 Task: Look for space in São João dos Patos, Brazil from 1st August, 2023 to 5th August, 2023 for 1 adult in price range Rs.6000 to Rs.15000. Place can be entire place with 1  bedroom having 1 bed and 1 bathroom. Property type can be house, flat, guest house. Amenities needed are: wifi. Booking option can be shelf check-in. Required host language is Spanish.
Action: Mouse moved to (698, 93)
Screenshot: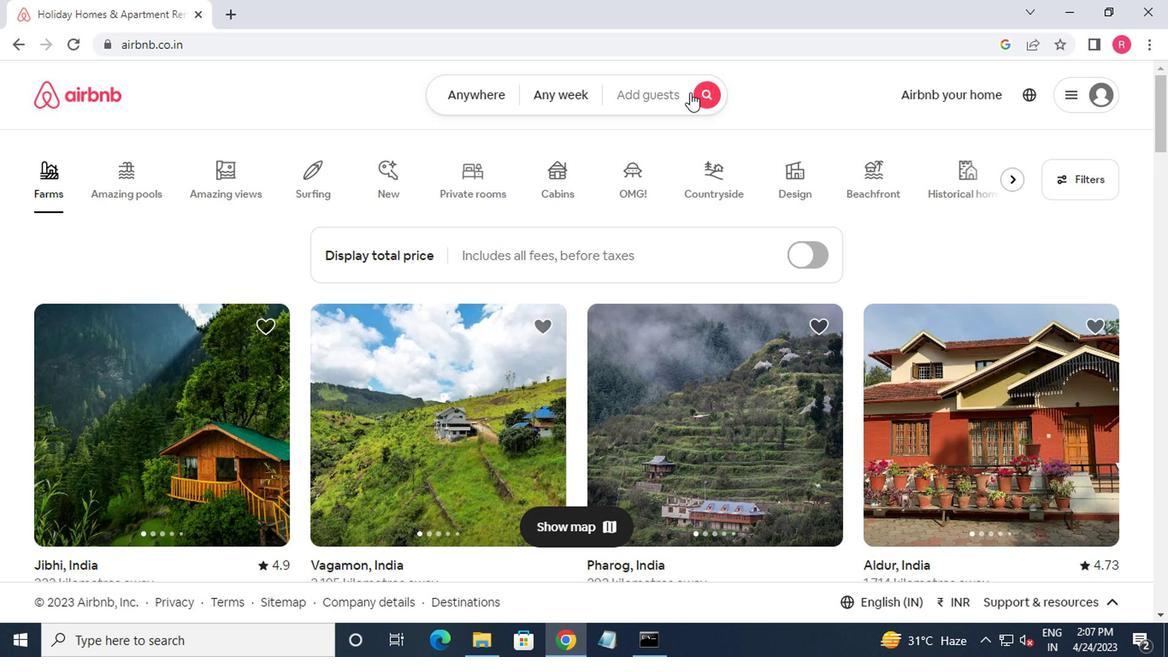 
Action: Mouse pressed left at (698, 93)
Screenshot: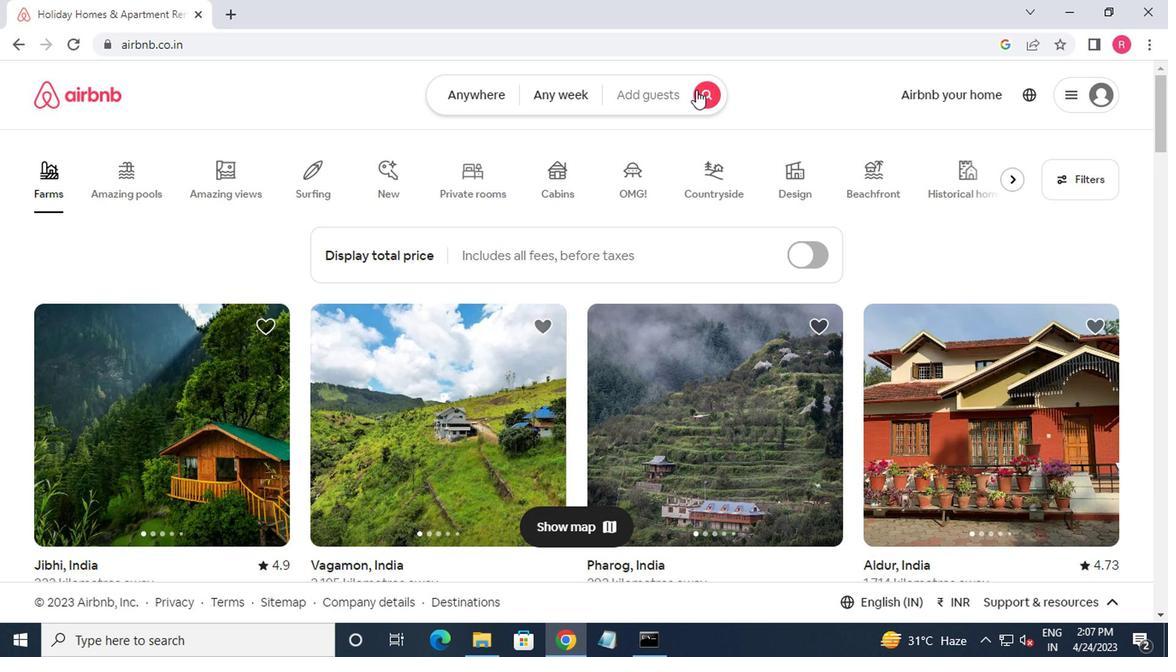 
Action: Mouse moved to (356, 167)
Screenshot: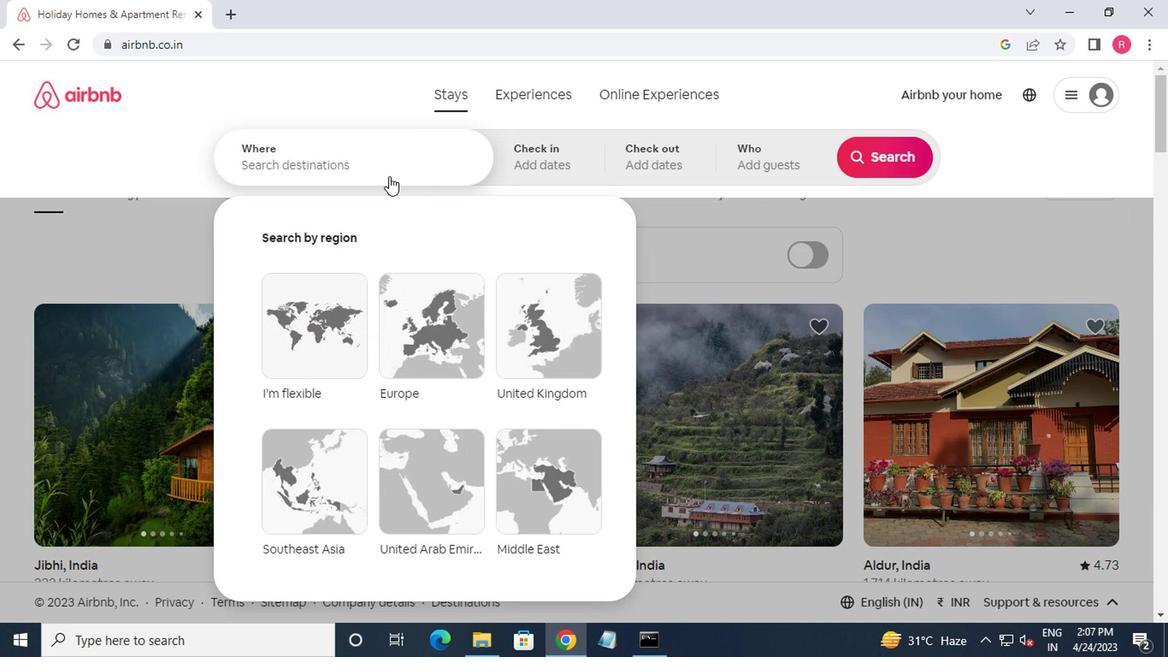 
Action: Mouse pressed left at (356, 167)
Screenshot: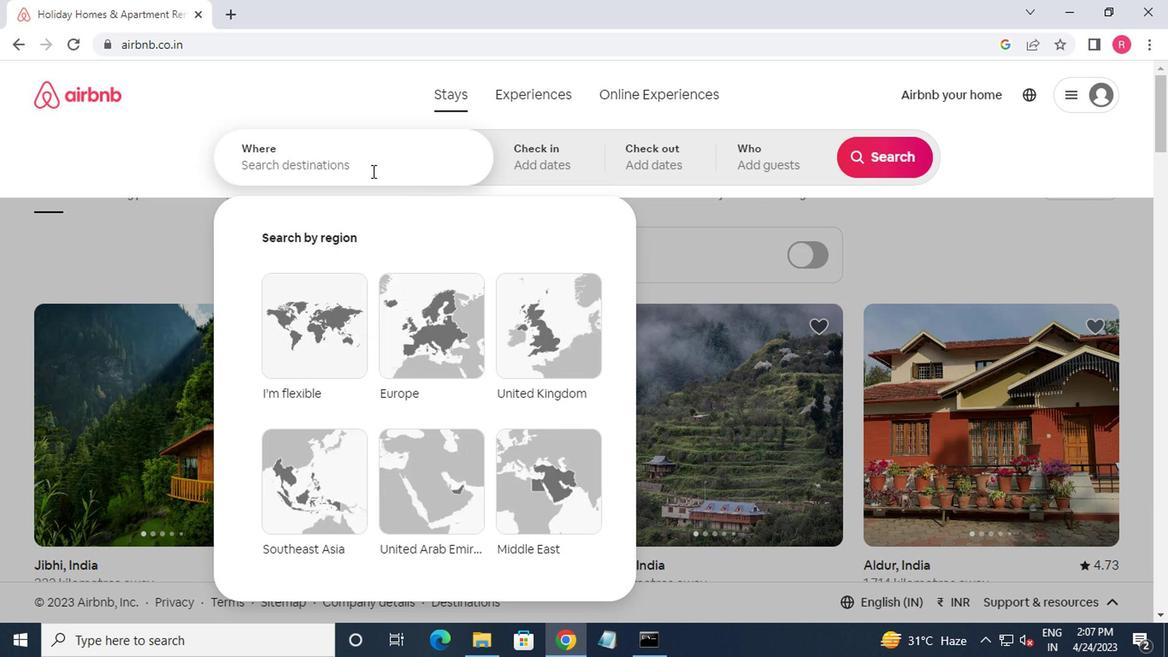 
Action: Key pressed sao<Key.space>joao<Key.space>dos<Key.space>oati<Key.backspace>os<Key.backspace><Key.backspace><Key.backspace><Key.backspace><Key.backspace>o<Key.backspace>patos,brazil<Key.enter>
Screenshot: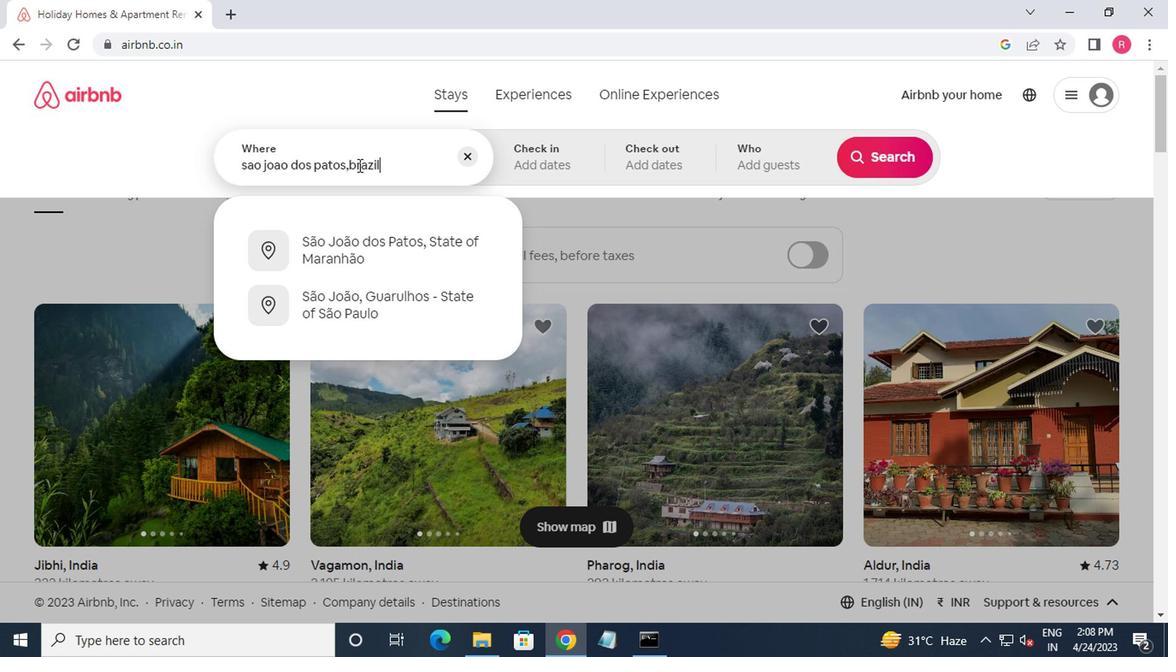 
Action: Mouse moved to (869, 292)
Screenshot: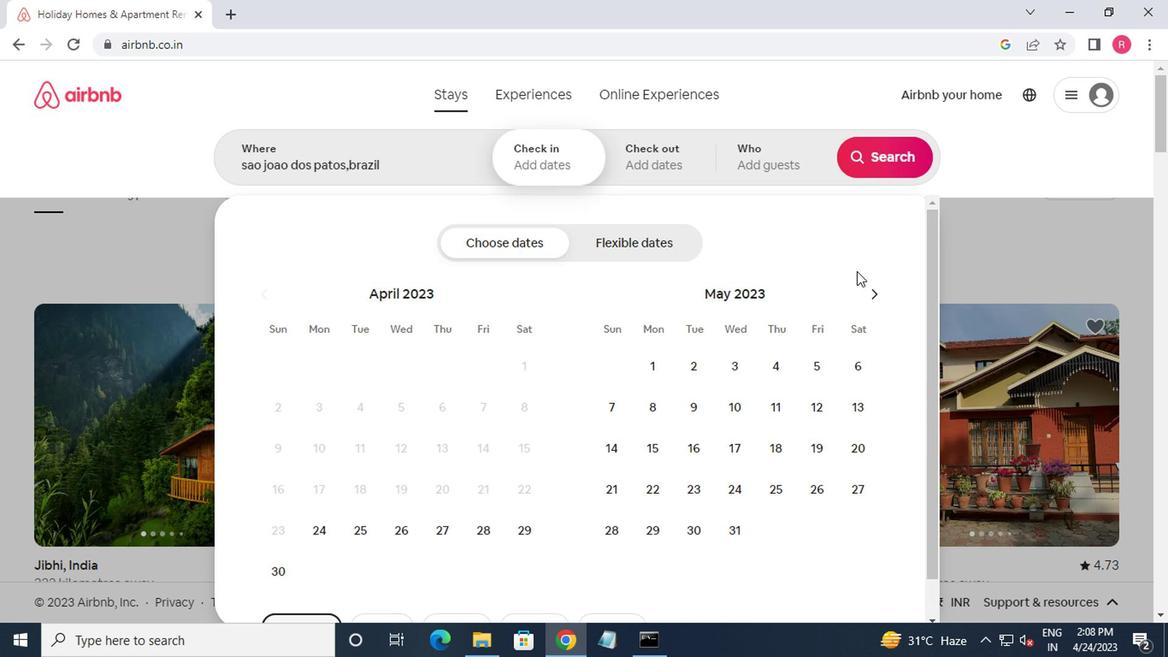 
Action: Mouse pressed left at (869, 292)
Screenshot: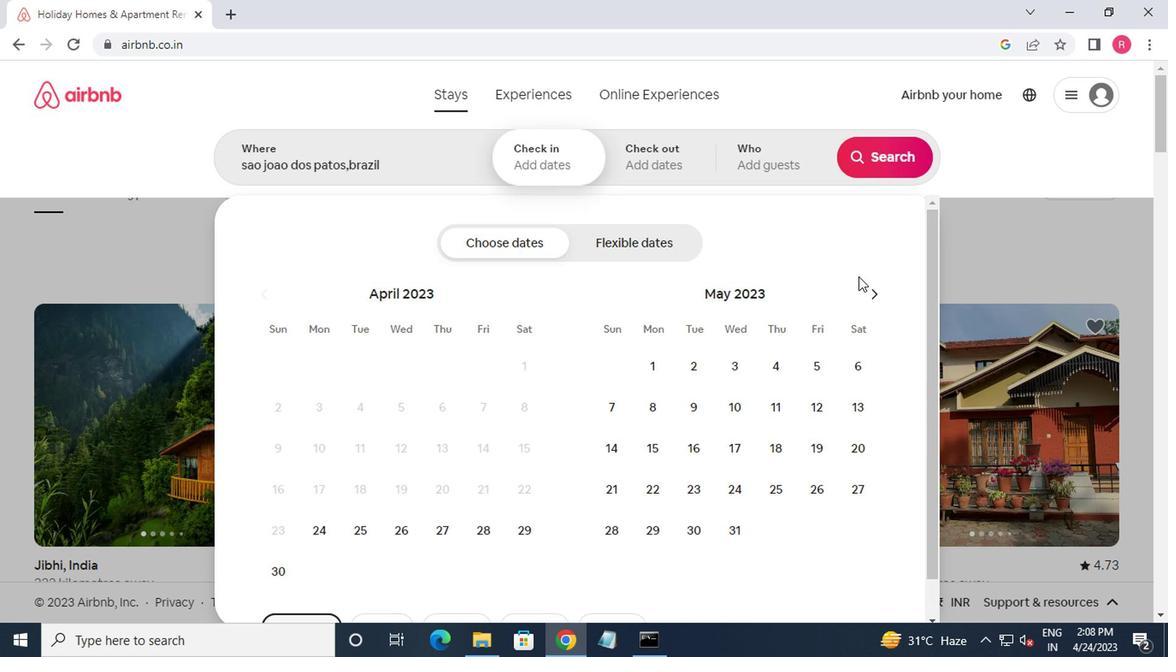 
Action: Mouse moved to (870, 292)
Screenshot: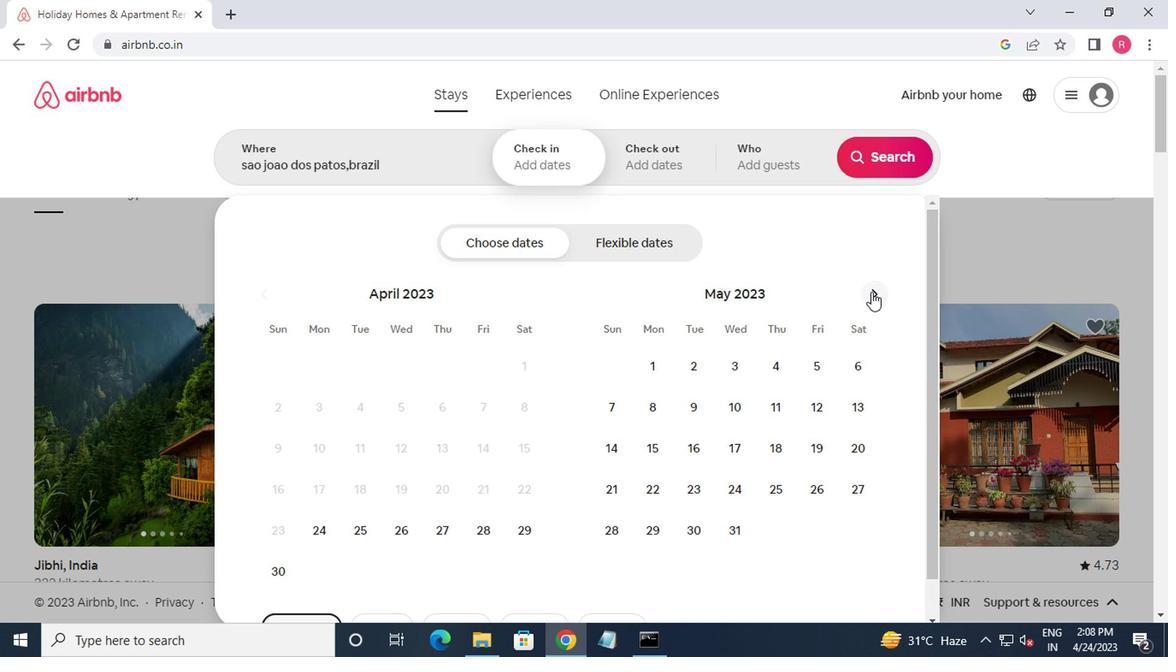 
Action: Mouse pressed left at (870, 292)
Screenshot: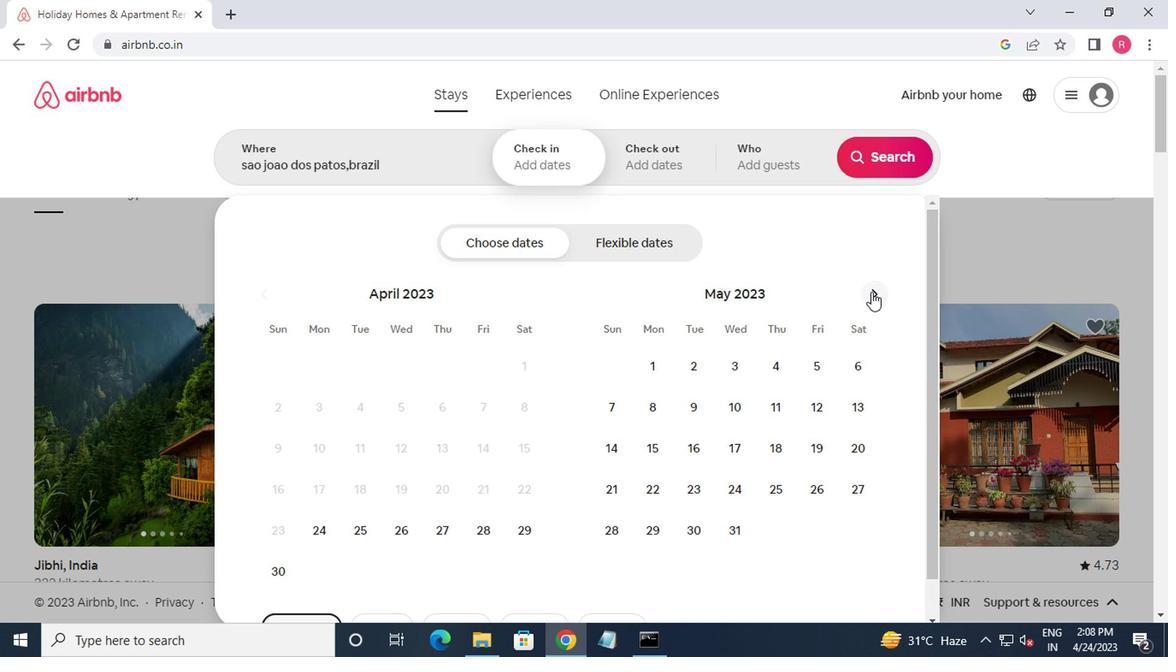 
Action: Mouse moved to (869, 293)
Screenshot: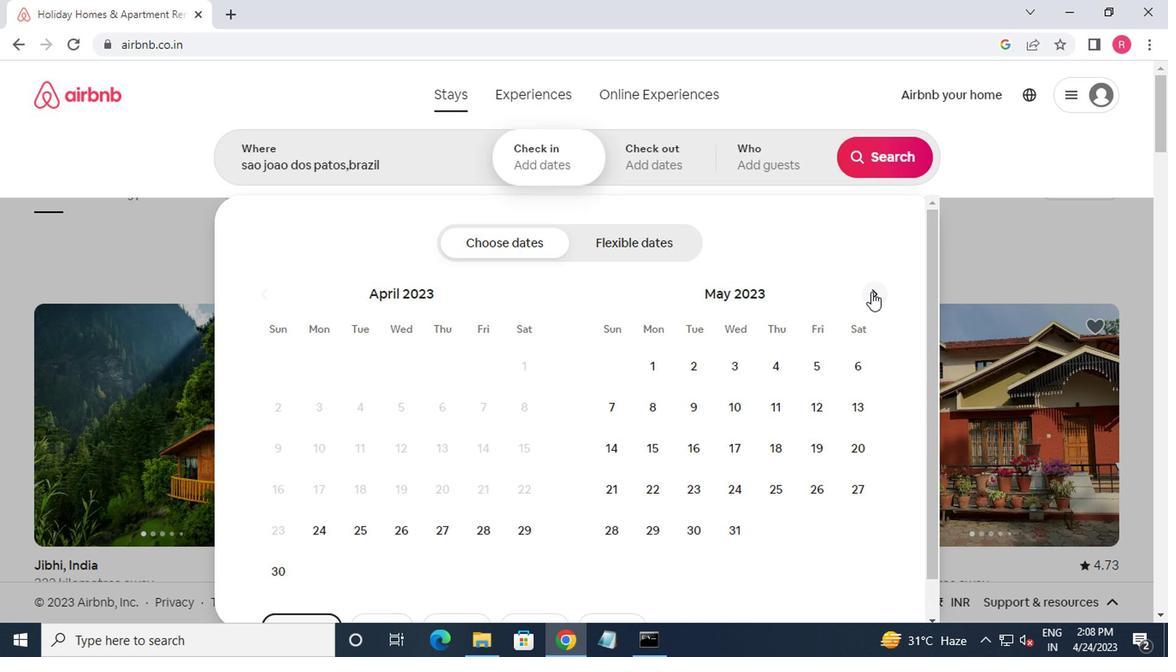 
Action: Mouse pressed left at (869, 293)
Screenshot: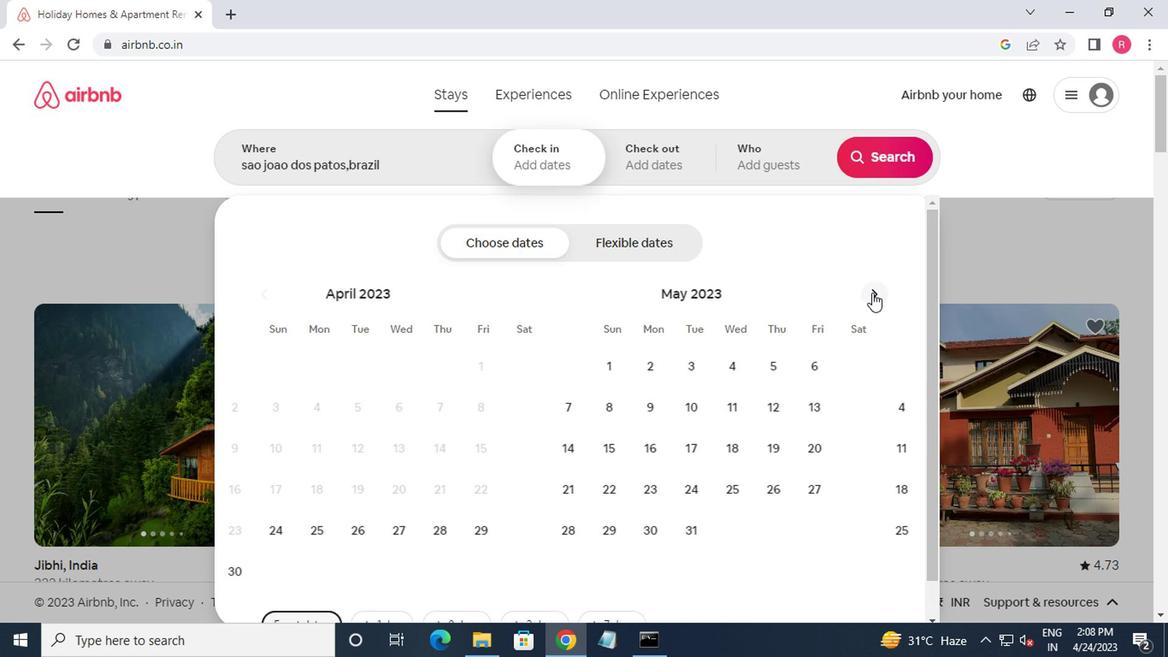 
Action: Mouse pressed left at (869, 293)
Screenshot: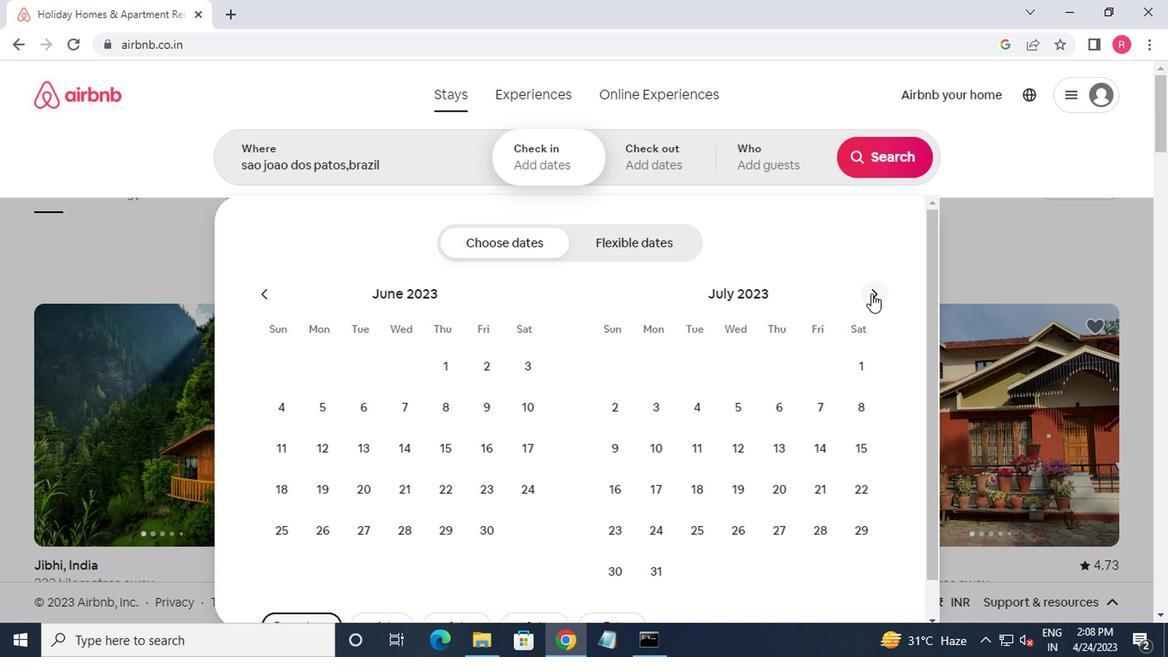 
Action: Mouse moved to (686, 375)
Screenshot: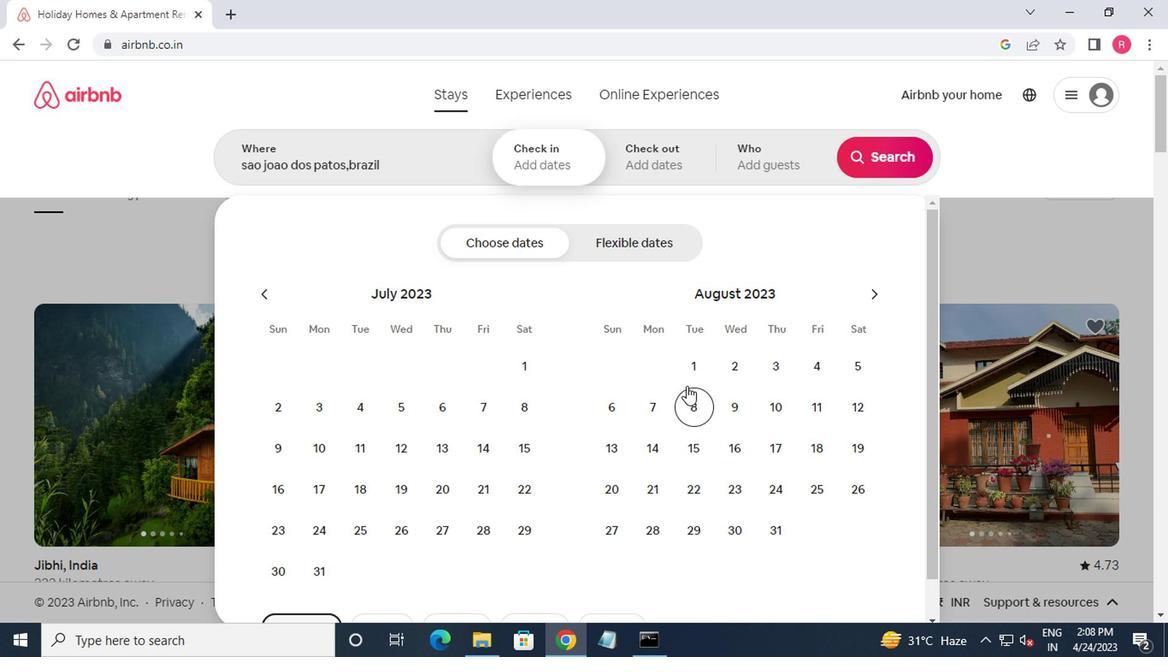 
Action: Mouse pressed left at (686, 375)
Screenshot: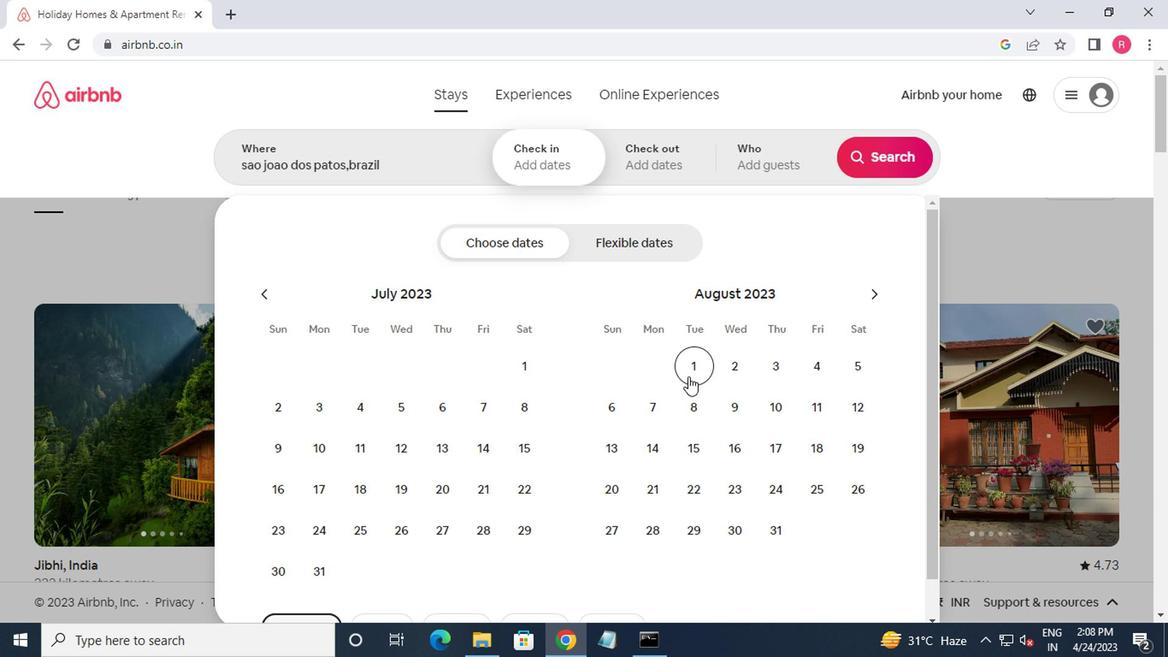 
Action: Mouse moved to (850, 360)
Screenshot: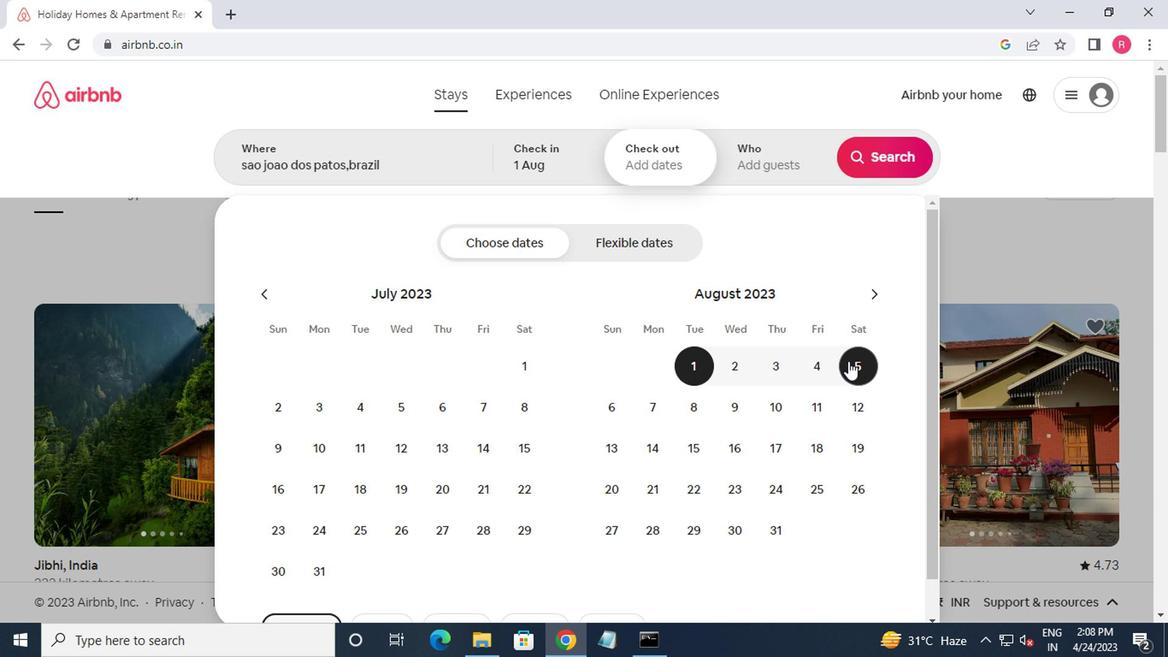 
Action: Mouse pressed left at (850, 360)
Screenshot: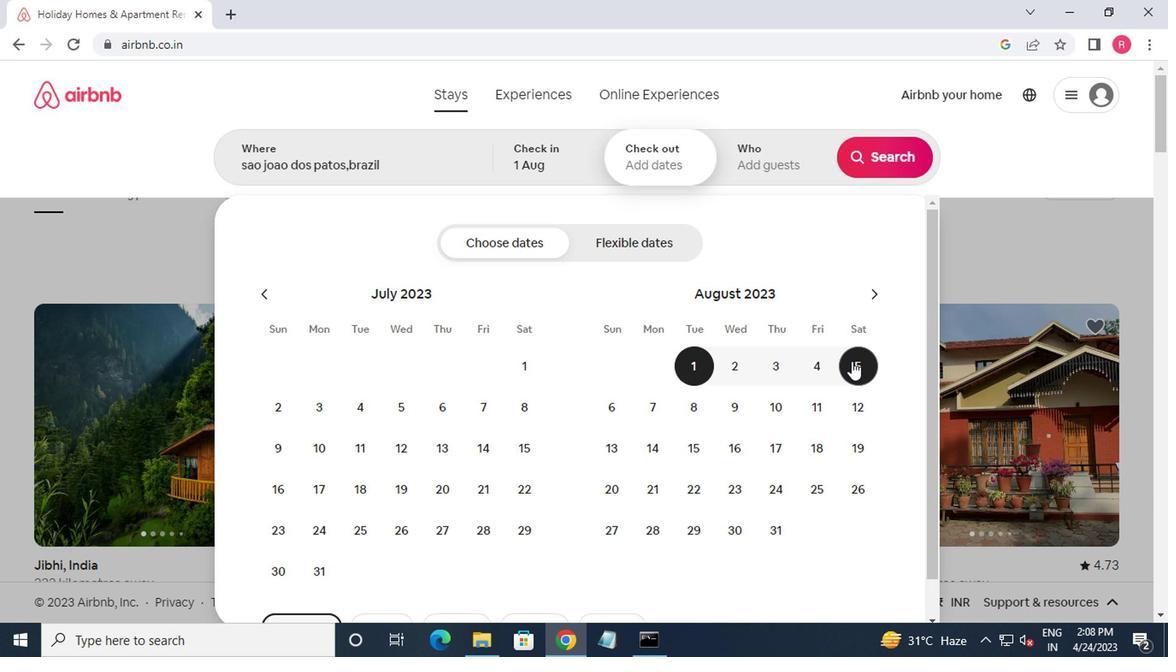 
Action: Mouse moved to (767, 177)
Screenshot: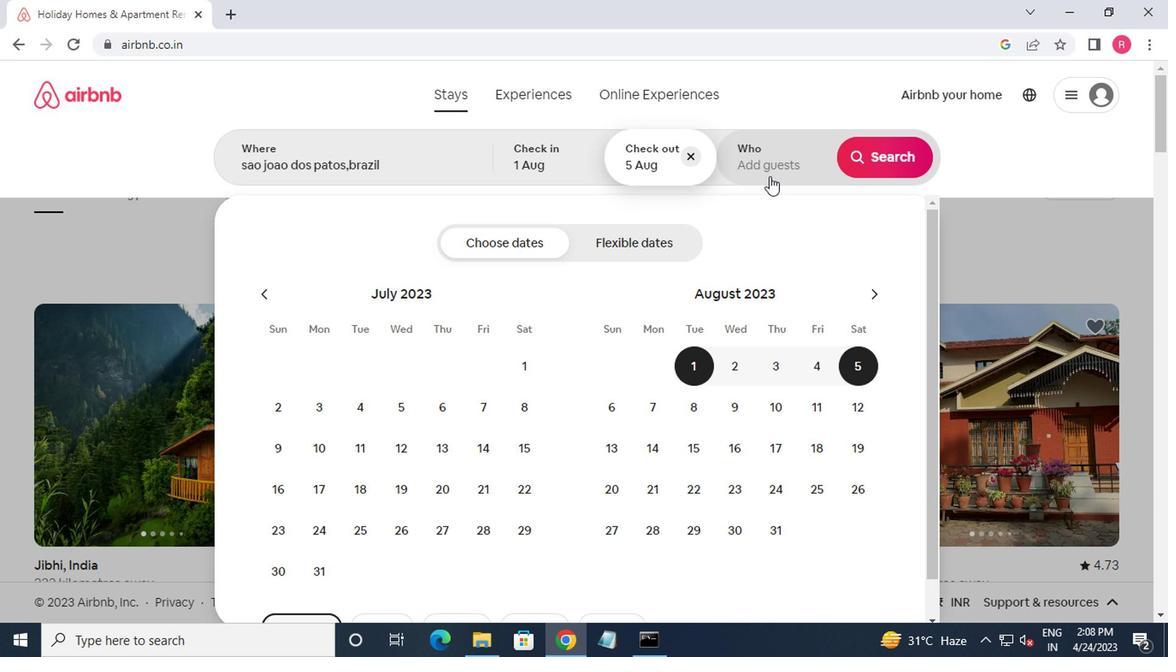
Action: Mouse pressed left at (767, 177)
Screenshot: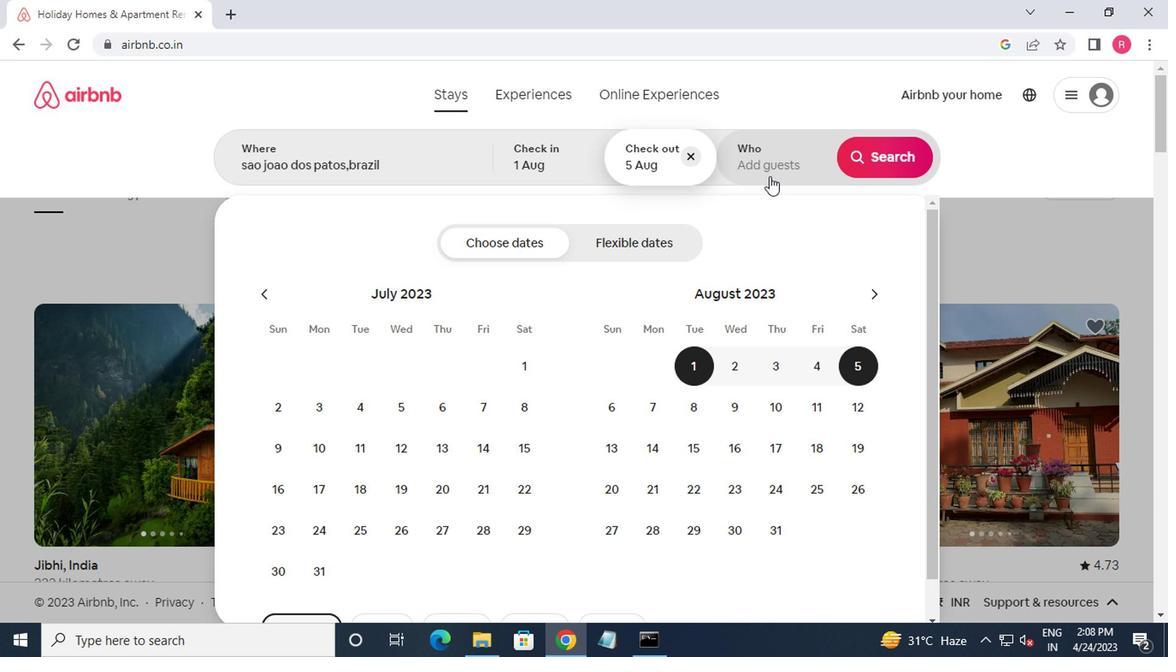 
Action: Mouse moved to (885, 253)
Screenshot: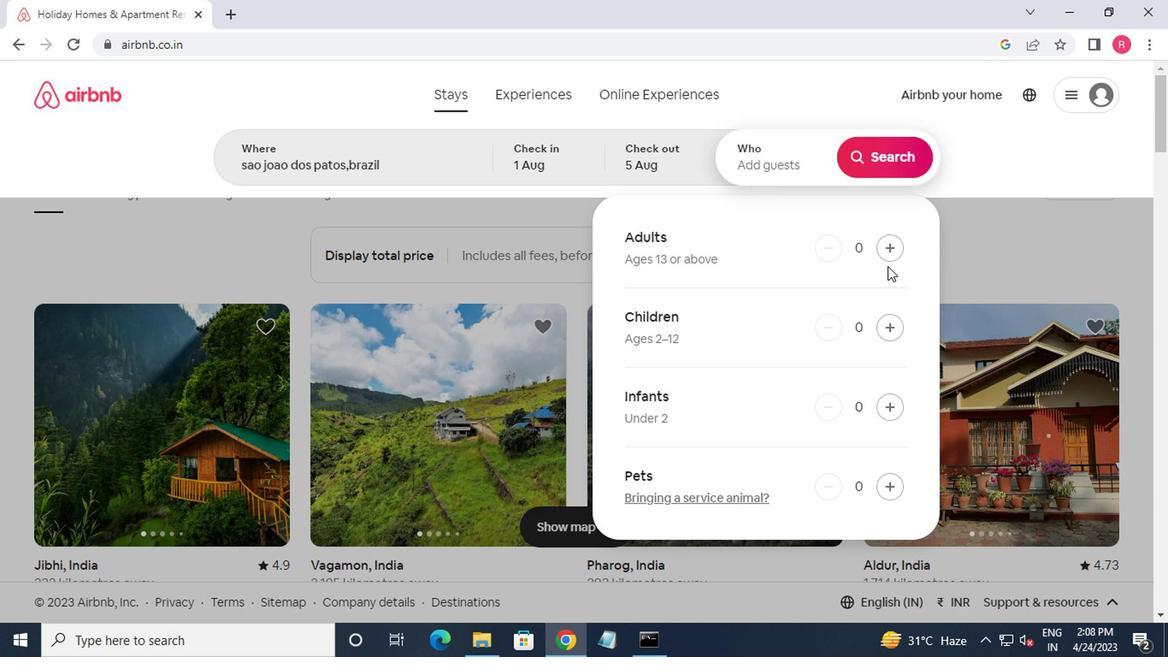 
Action: Mouse pressed left at (885, 253)
Screenshot: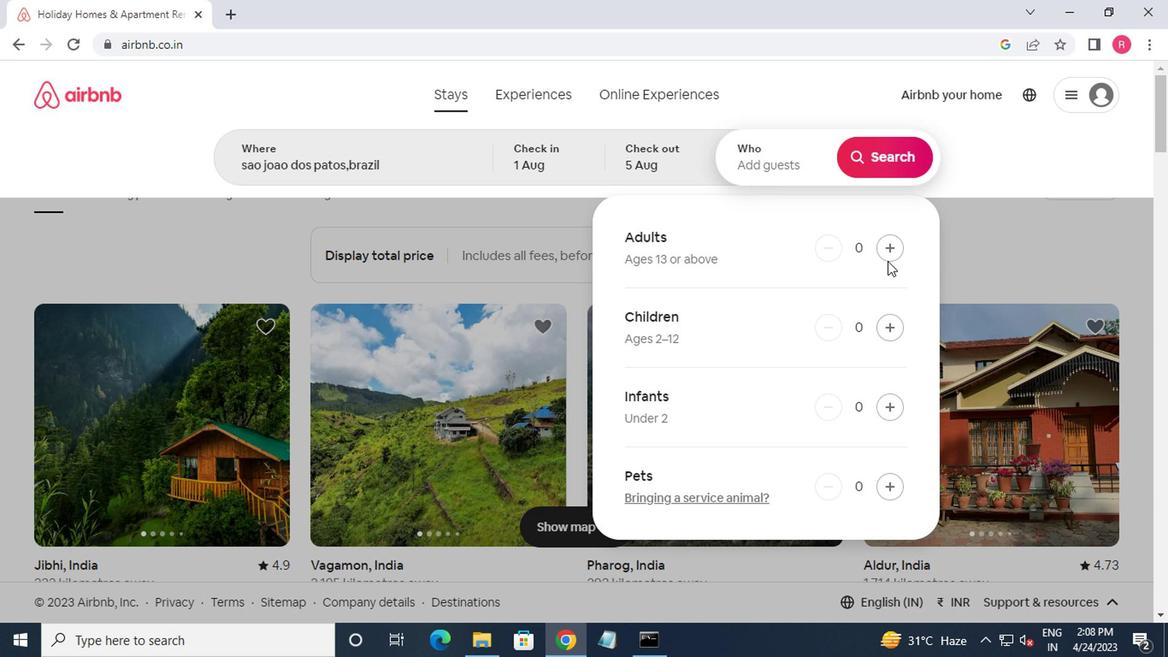 
Action: Mouse moved to (878, 156)
Screenshot: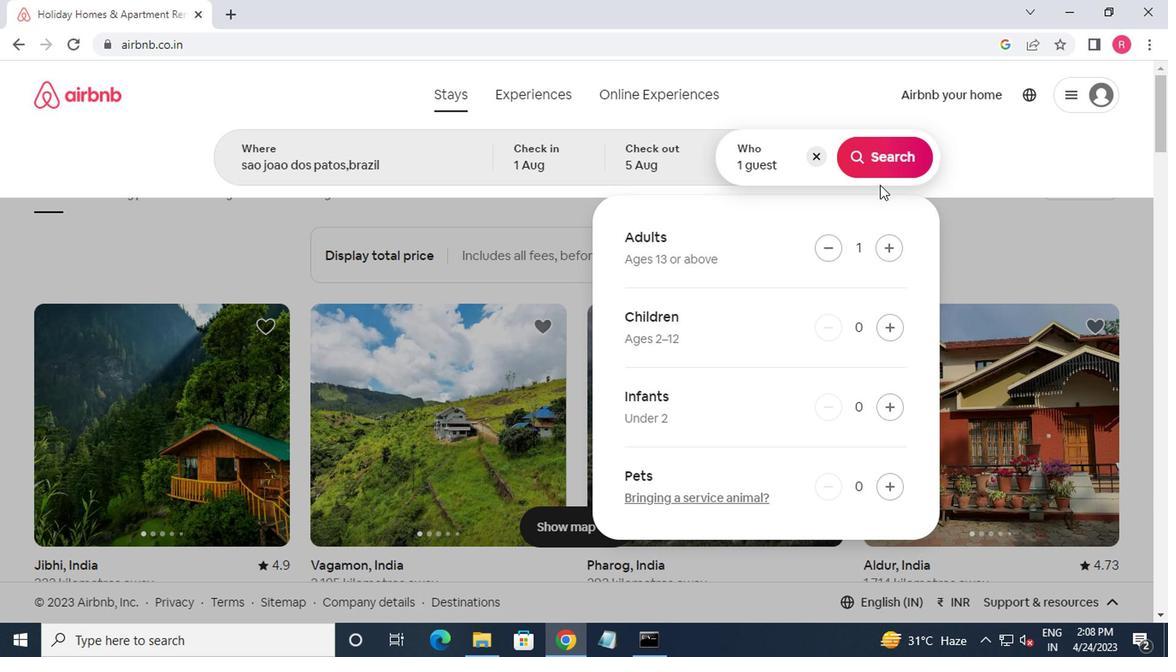 
Action: Mouse pressed left at (878, 156)
Screenshot: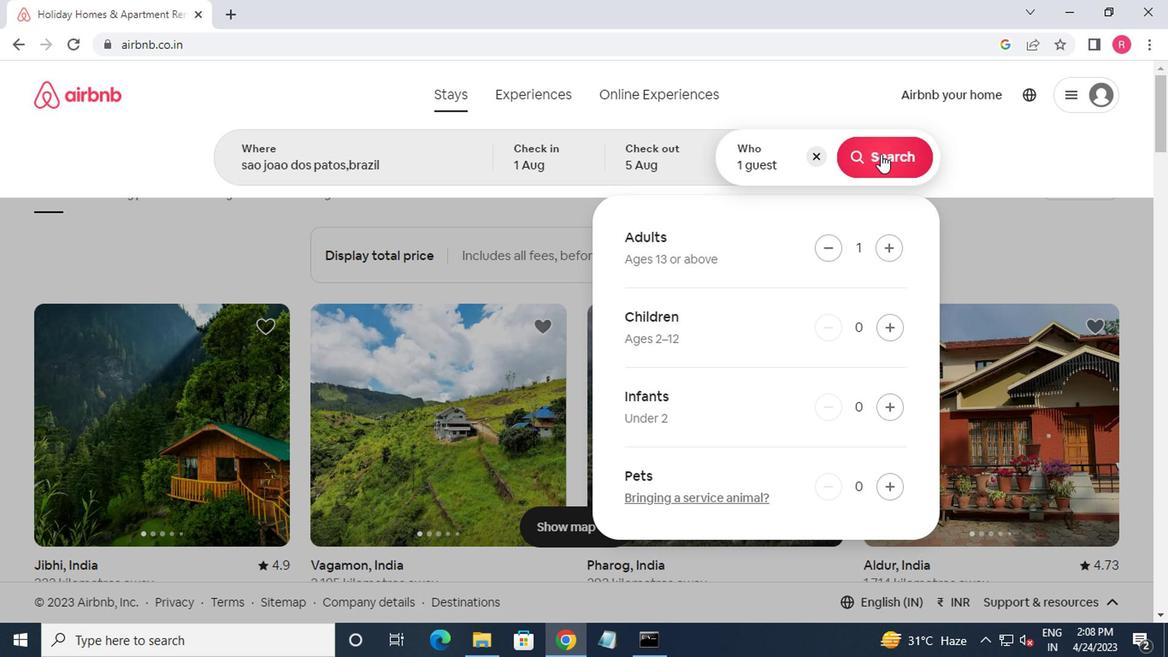 
Action: Mouse moved to (1065, 166)
Screenshot: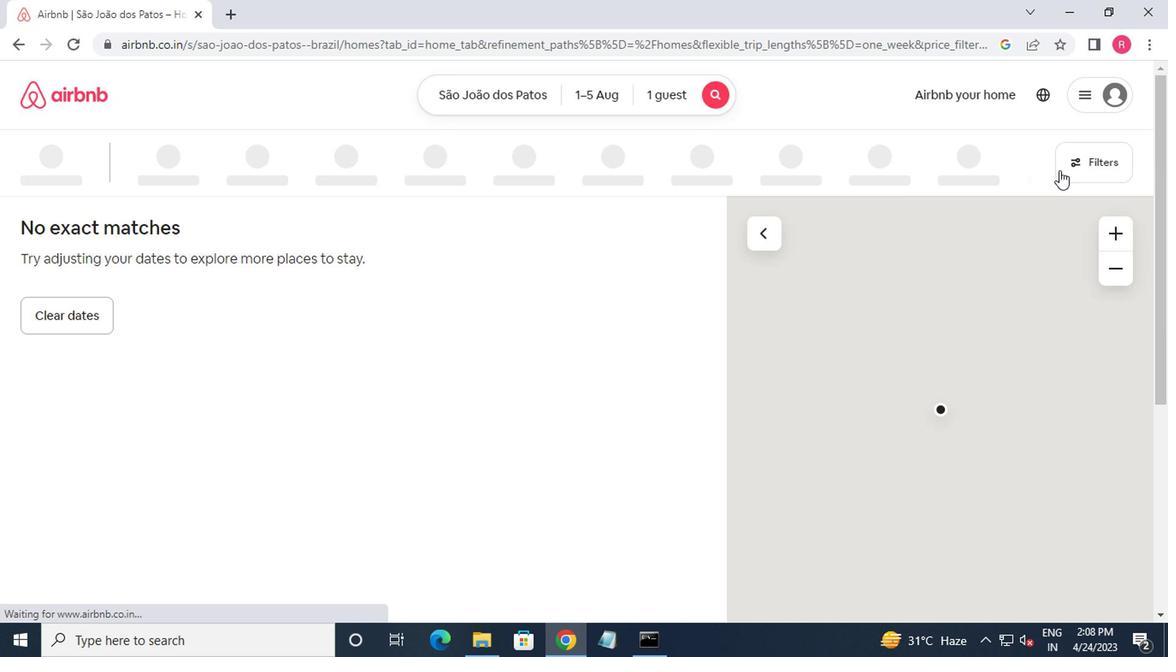 
Action: Mouse pressed left at (1065, 166)
Screenshot: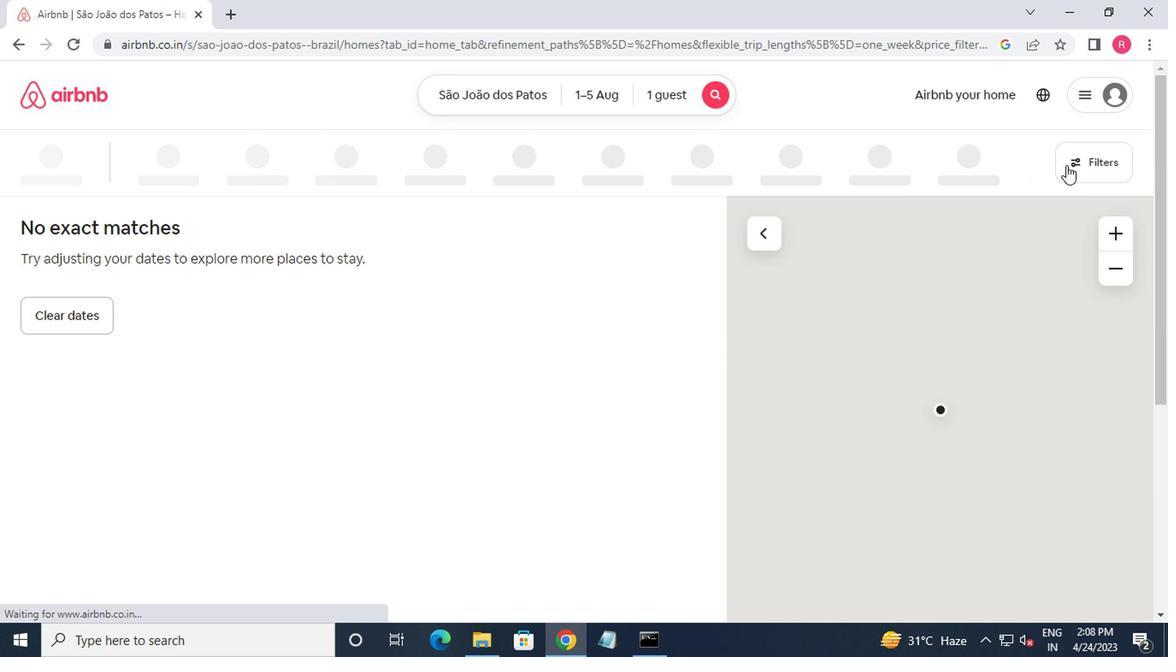 
Action: Mouse moved to (452, 271)
Screenshot: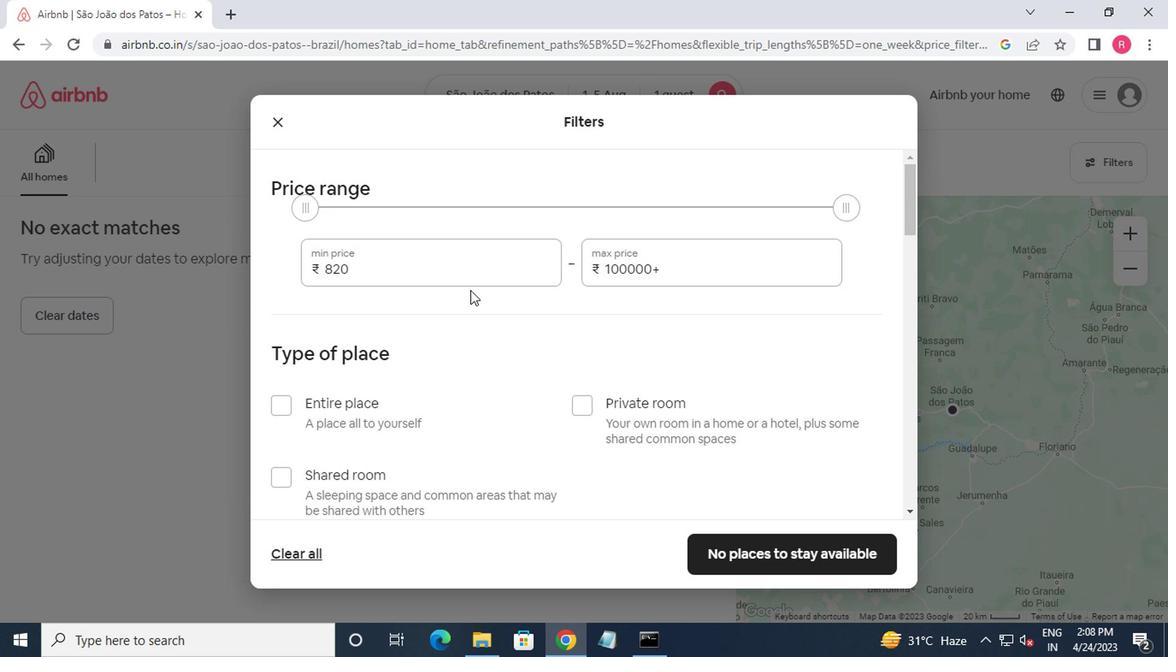 
Action: Mouse pressed left at (452, 271)
Screenshot: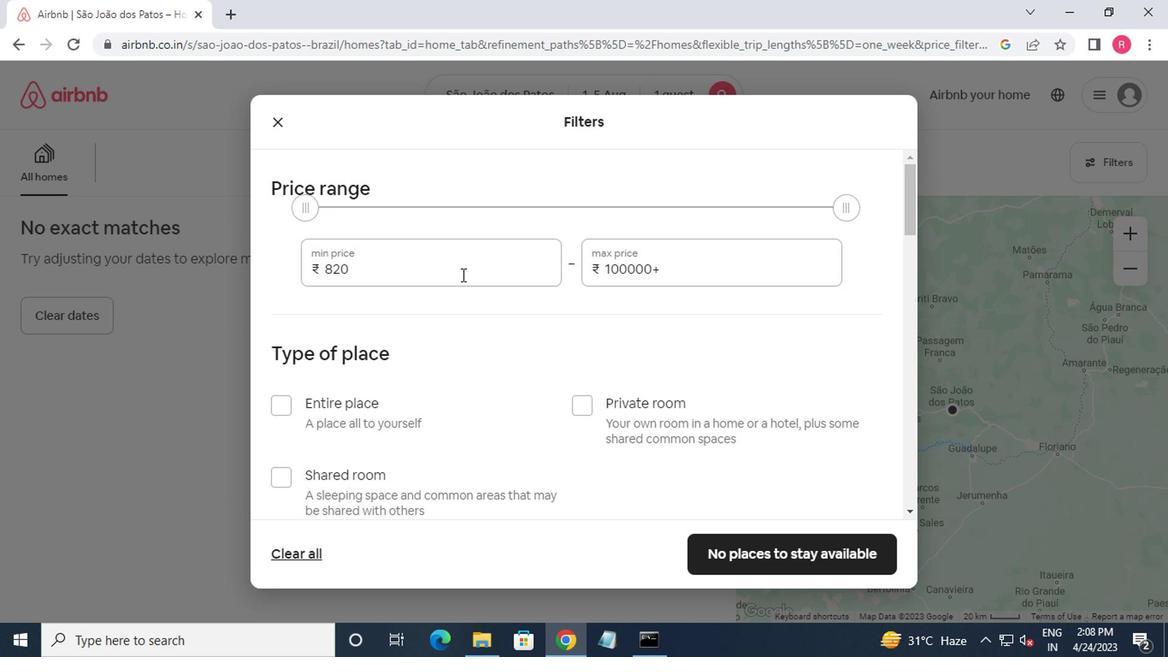 
Action: Mouse moved to (451, 270)
Screenshot: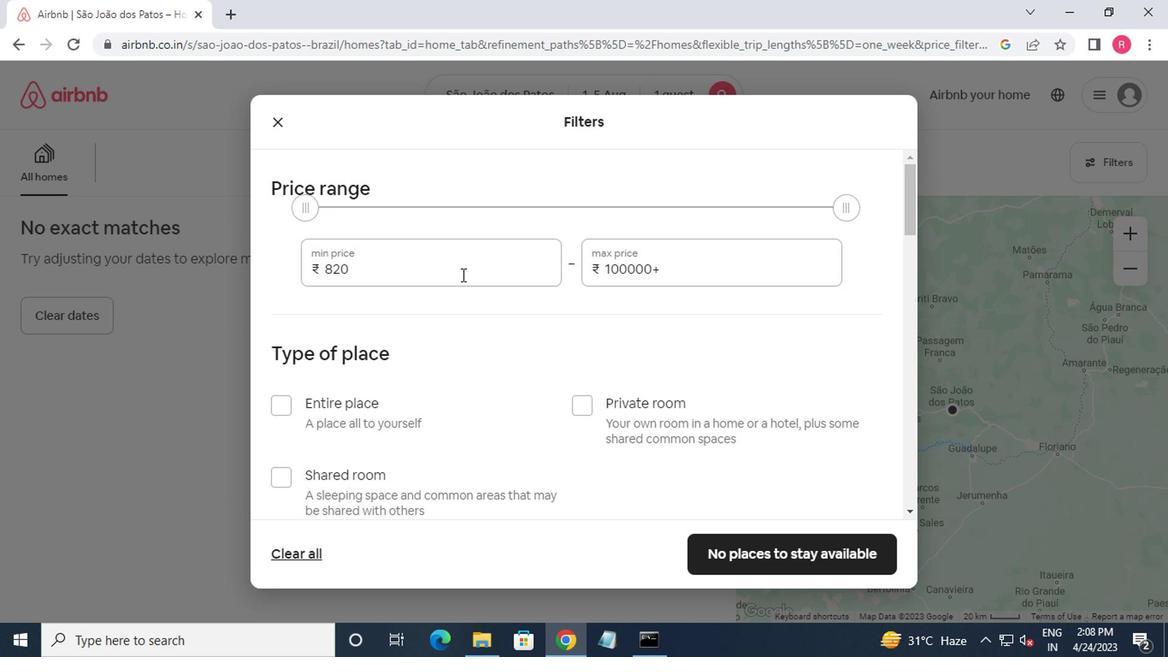 
Action: Key pressed <Key.backspace><Key.backspace><Key.backspace><Key.backspace><Key.backspace><Key.backspace>6000
Screenshot: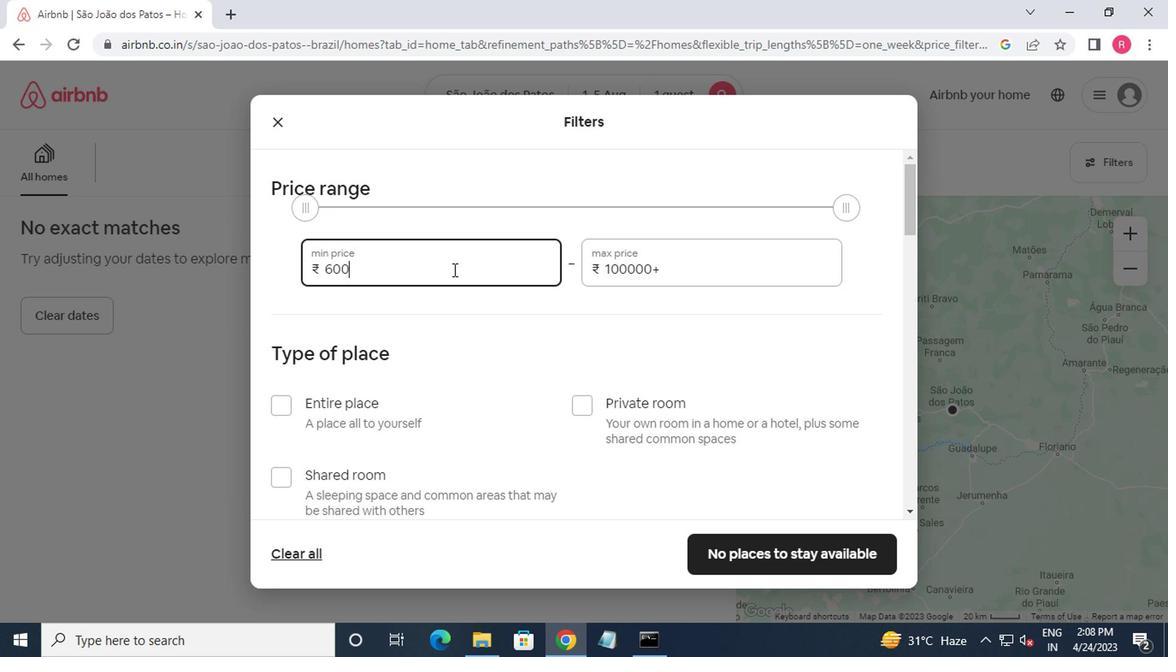 
Action: Mouse scrolled (451, 271) with delta (0, 1)
Screenshot: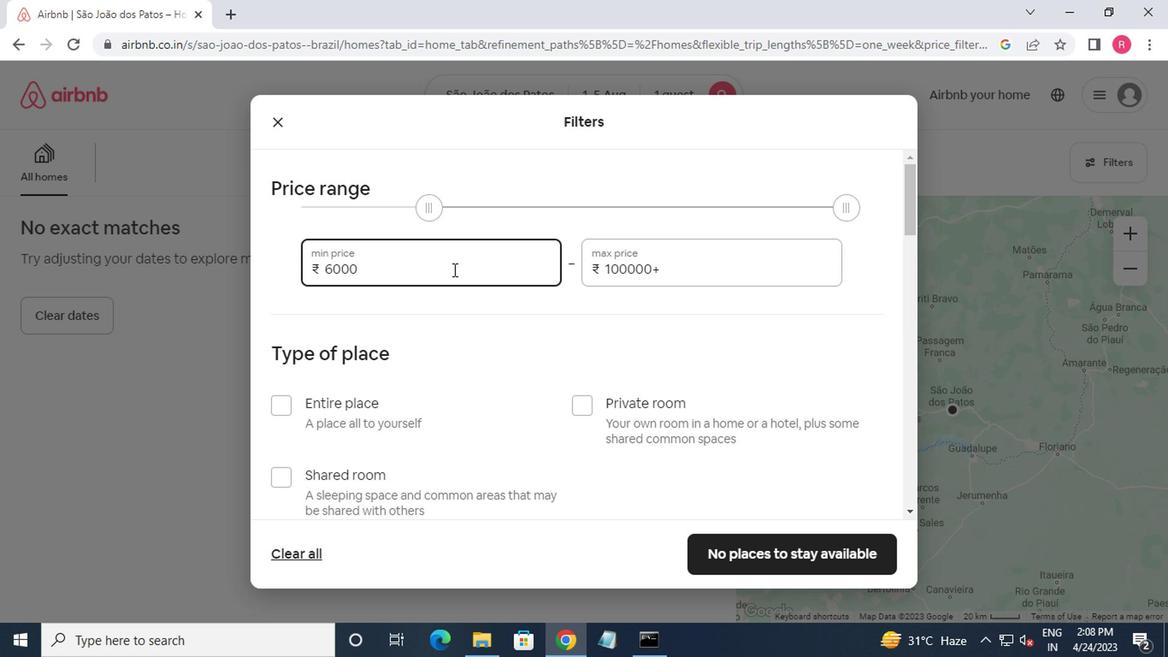 
Action: Mouse moved to (669, 275)
Screenshot: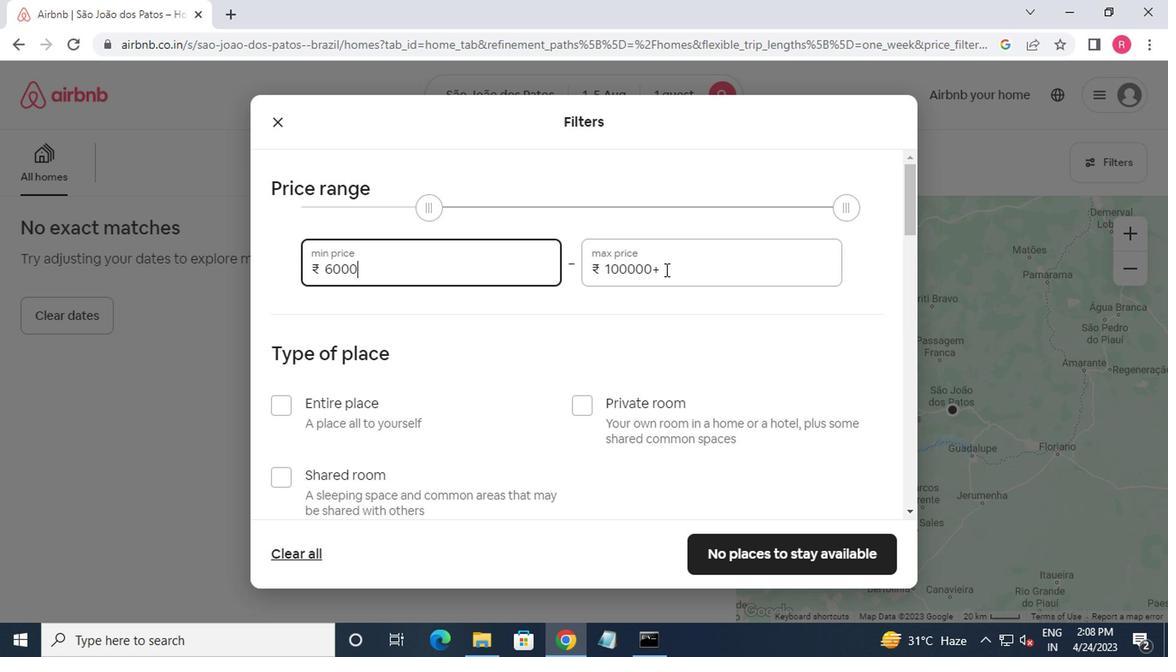 
Action: Mouse pressed left at (669, 275)
Screenshot: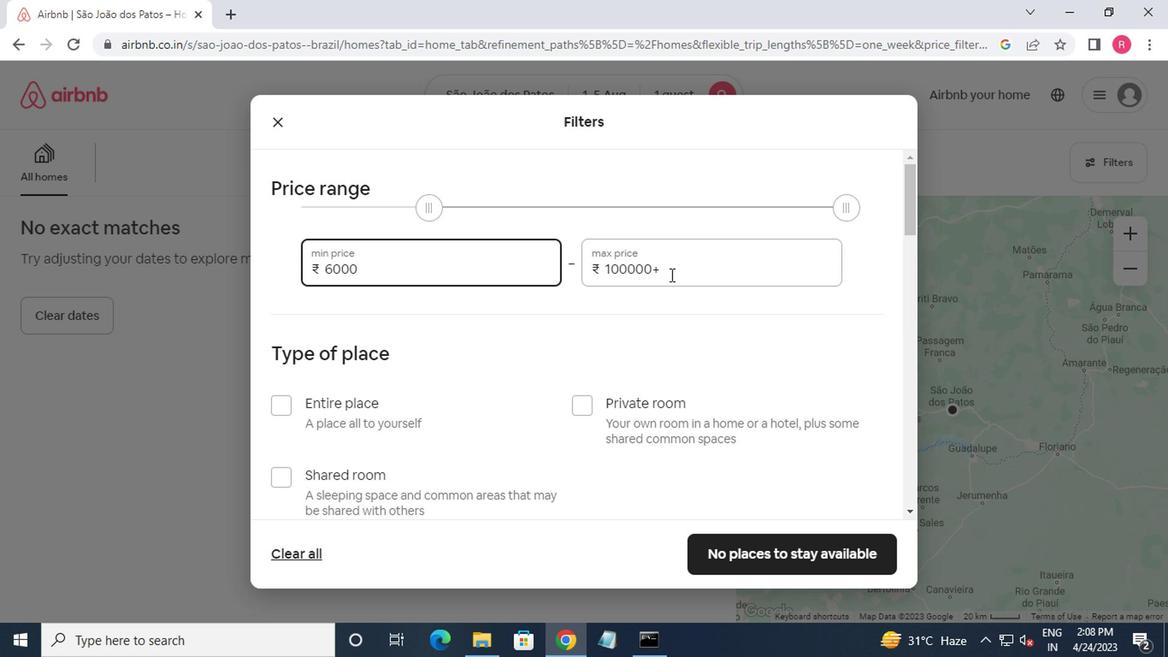 
Action: Key pressed <Key.backspace><Key.backspace><Key.backspace><Key.backspace><Key.backspace><Key.backspace><Key.backspace><Key.backspace><Key.backspace><Key.backspace><Key.backspace><Key.backspace><Key.backspace>15000
Screenshot: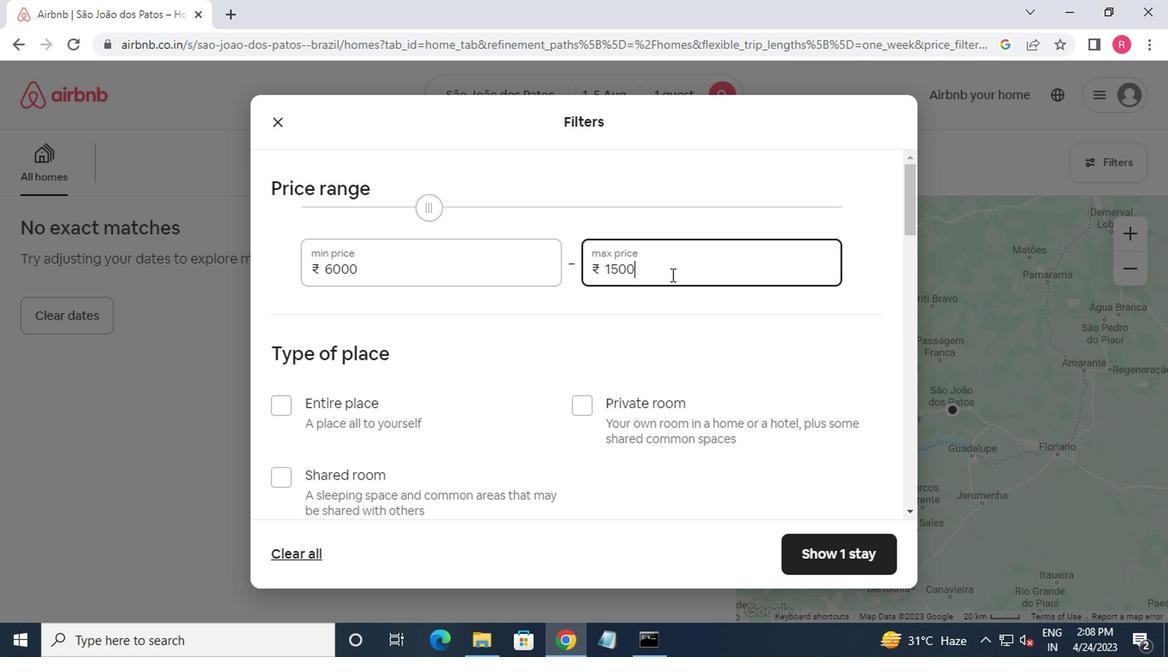 
Action: Mouse moved to (660, 287)
Screenshot: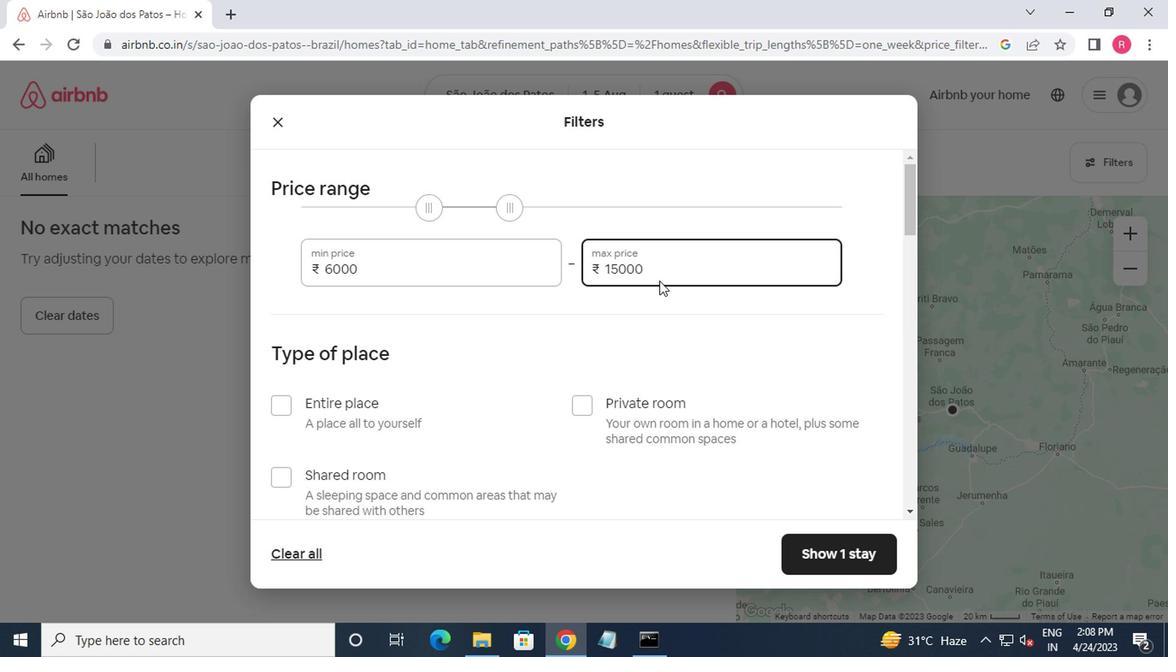 
Action: Mouse scrolled (660, 285) with delta (0, -1)
Screenshot: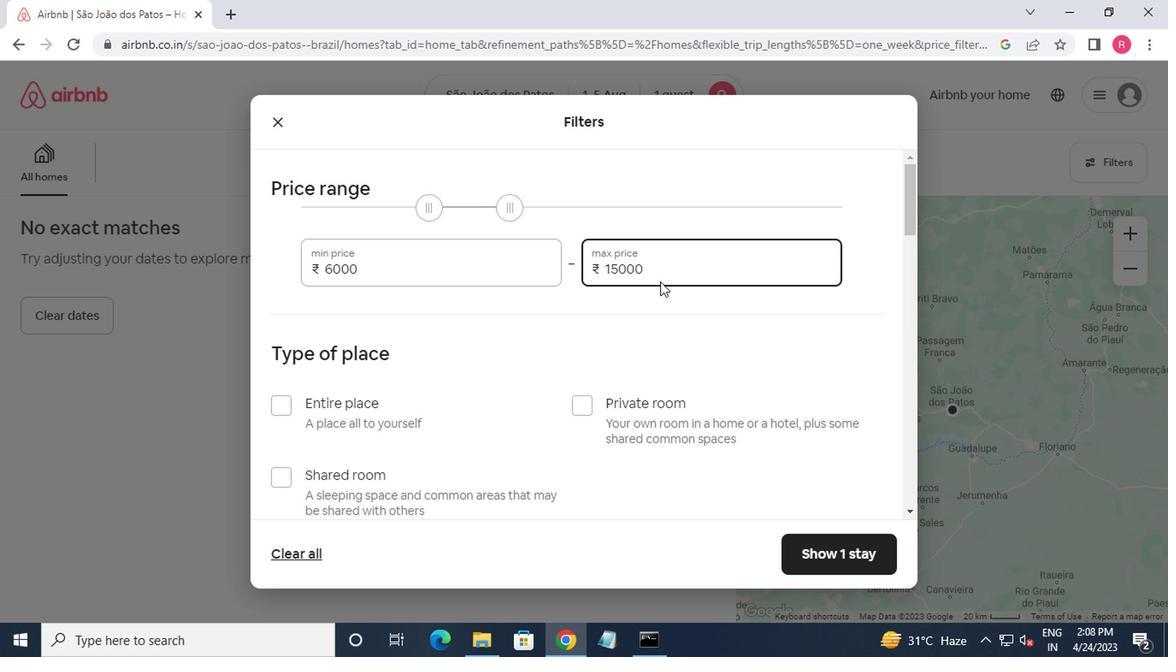 
Action: Mouse moved to (660, 293)
Screenshot: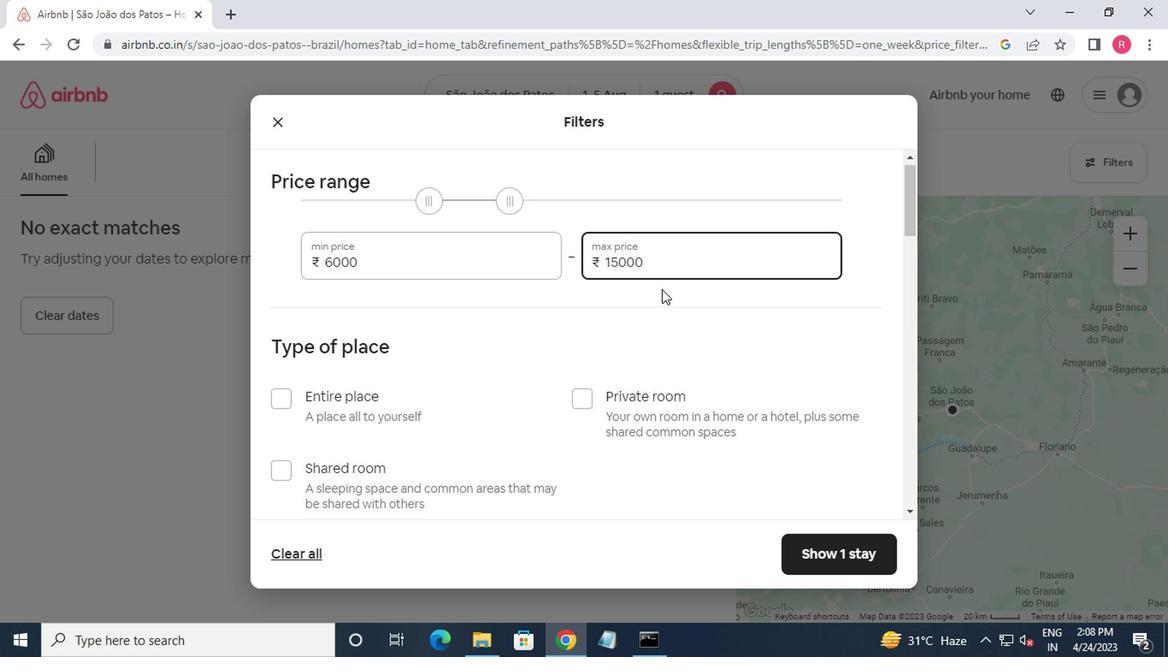 
Action: Mouse scrolled (660, 292) with delta (0, -1)
Screenshot: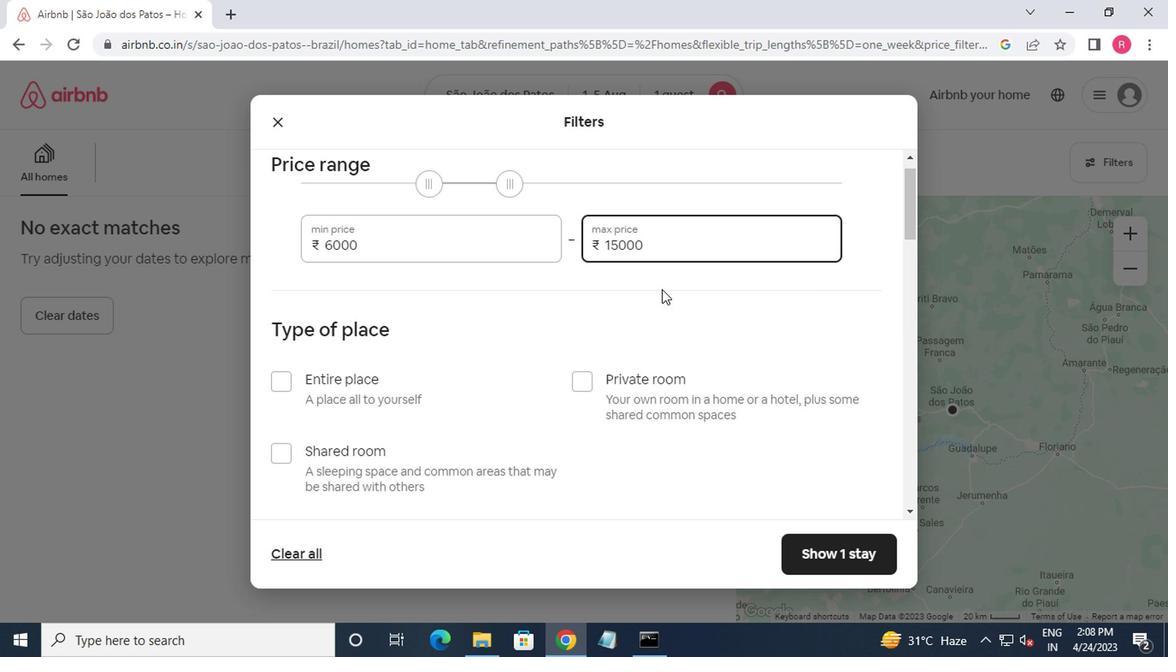 
Action: Mouse moved to (271, 236)
Screenshot: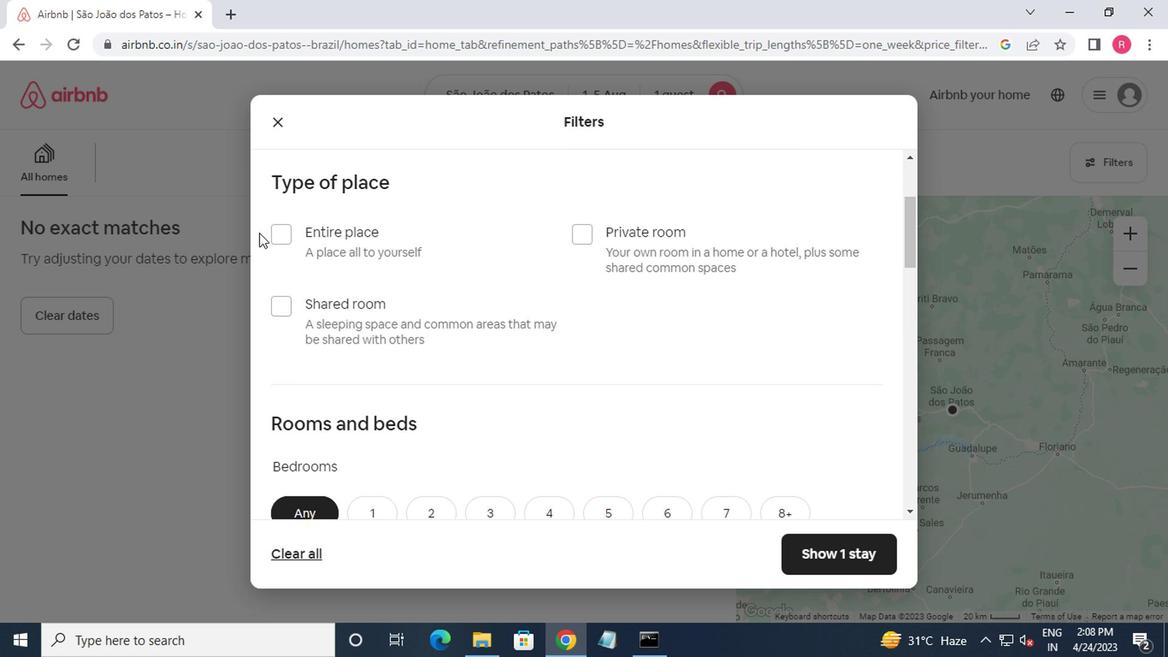 
Action: Mouse pressed left at (271, 236)
Screenshot: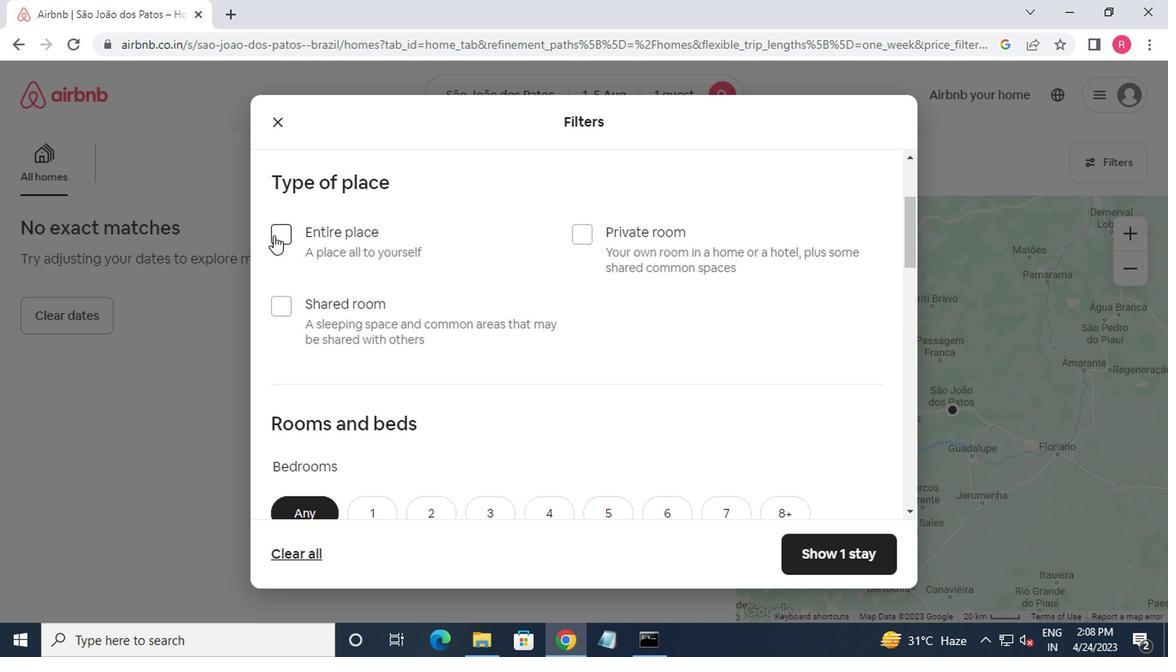
Action: Mouse moved to (286, 244)
Screenshot: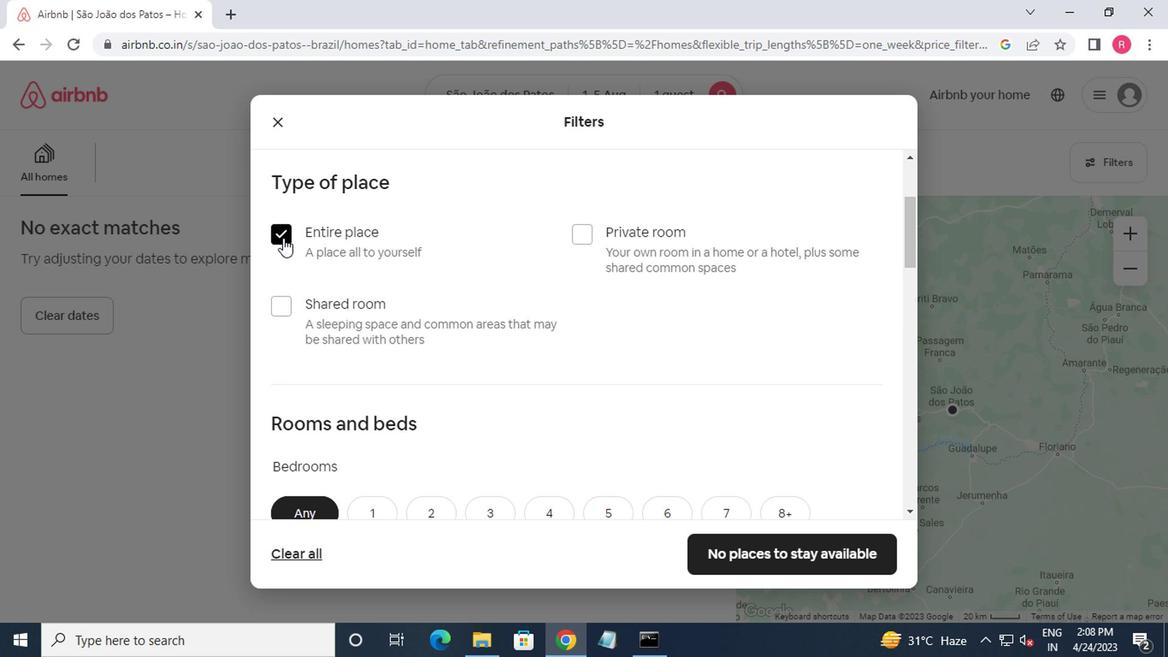 
Action: Mouse scrolled (286, 243) with delta (0, 0)
Screenshot: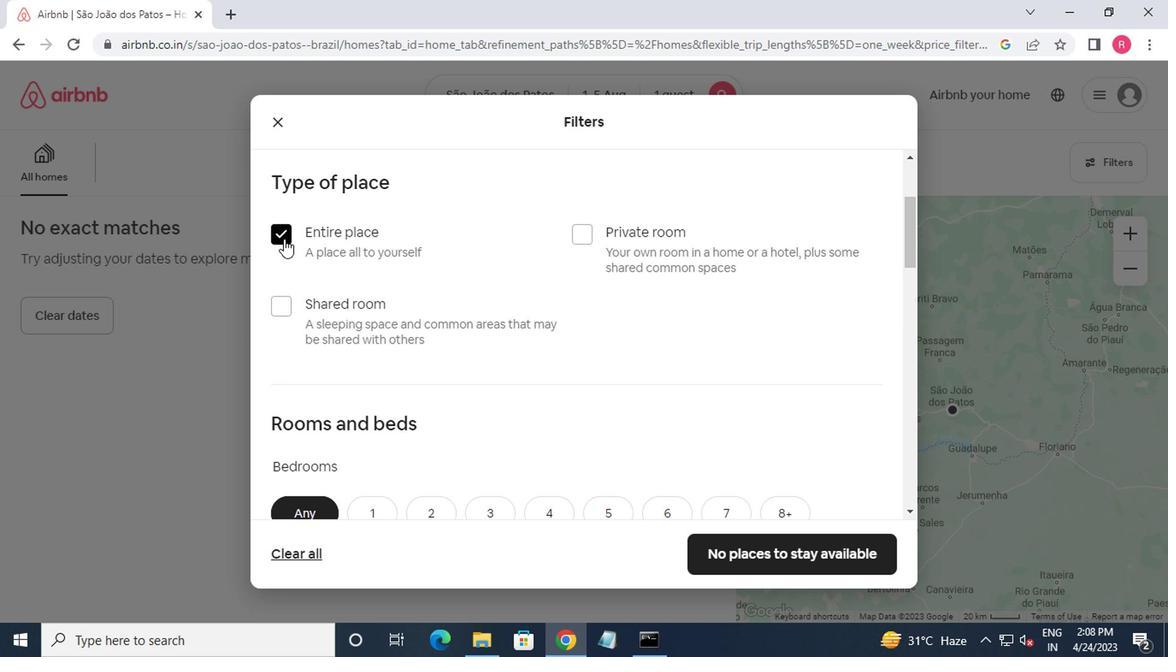 
Action: Mouse moved to (293, 253)
Screenshot: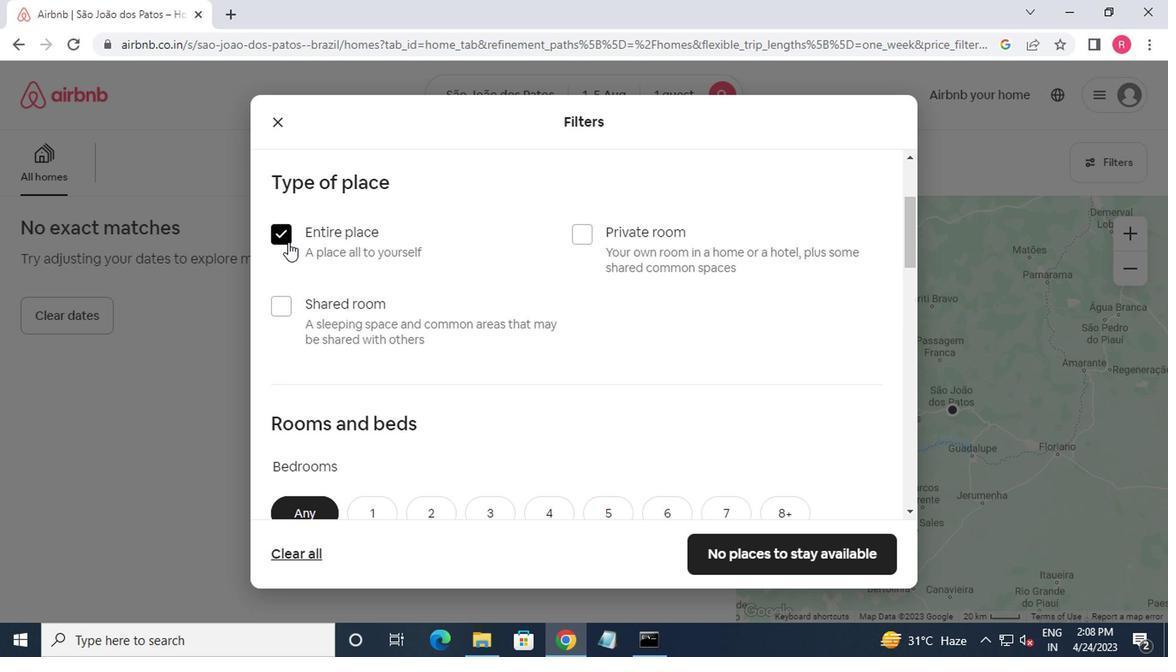 
Action: Mouse scrolled (293, 252) with delta (0, -1)
Screenshot: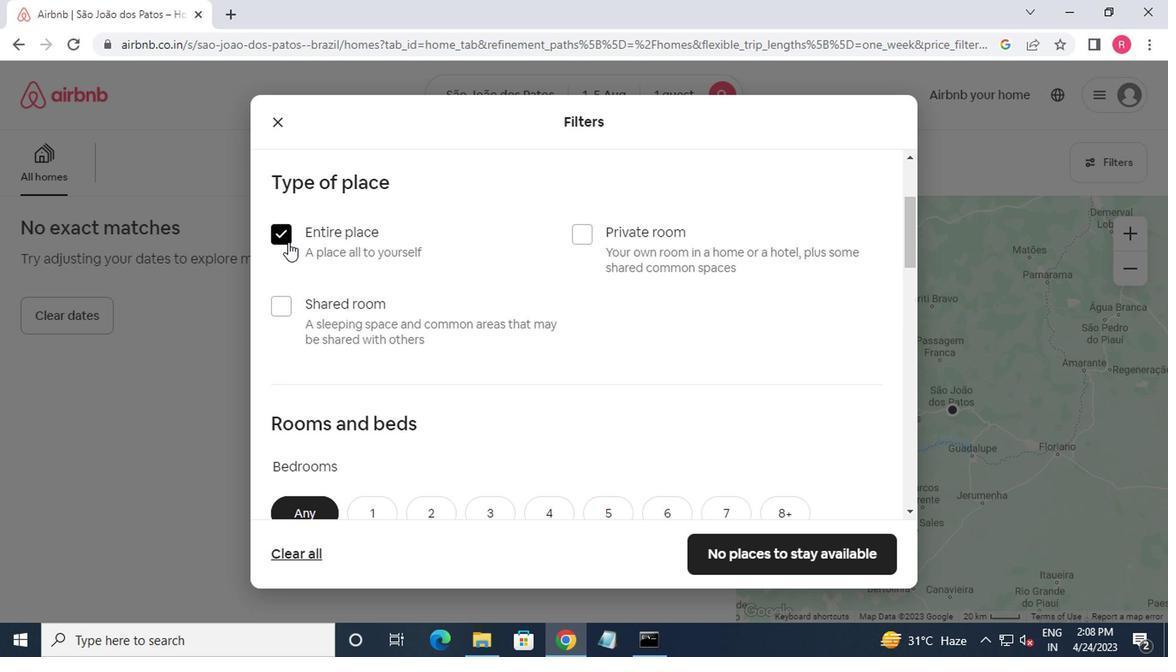 
Action: Mouse moved to (303, 264)
Screenshot: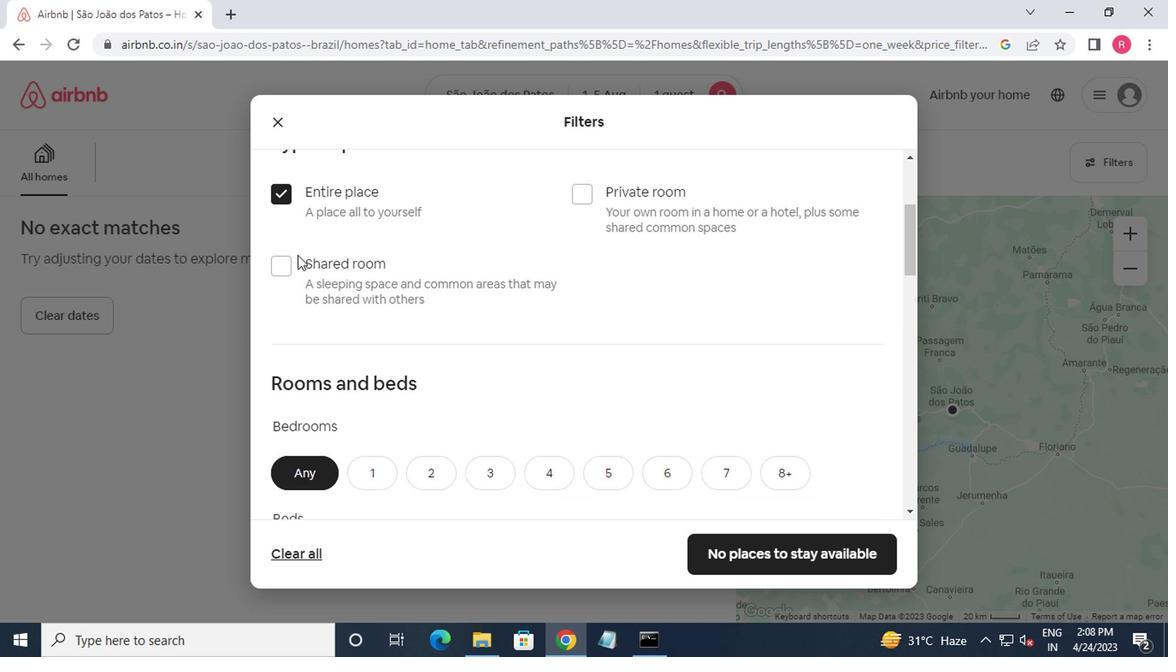 
Action: Mouse scrolled (303, 263) with delta (0, -1)
Screenshot: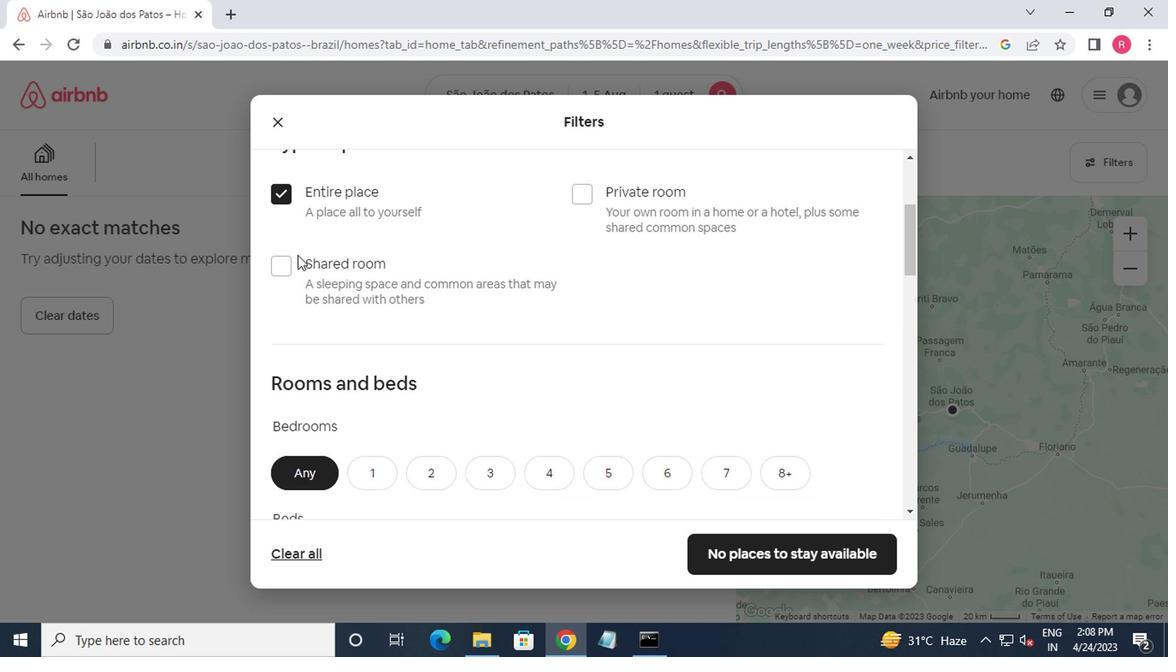 
Action: Mouse moved to (357, 252)
Screenshot: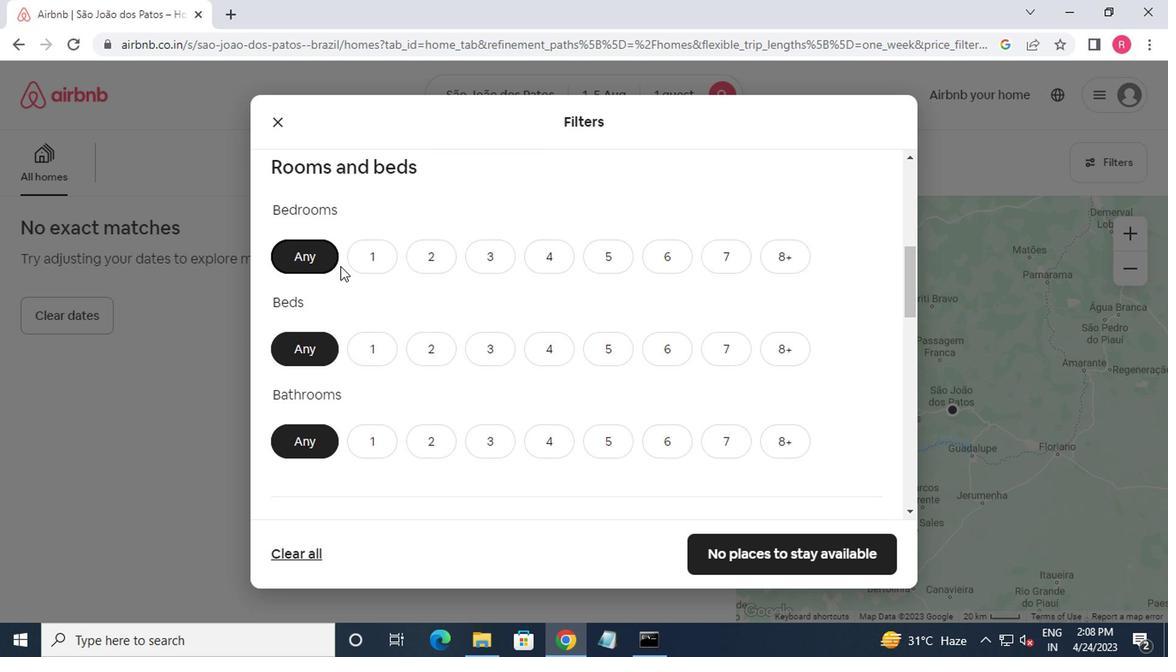 
Action: Mouse pressed left at (357, 252)
Screenshot: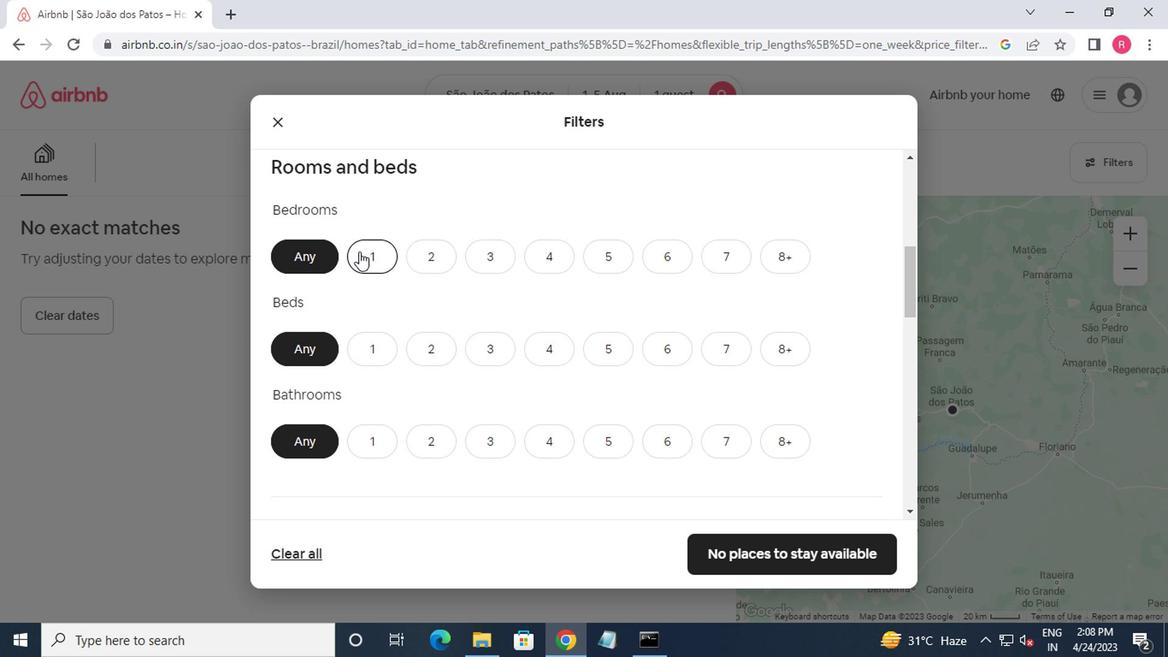 
Action: Mouse moved to (386, 351)
Screenshot: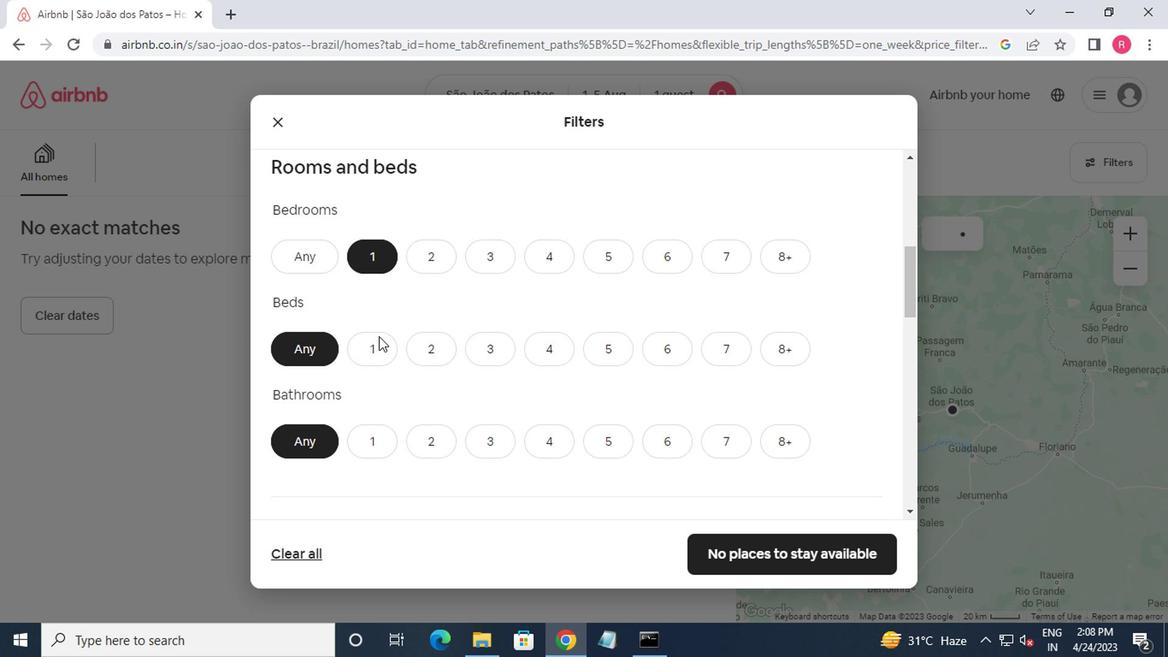 
Action: Mouse pressed left at (386, 351)
Screenshot: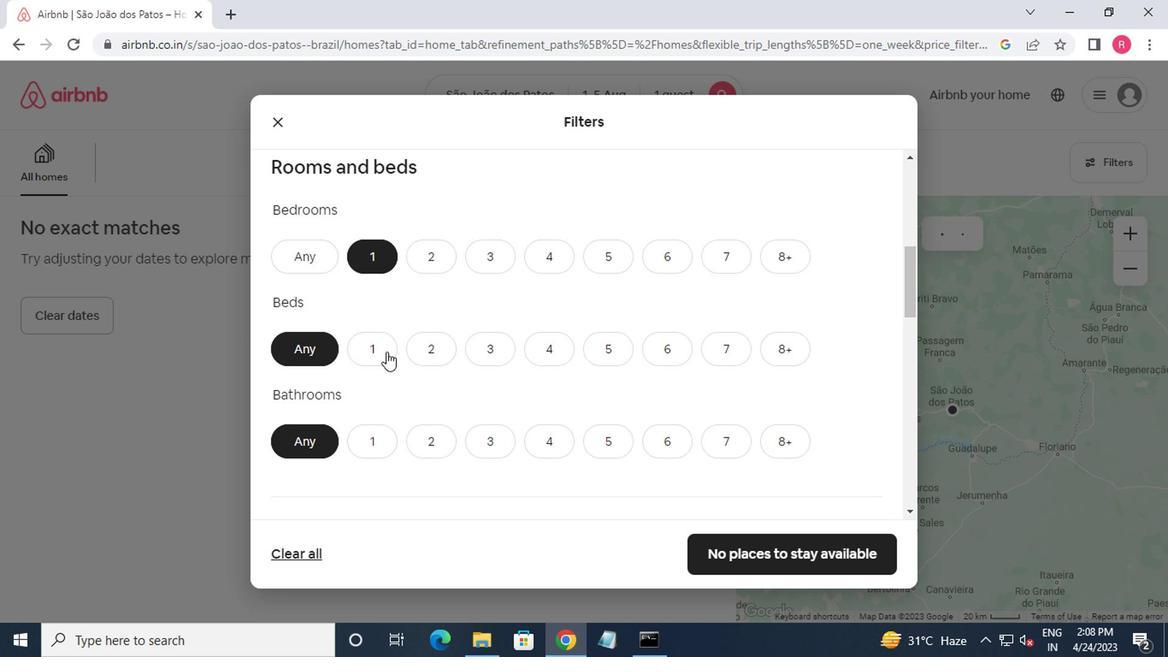 
Action: Mouse moved to (368, 444)
Screenshot: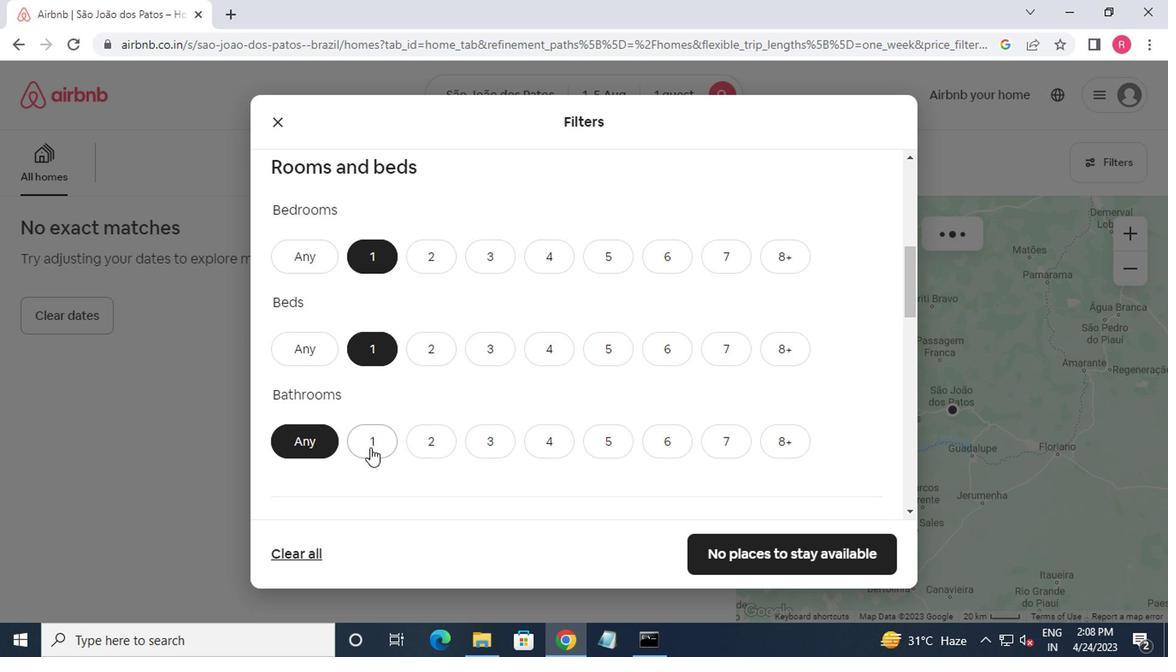 
Action: Mouse pressed left at (368, 444)
Screenshot: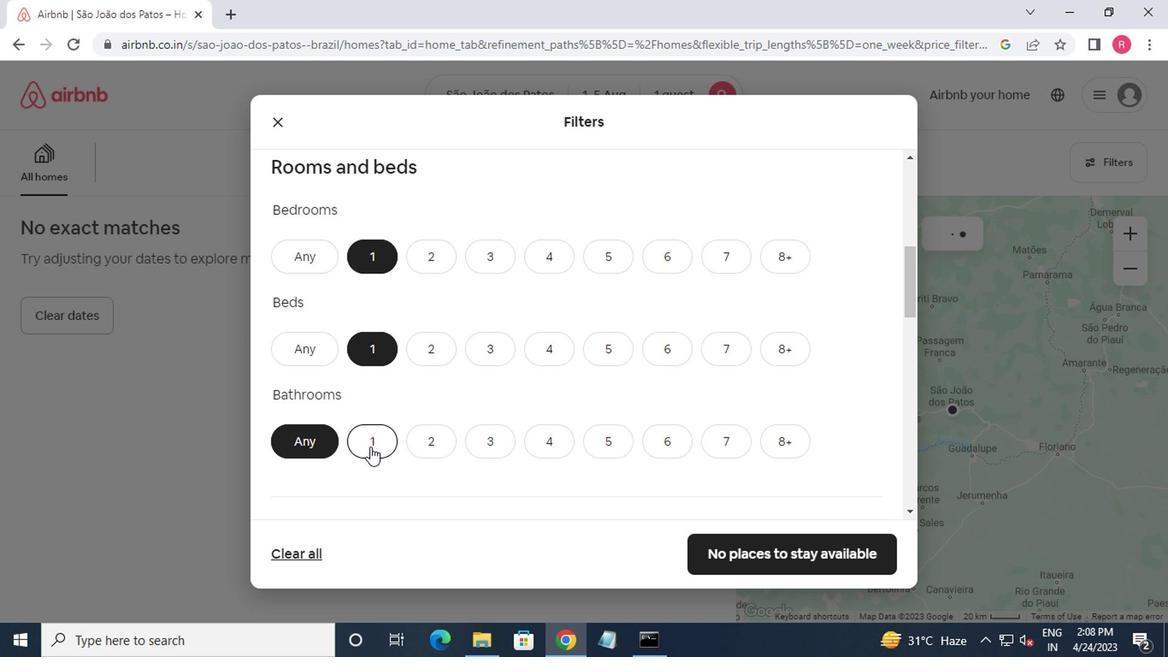 
Action: Mouse moved to (400, 455)
Screenshot: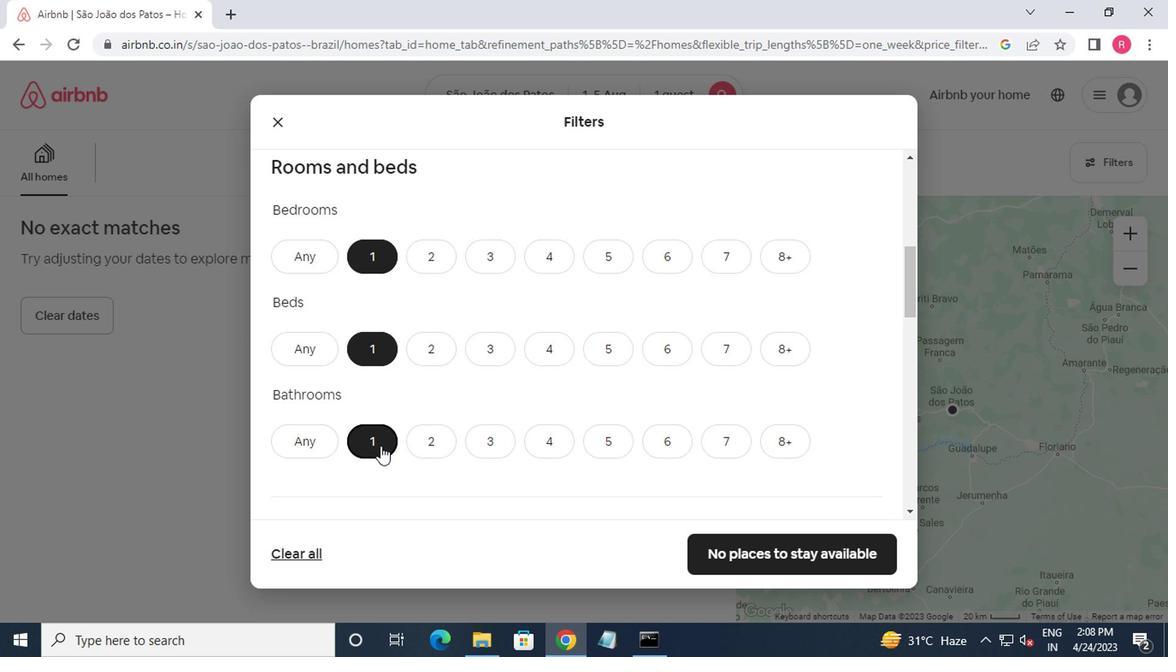 
Action: Mouse scrolled (400, 454) with delta (0, 0)
Screenshot: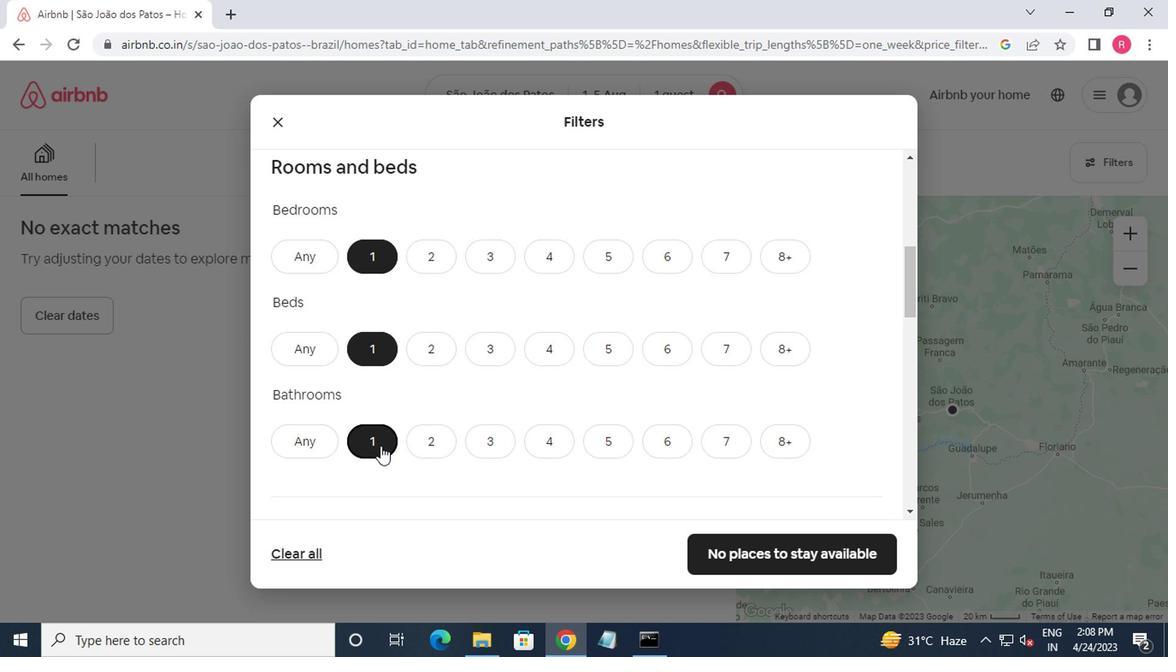 
Action: Mouse moved to (428, 468)
Screenshot: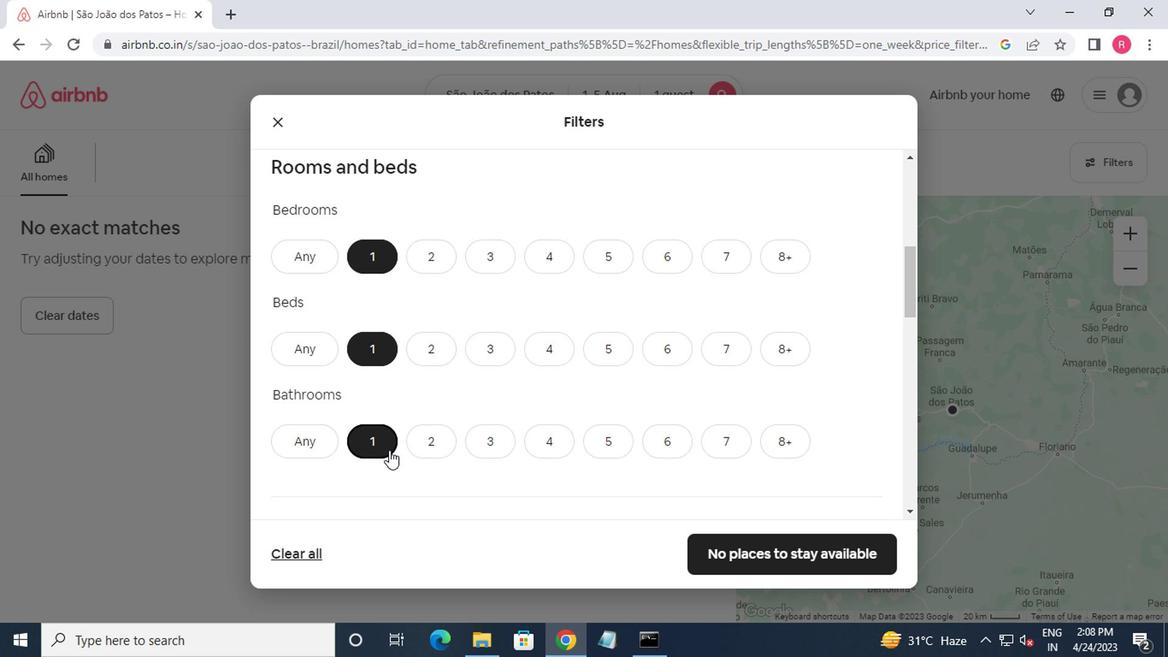 
Action: Mouse scrolled (428, 467) with delta (0, 0)
Screenshot: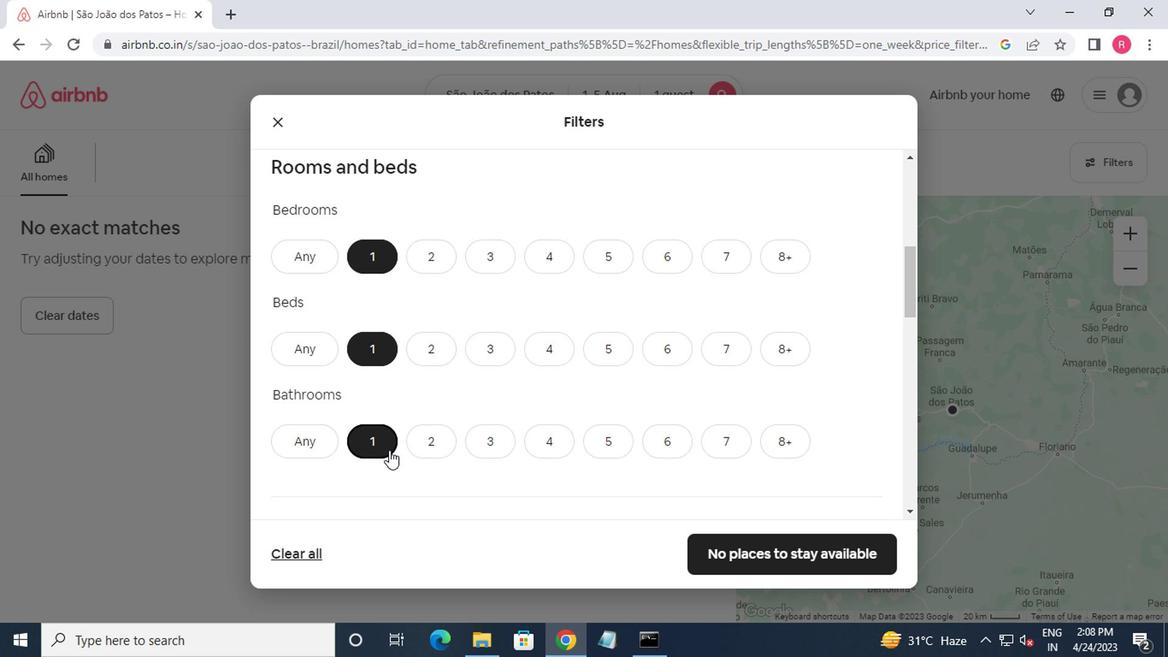 
Action: Mouse moved to (440, 474)
Screenshot: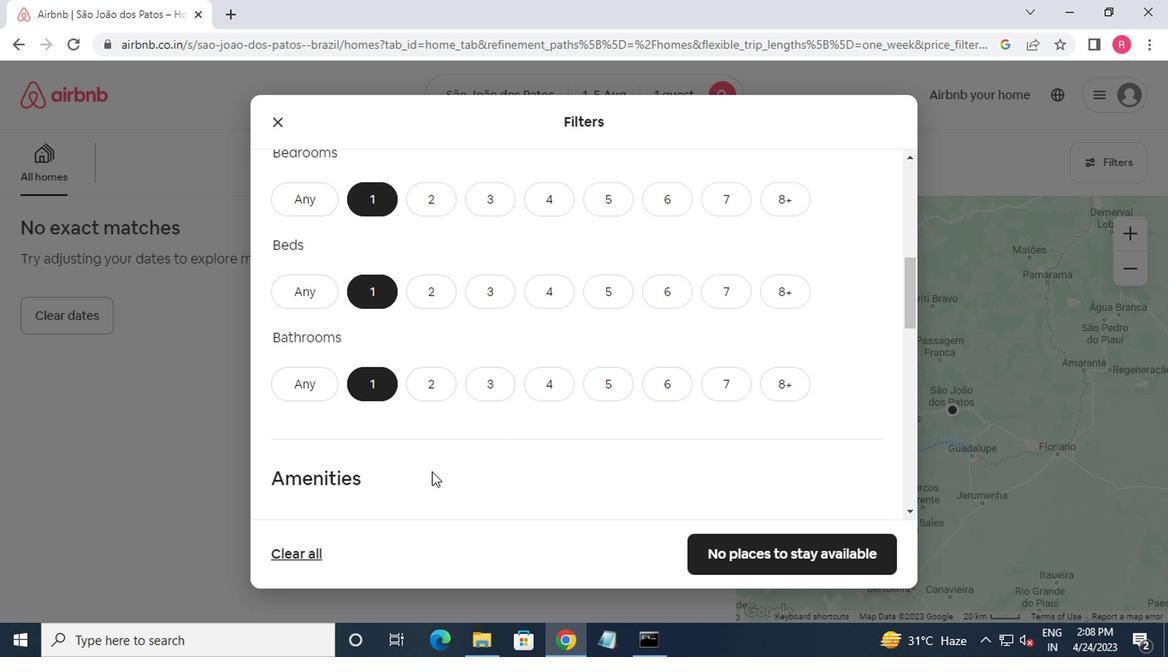
Action: Mouse scrolled (440, 473) with delta (0, -1)
Screenshot: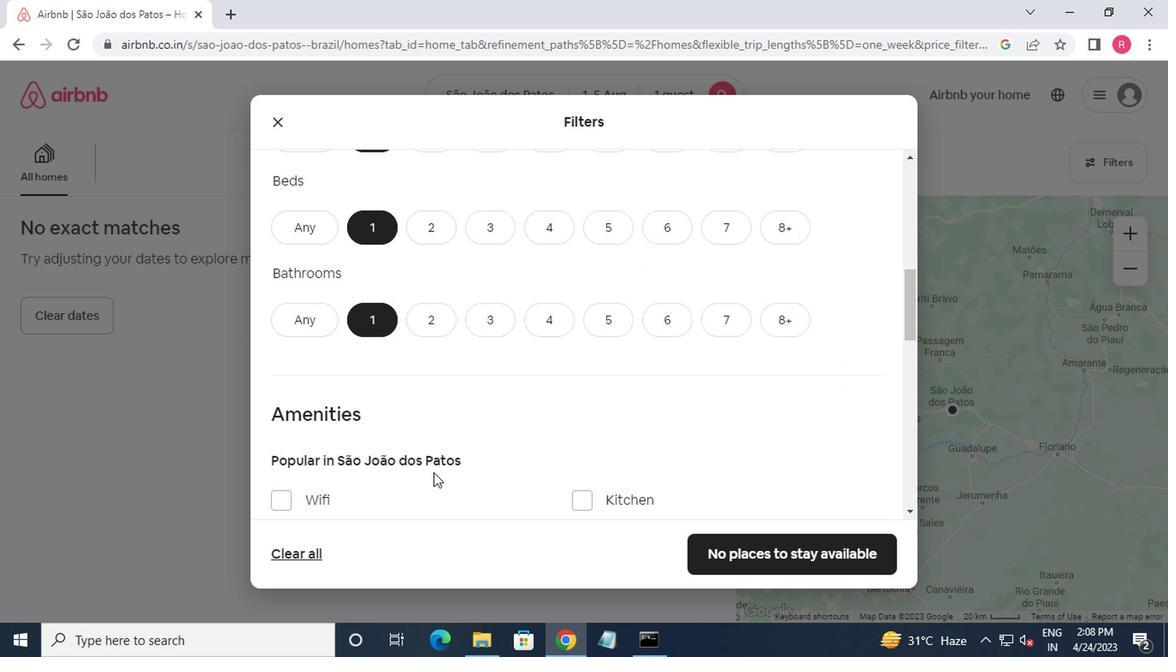 
Action: Mouse moved to (451, 439)
Screenshot: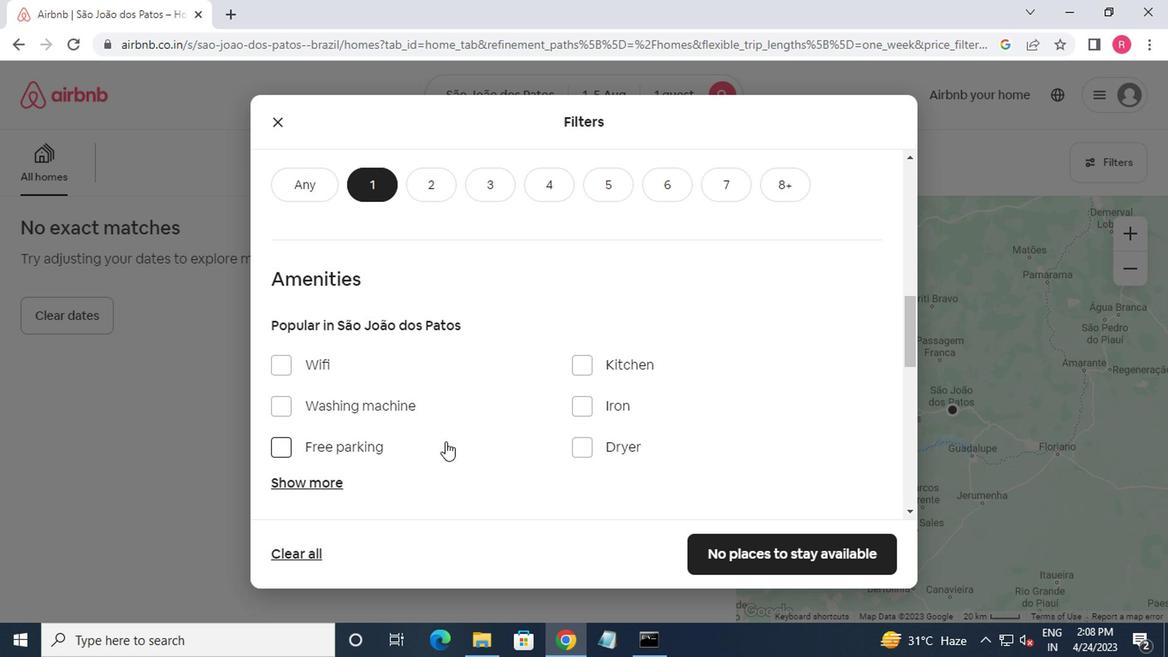 
Action: Mouse scrolled (451, 438) with delta (0, -1)
Screenshot: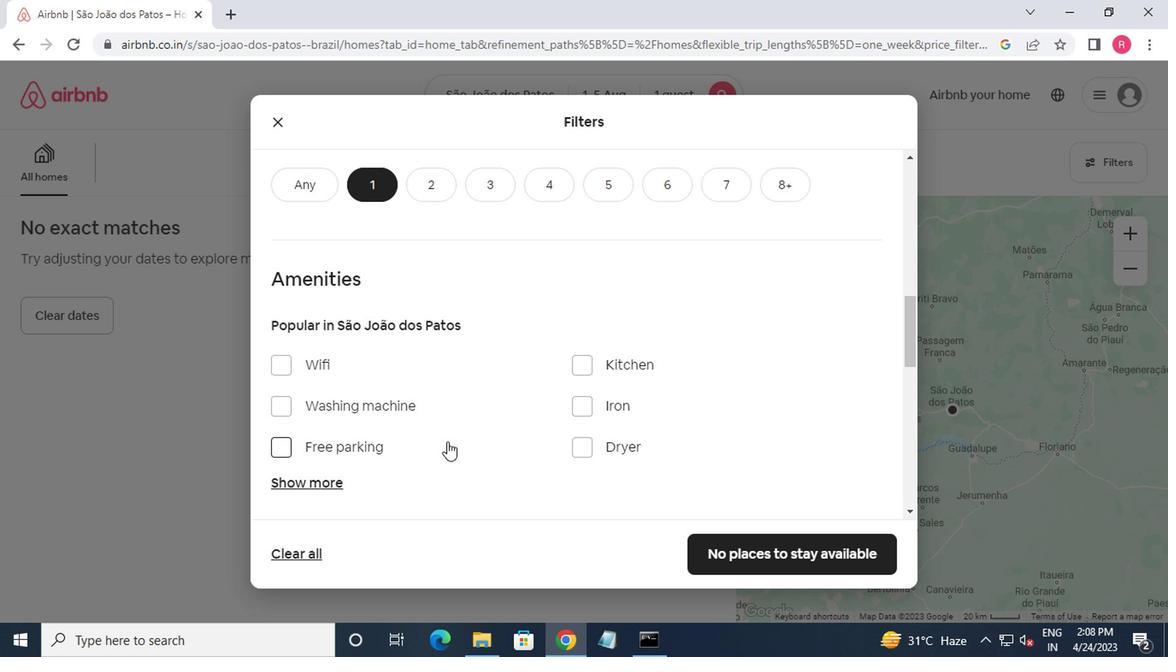
Action: Mouse moved to (451, 439)
Screenshot: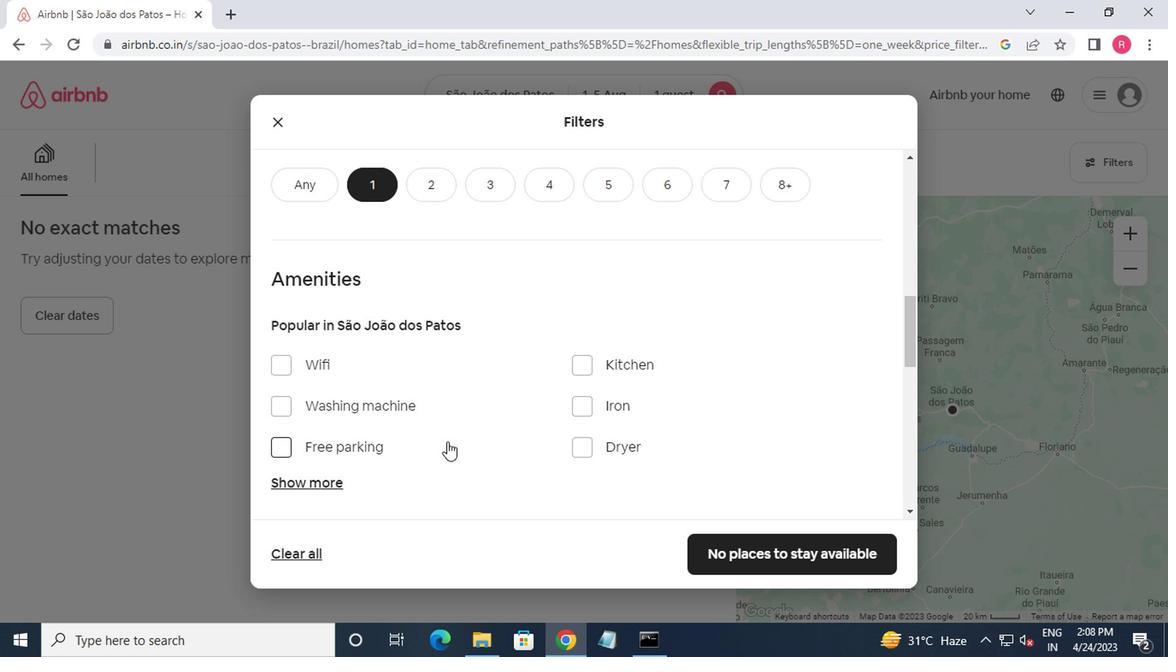 
Action: Mouse scrolled (451, 439) with delta (0, 0)
Screenshot: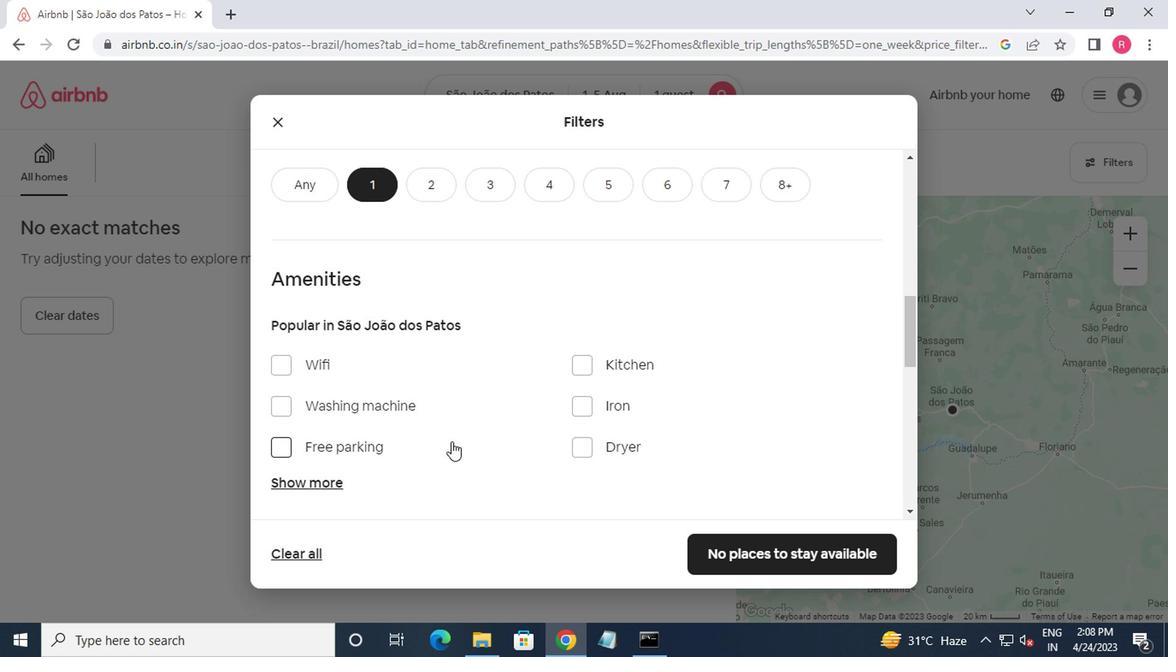 
Action: Mouse moved to (424, 437)
Screenshot: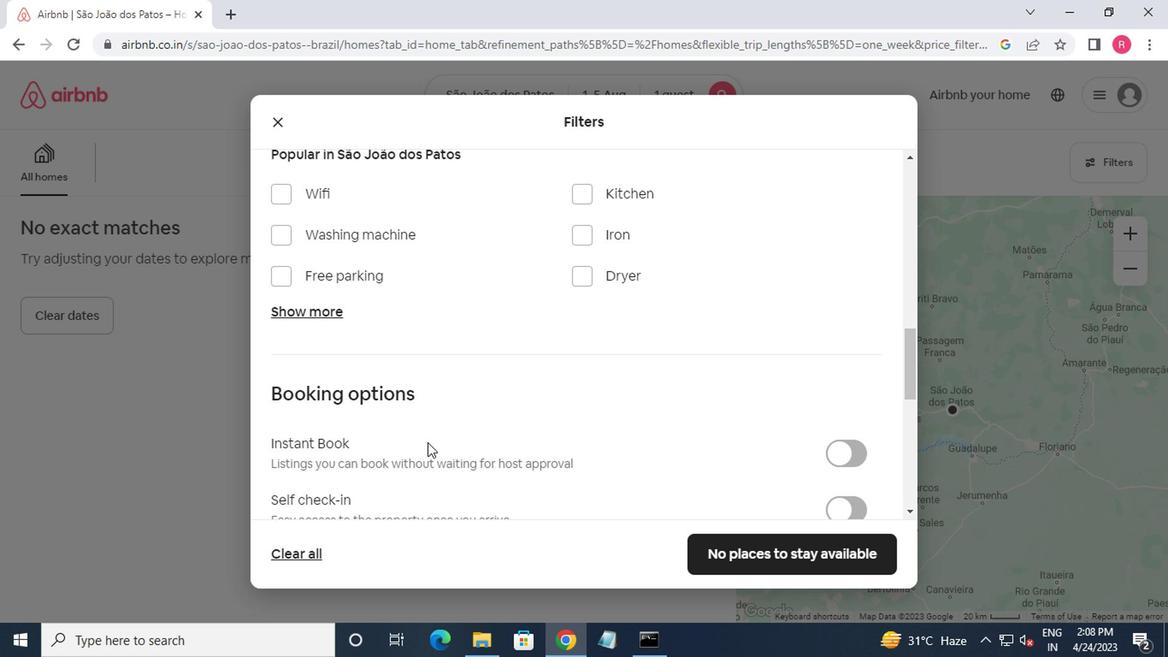 
Action: Mouse scrolled (424, 438) with delta (0, 0)
Screenshot: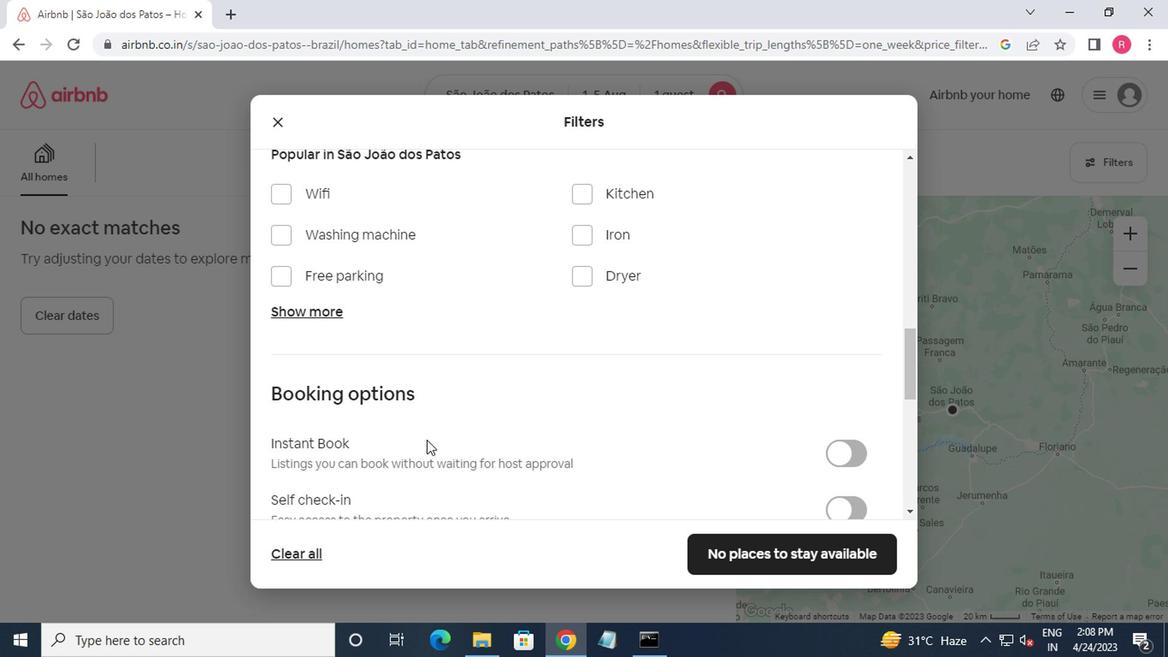 
Action: Mouse moved to (424, 435)
Screenshot: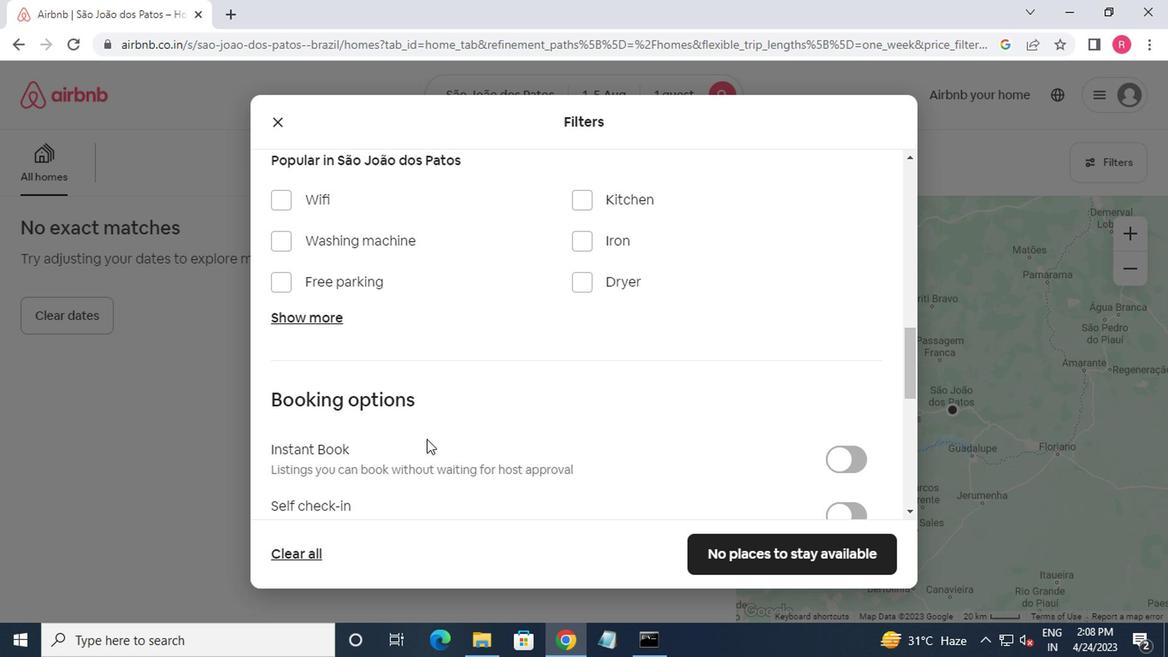 
Action: Mouse scrolled (424, 436) with delta (0, 1)
Screenshot: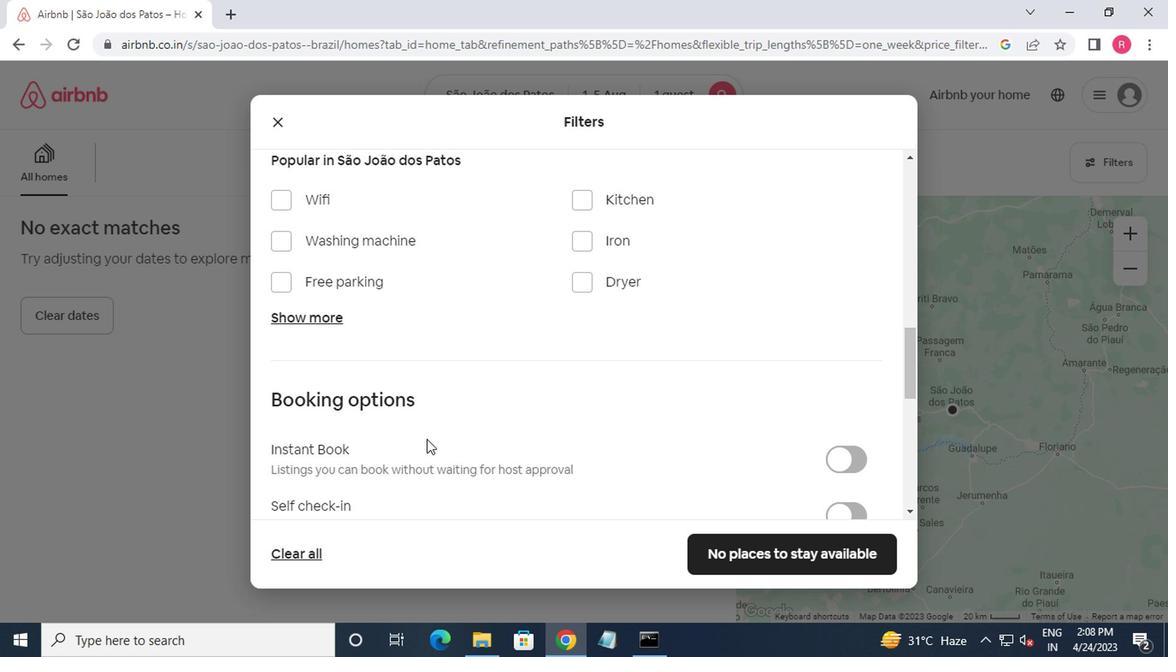
Action: Mouse moved to (424, 431)
Screenshot: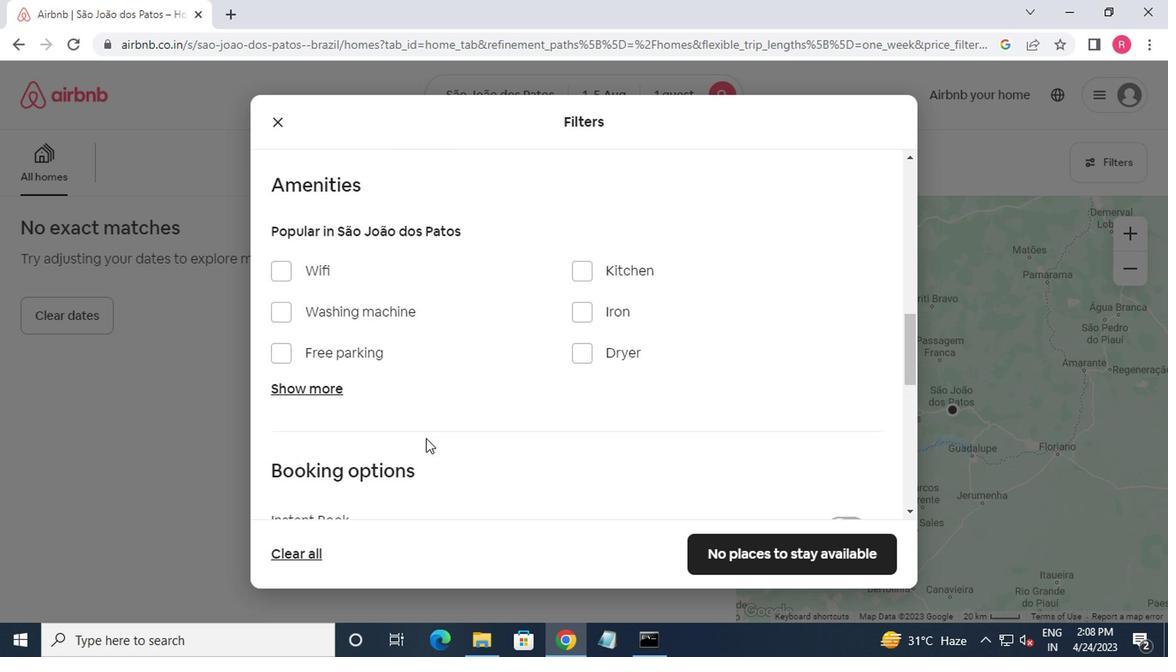 
Action: Mouse scrolled (424, 432) with delta (0, 1)
Screenshot: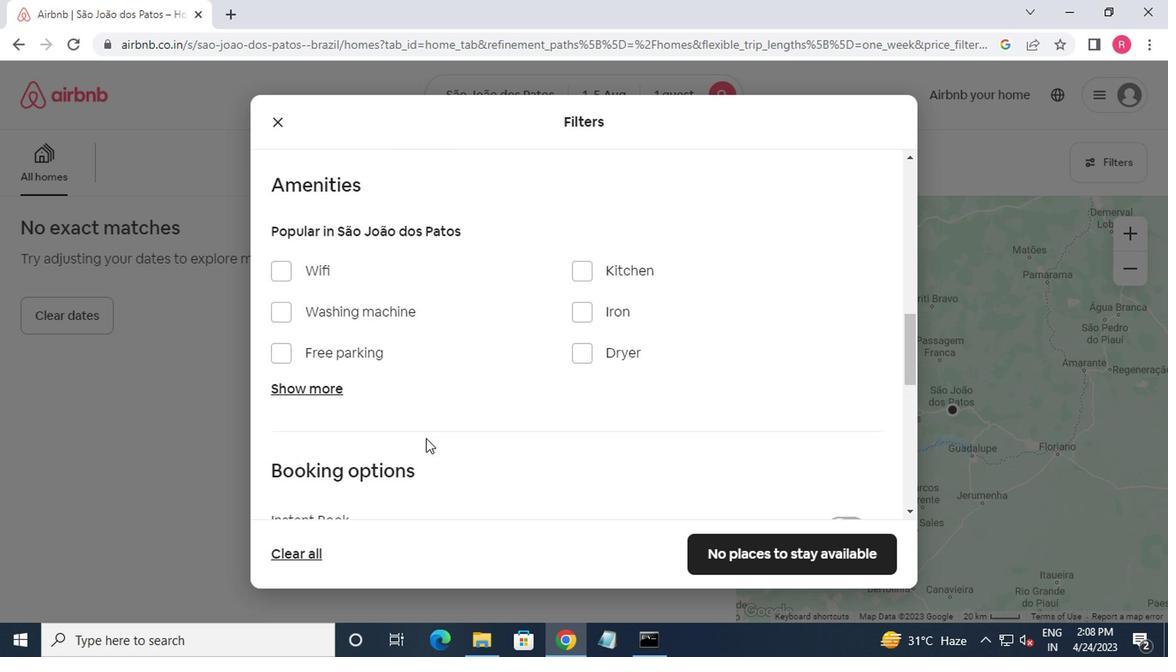 
Action: Mouse moved to (424, 430)
Screenshot: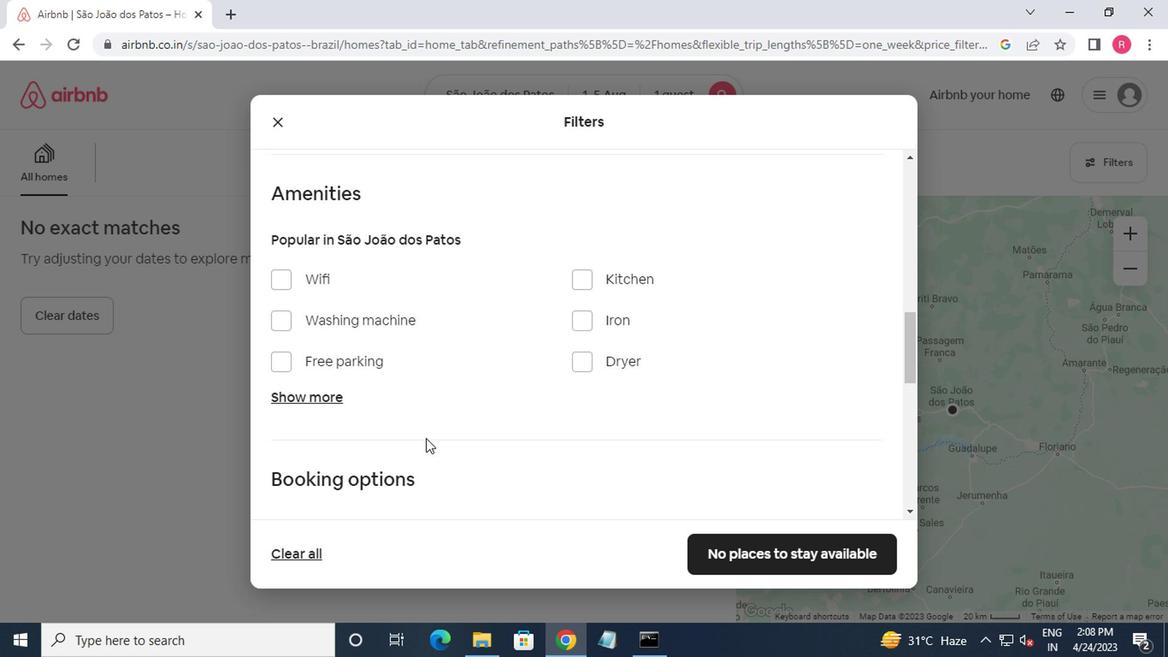 
Action: Mouse scrolled (424, 430) with delta (0, 0)
Screenshot: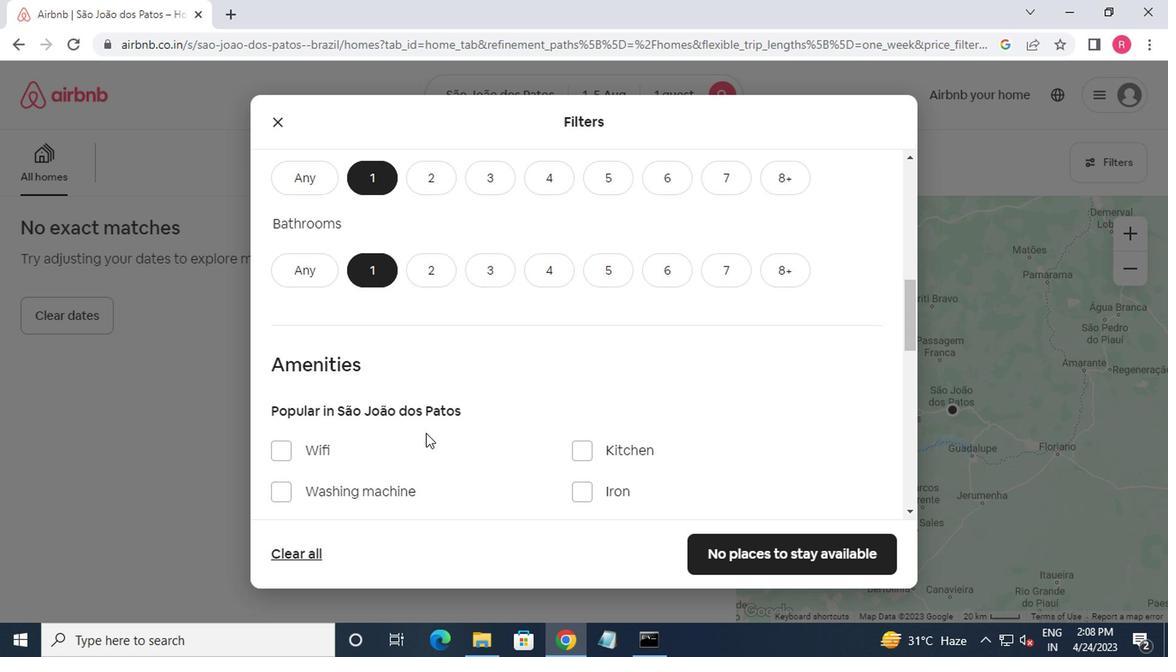 
Action: Mouse moved to (424, 432)
Screenshot: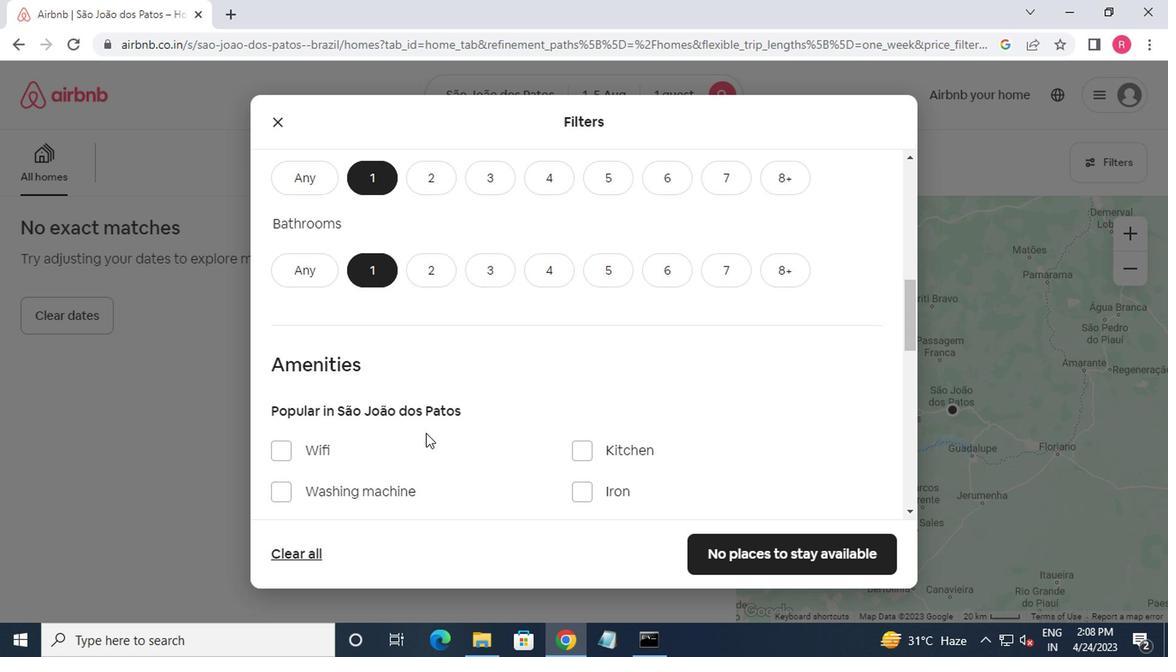 
Action: Mouse scrolled (424, 431) with delta (0, -1)
Screenshot: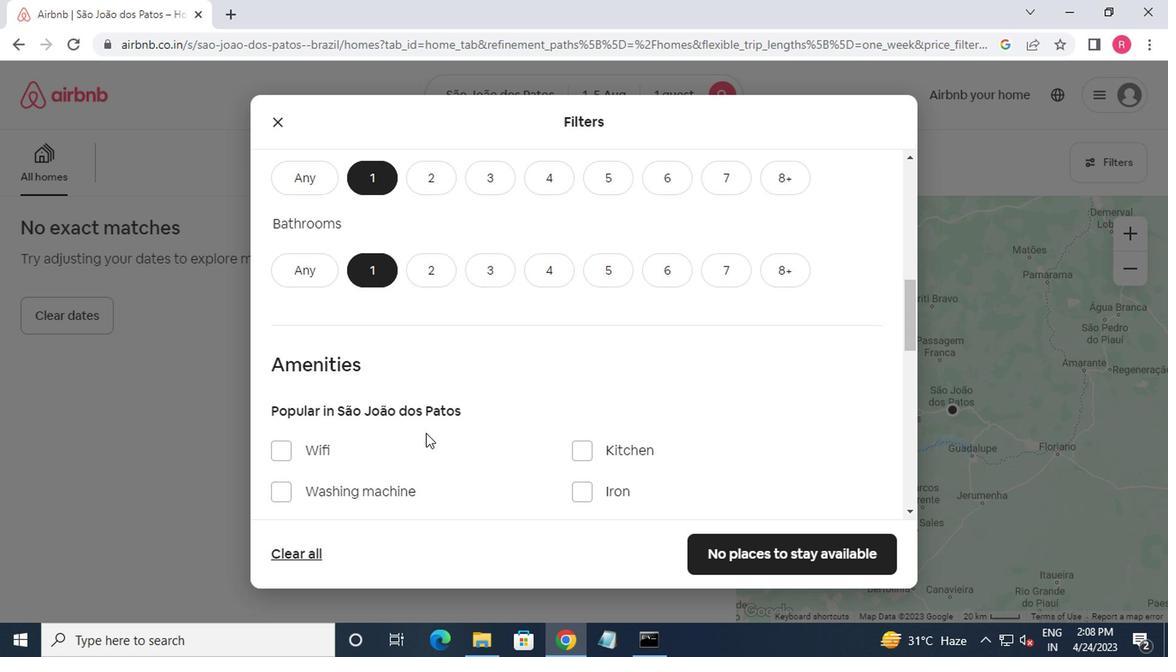 
Action: Mouse moved to (424, 433)
Screenshot: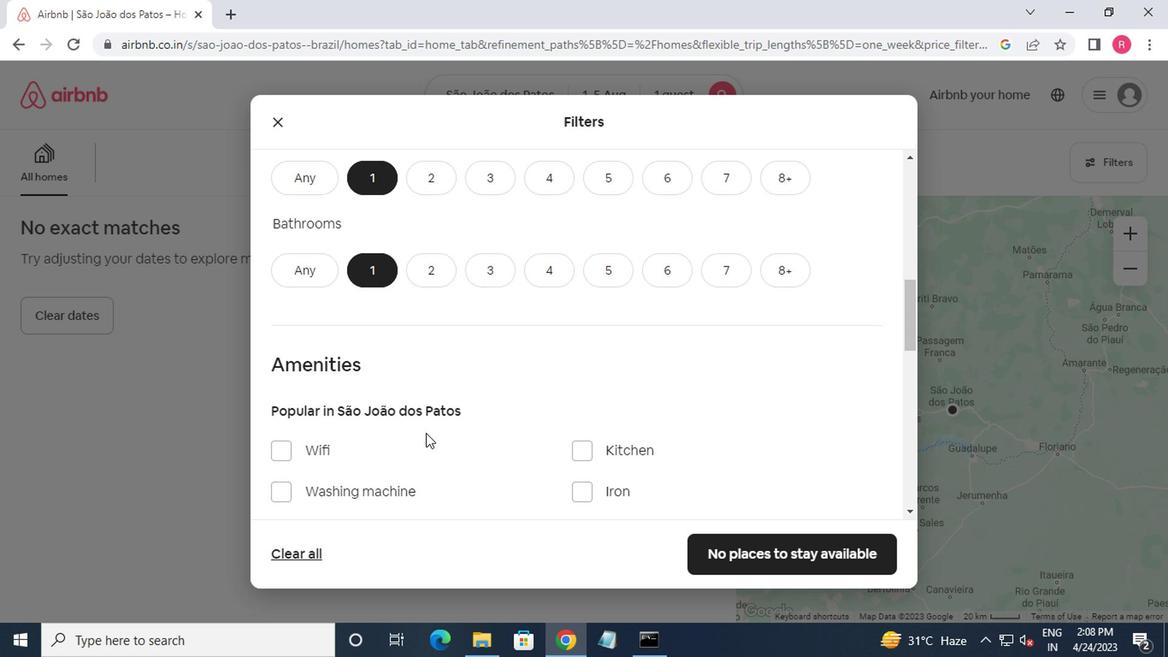 
Action: Mouse scrolled (424, 433) with delta (0, 0)
Screenshot: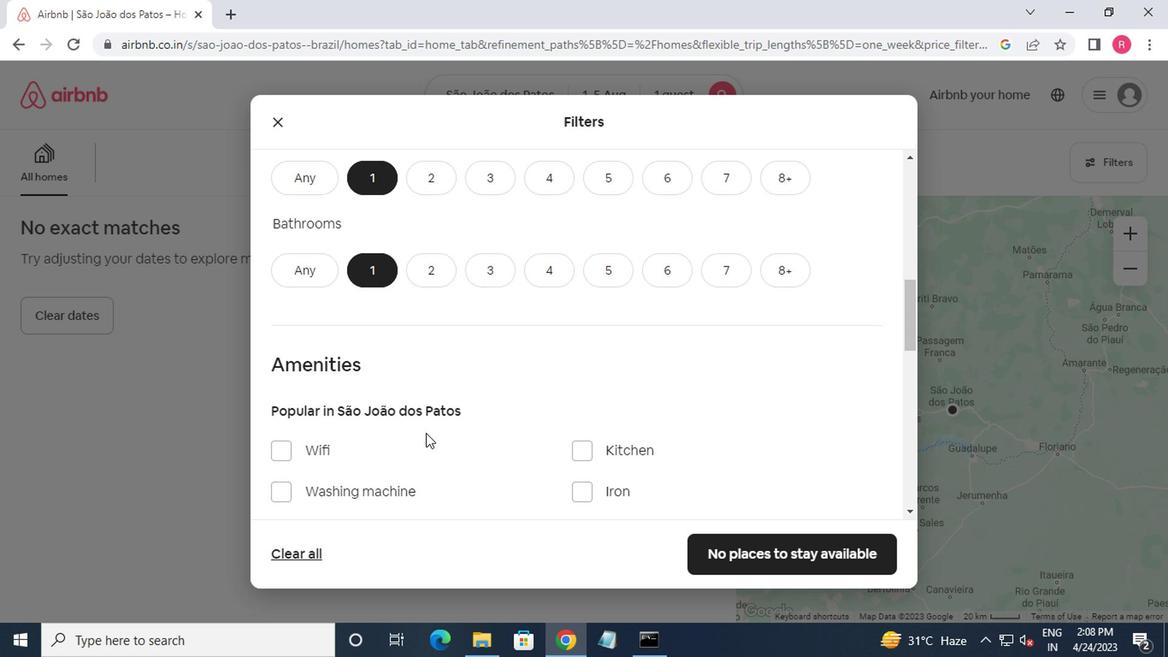 
Action: Mouse scrolled (424, 433) with delta (0, 0)
Screenshot: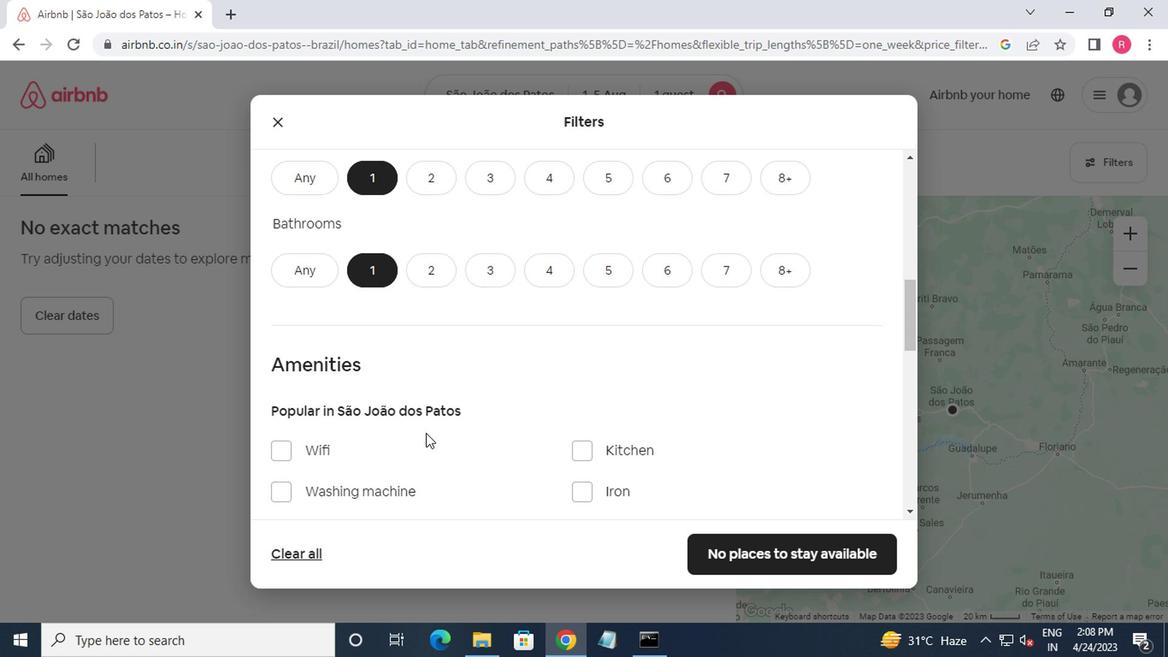 
Action: Mouse moved to (417, 414)
Screenshot: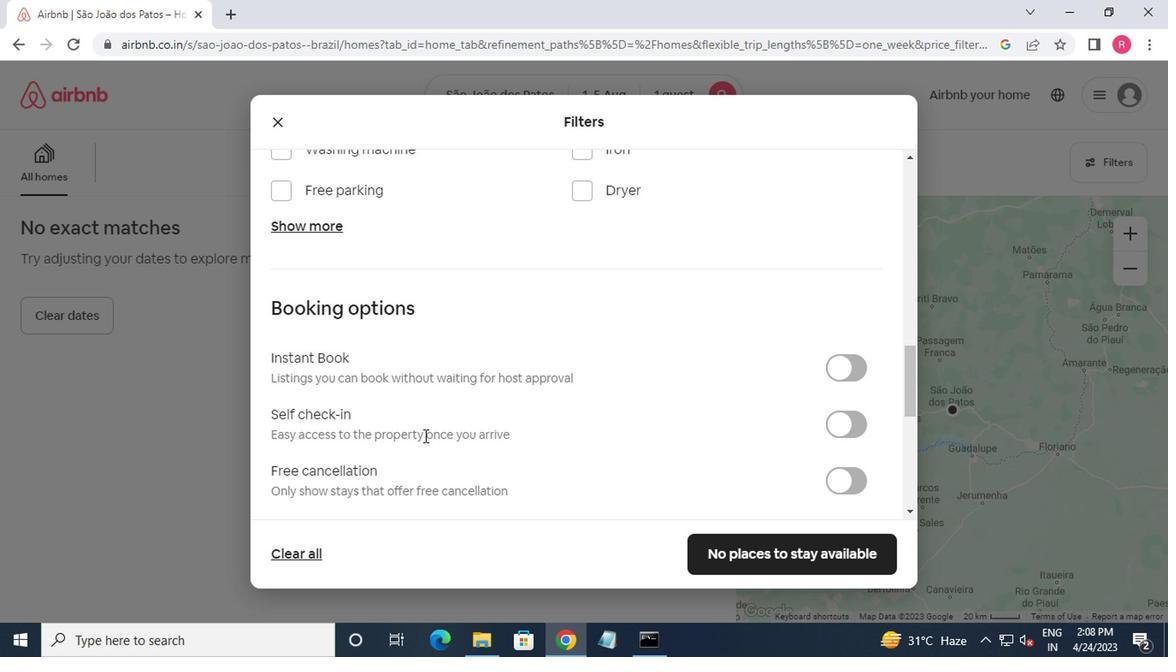 
Action: Mouse scrolled (417, 415) with delta (0, 0)
Screenshot: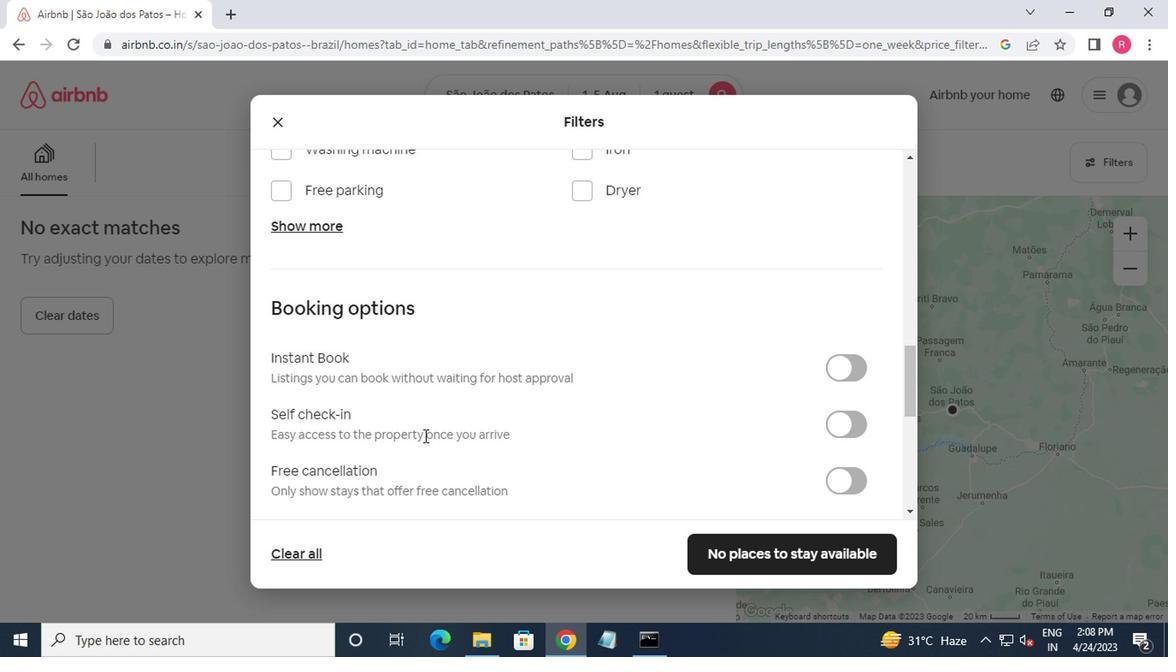 
Action: Mouse moved to (417, 380)
Screenshot: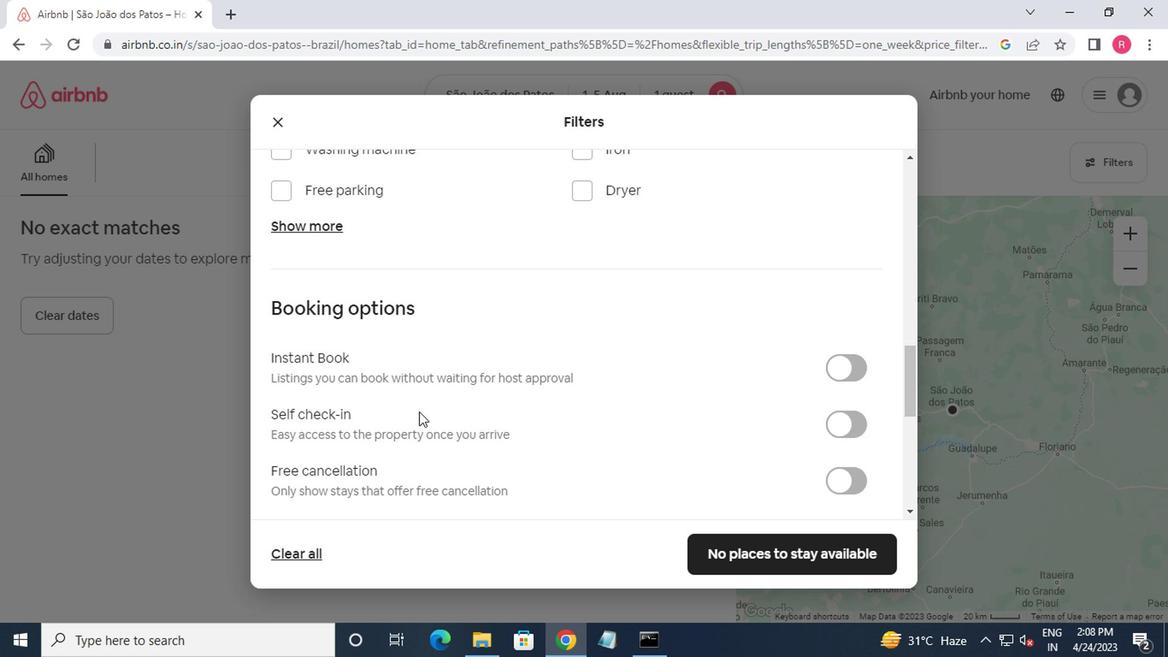 
Action: Mouse scrolled (417, 380) with delta (0, 0)
Screenshot: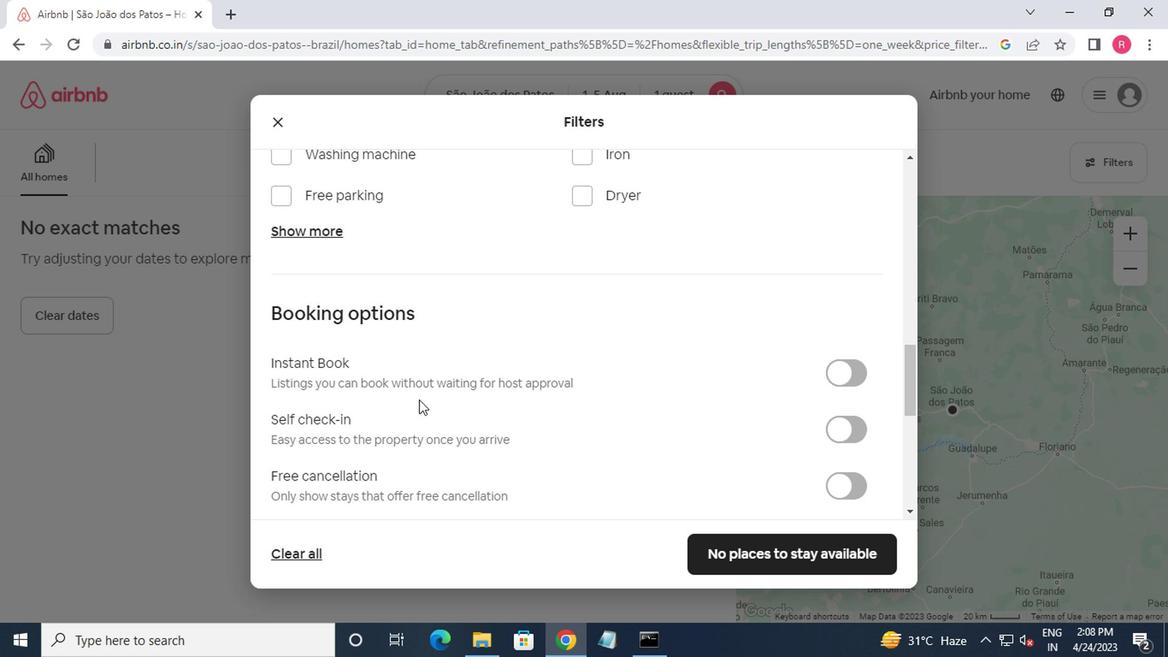
Action: Mouse moved to (285, 282)
Screenshot: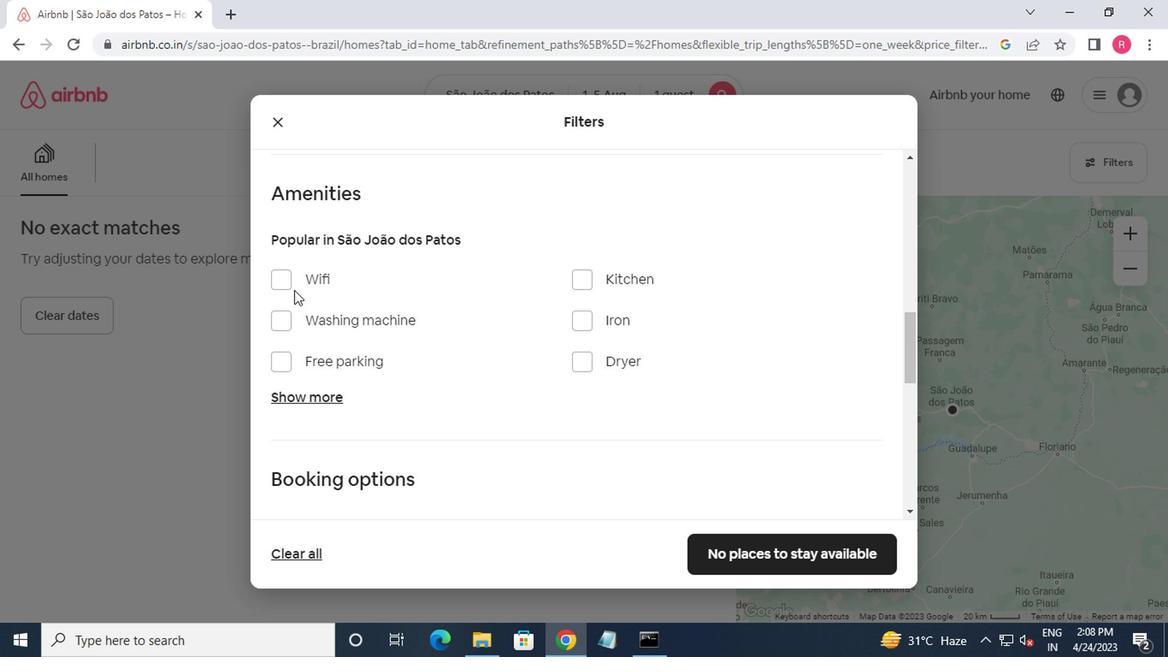 
Action: Mouse pressed left at (285, 282)
Screenshot: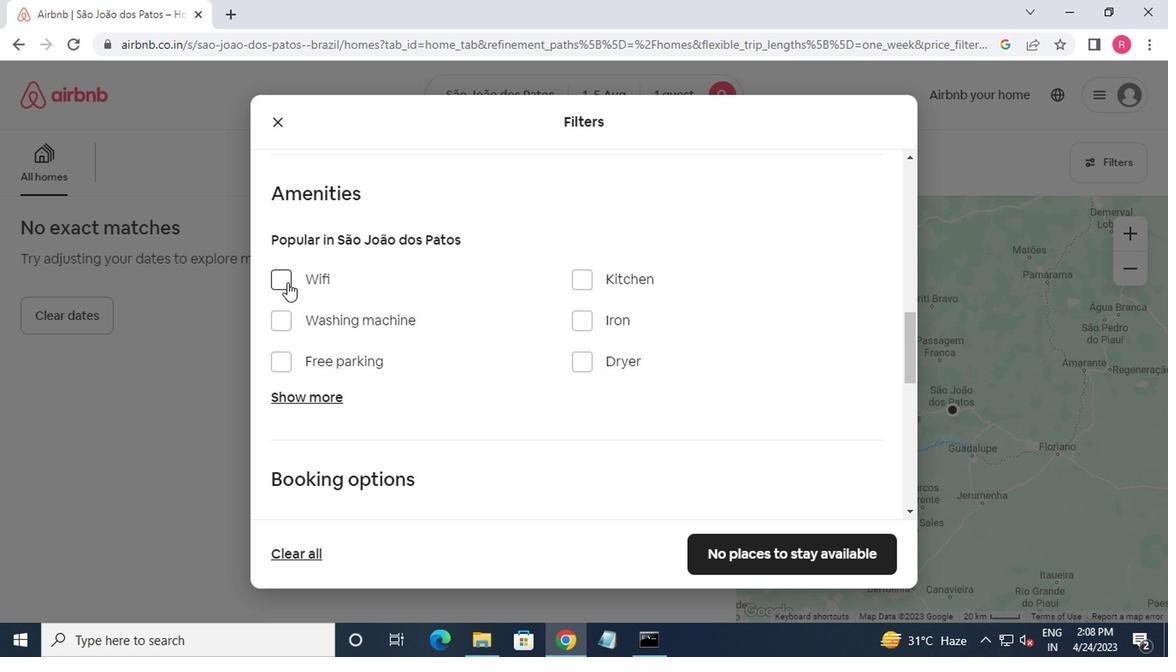 
Action: Mouse moved to (352, 333)
Screenshot: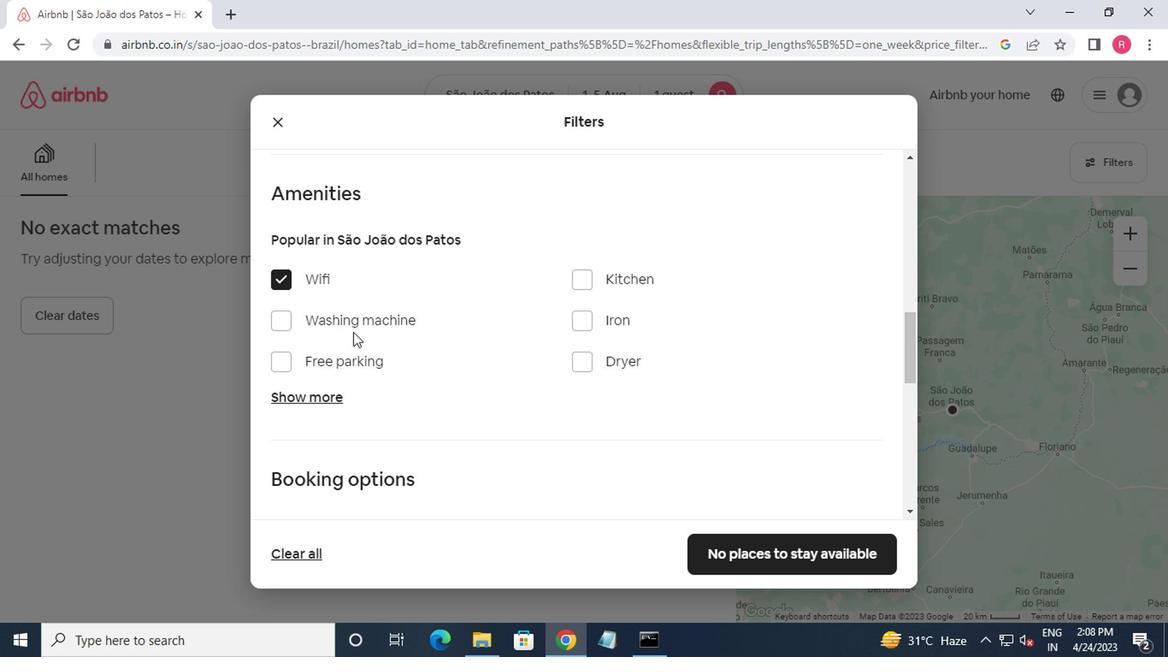 
Action: Mouse scrolled (352, 332) with delta (0, -1)
Screenshot: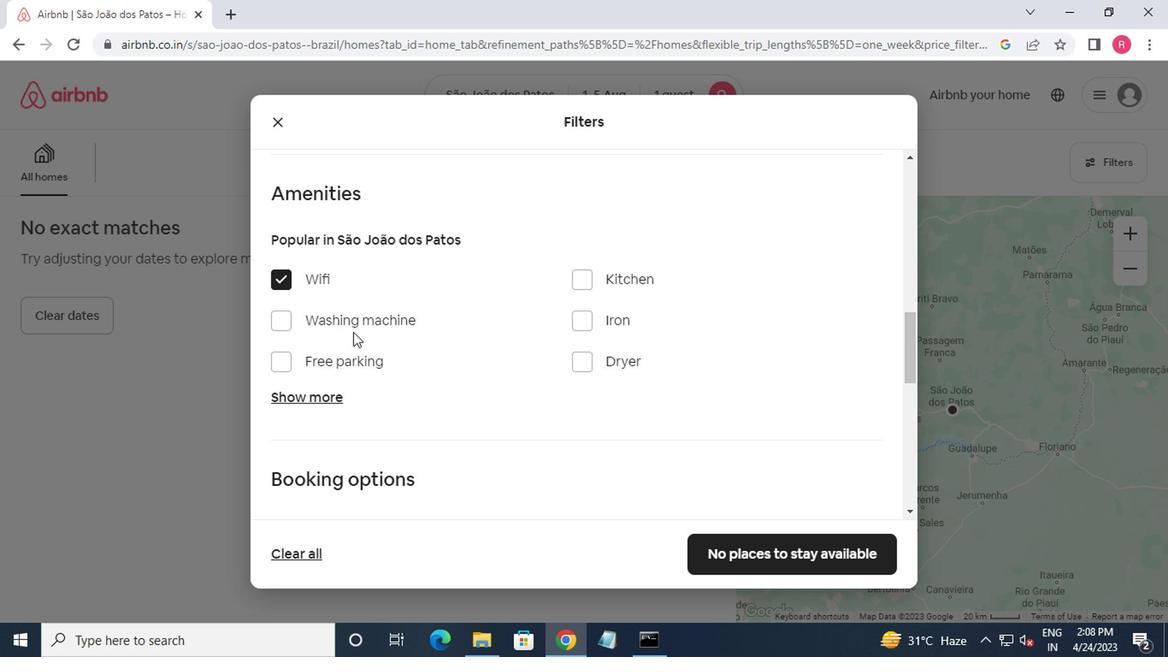 
Action: Mouse moved to (369, 344)
Screenshot: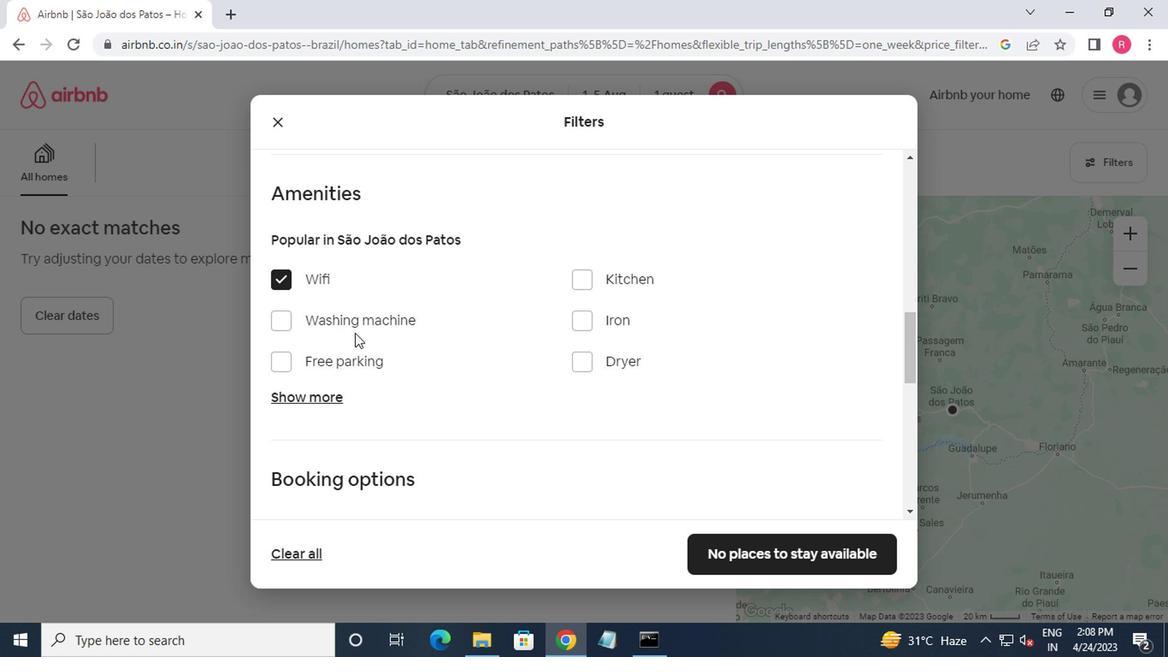 
Action: Mouse scrolled (369, 343) with delta (0, -1)
Screenshot: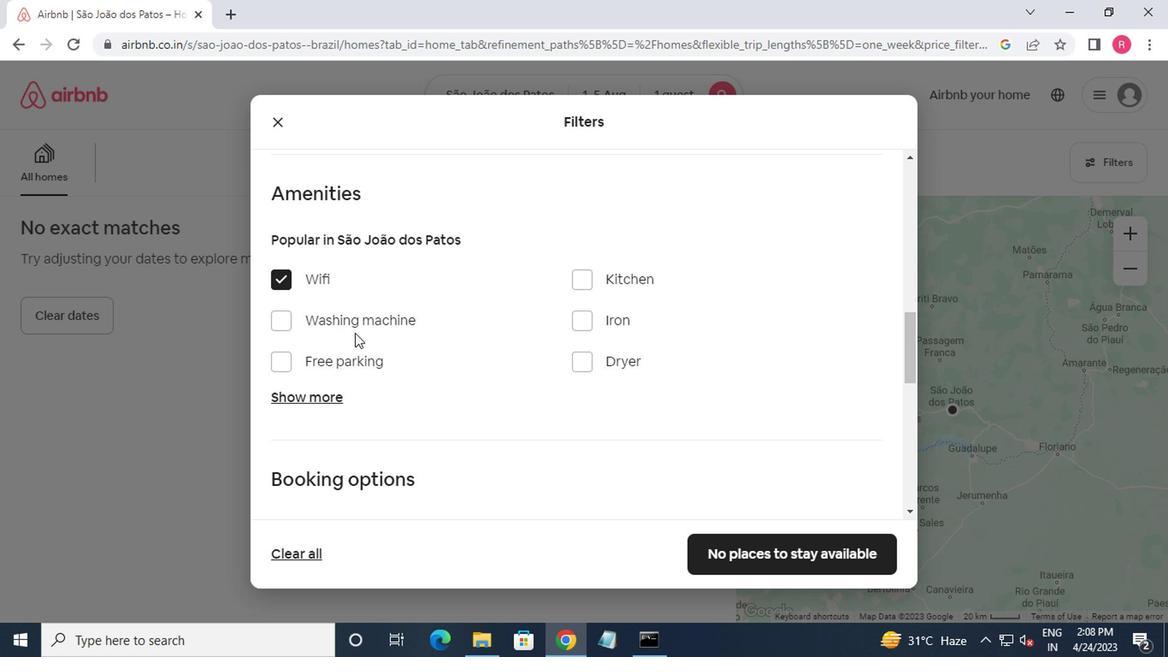 
Action: Mouse moved to (378, 347)
Screenshot: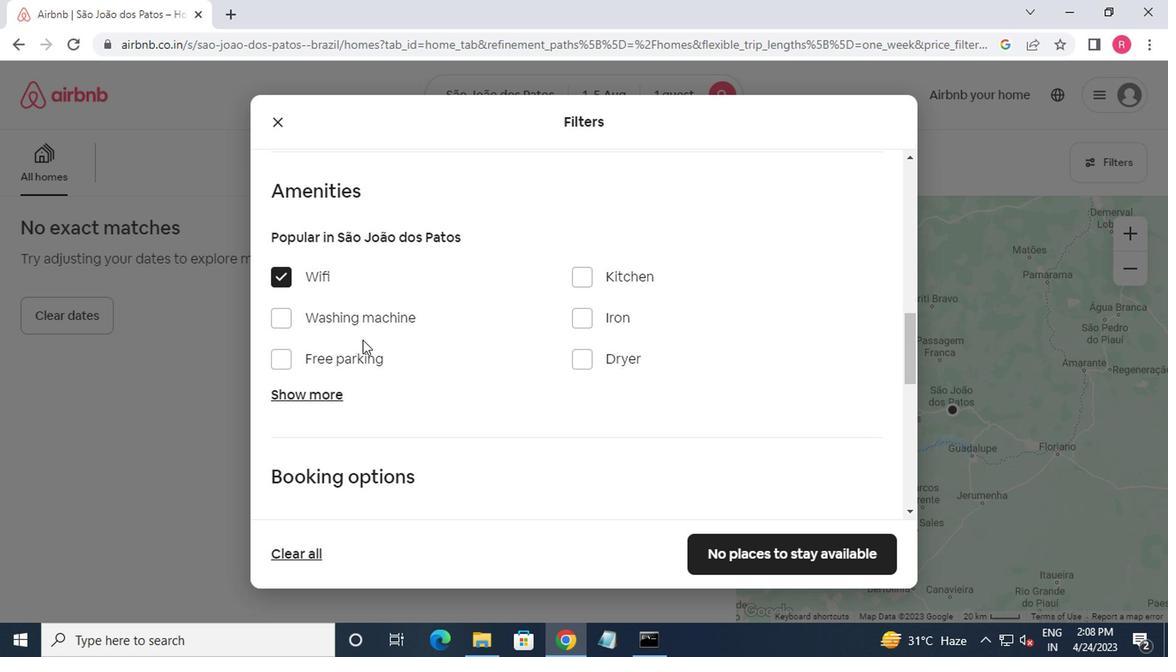 
Action: Mouse scrolled (378, 346) with delta (0, 0)
Screenshot: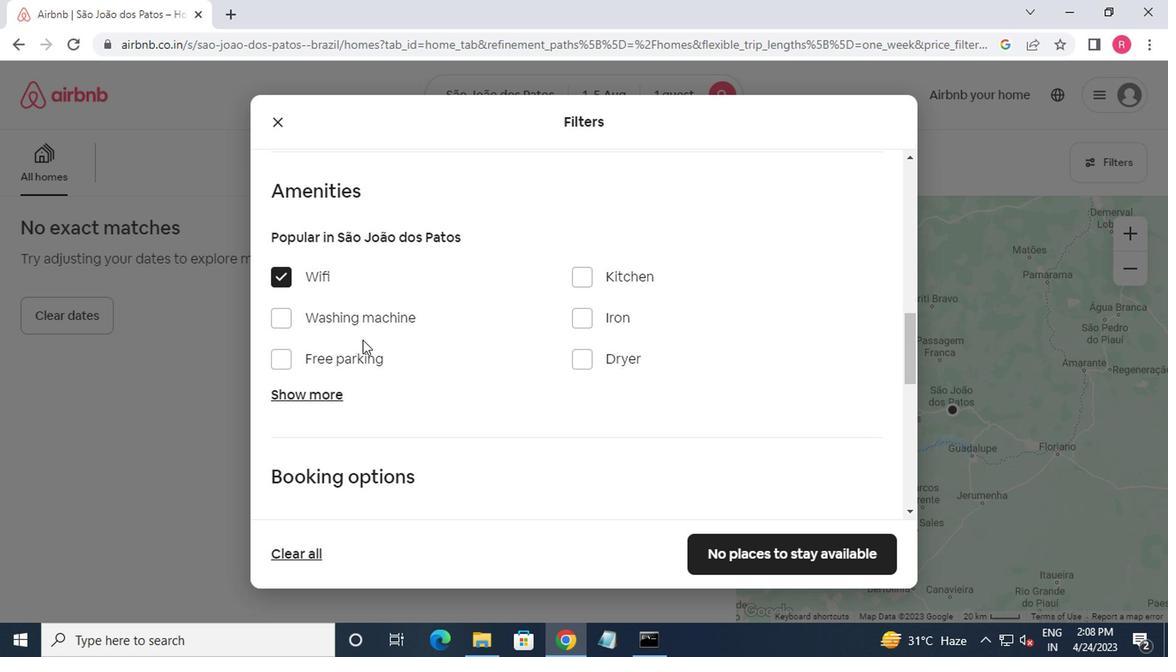 
Action: Mouse moved to (416, 351)
Screenshot: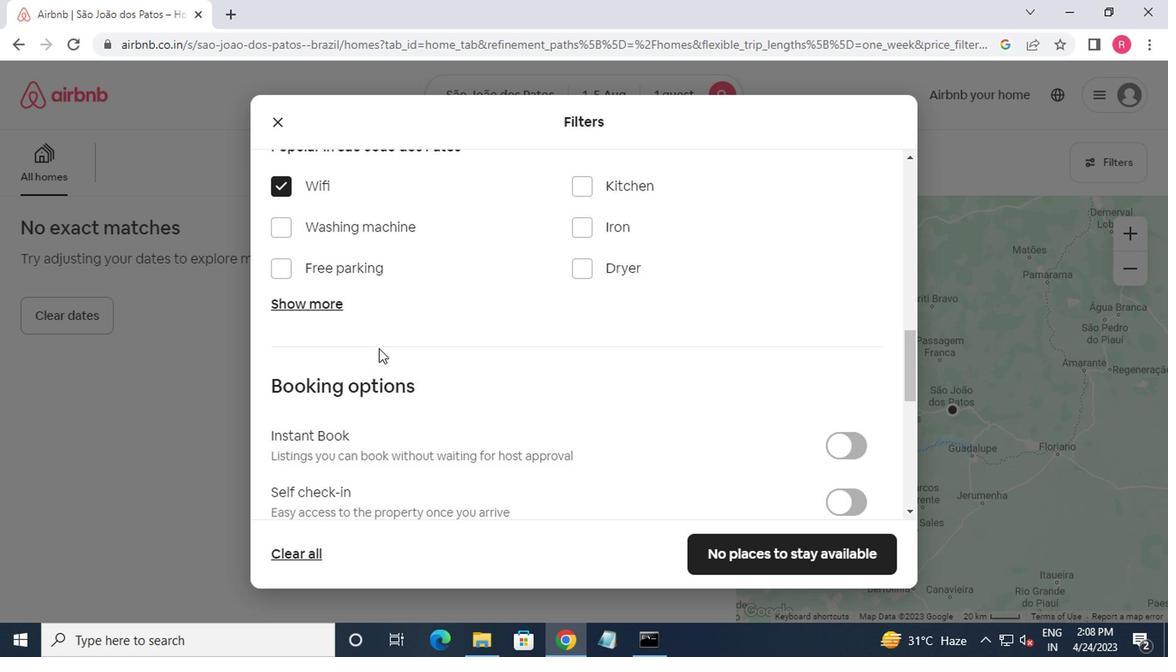 
Action: Mouse scrolled (416, 351) with delta (0, 0)
Screenshot: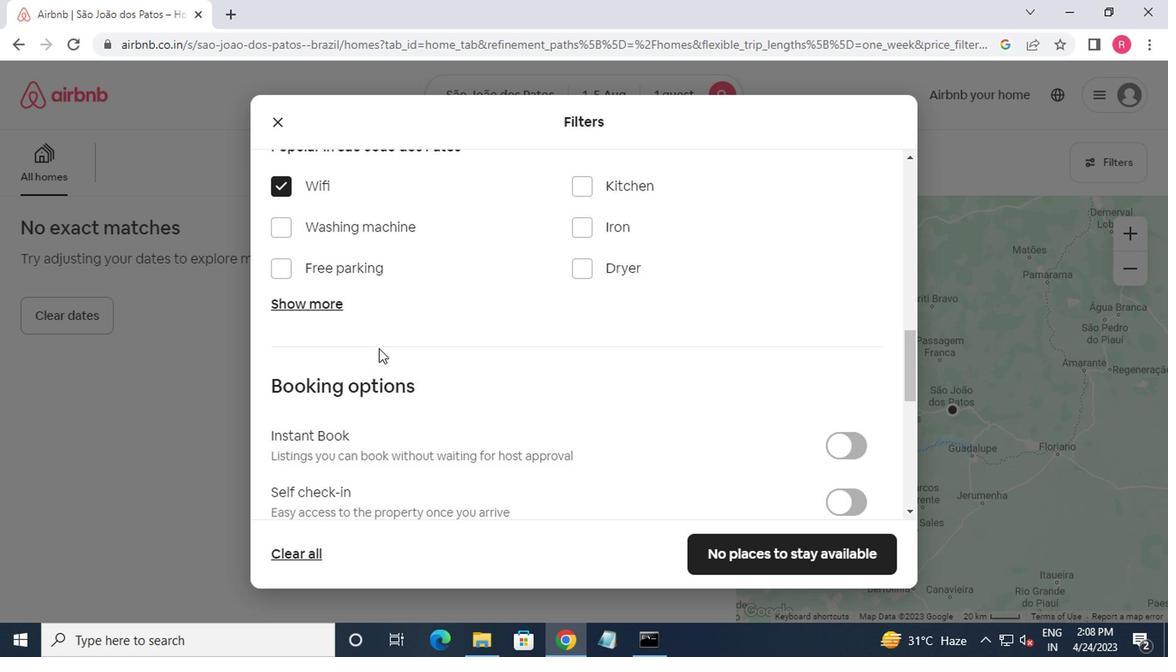 
Action: Mouse moved to (832, 257)
Screenshot: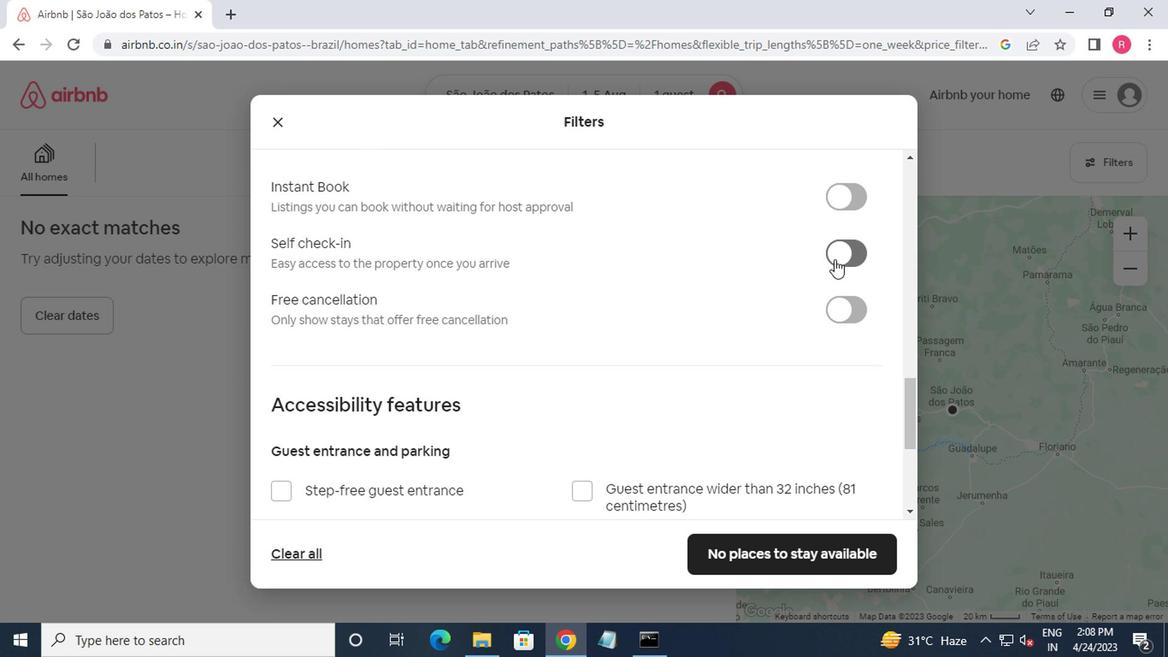 
Action: Mouse pressed left at (832, 257)
Screenshot: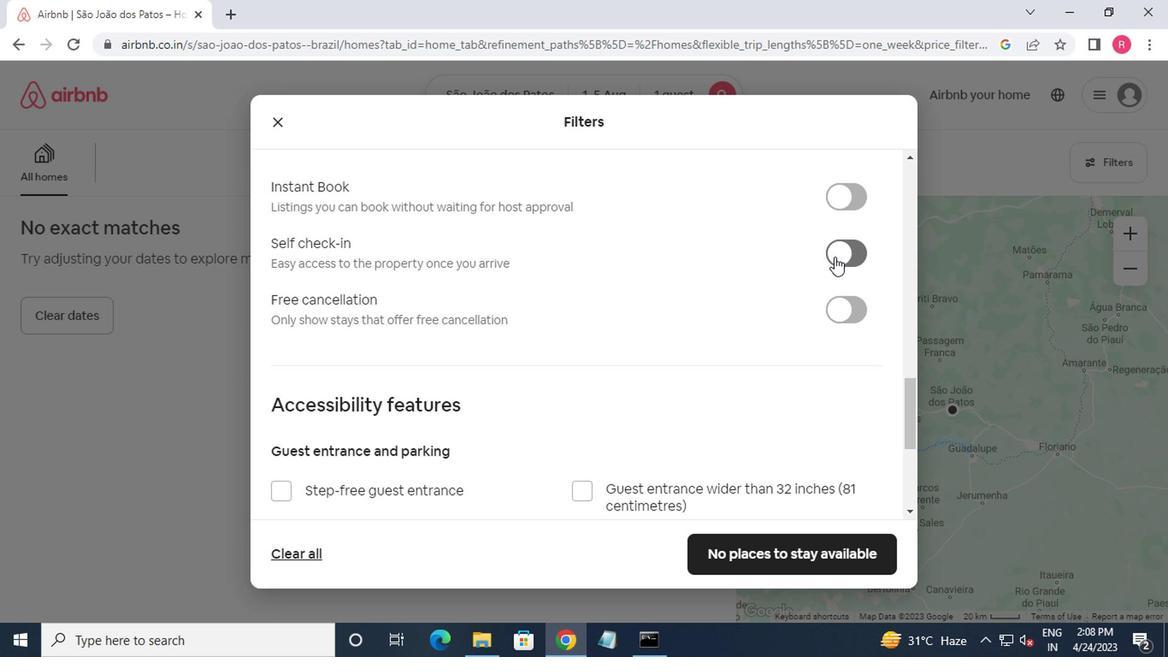 
Action: Mouse moved to (832, 258)
Screenshot: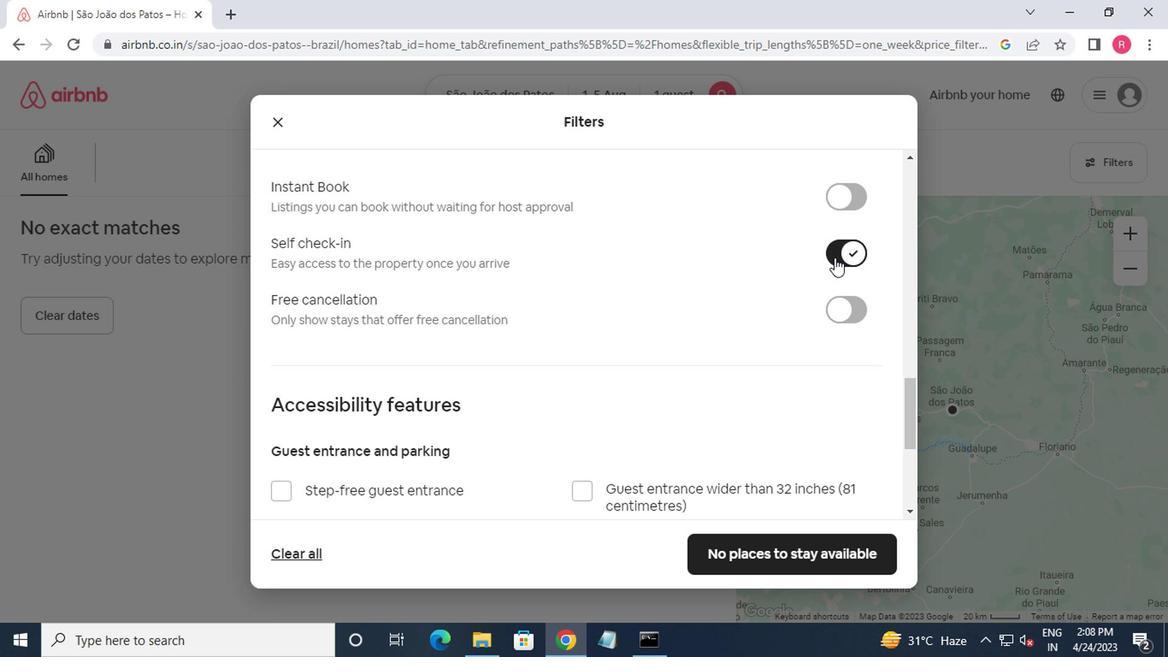 
Action: Mouse scrolled (832, 257) with delta (0, -1)
Screenshot: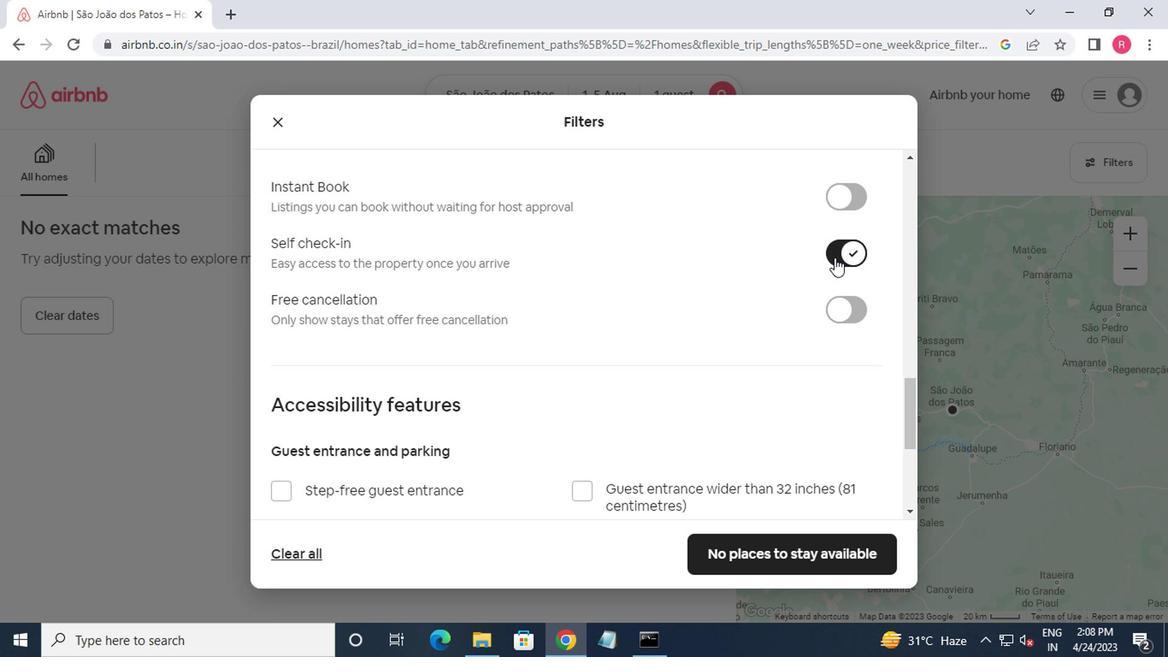 
Action: Mouse scrolled (832, 257) with delta (0, -1)
Screenshot: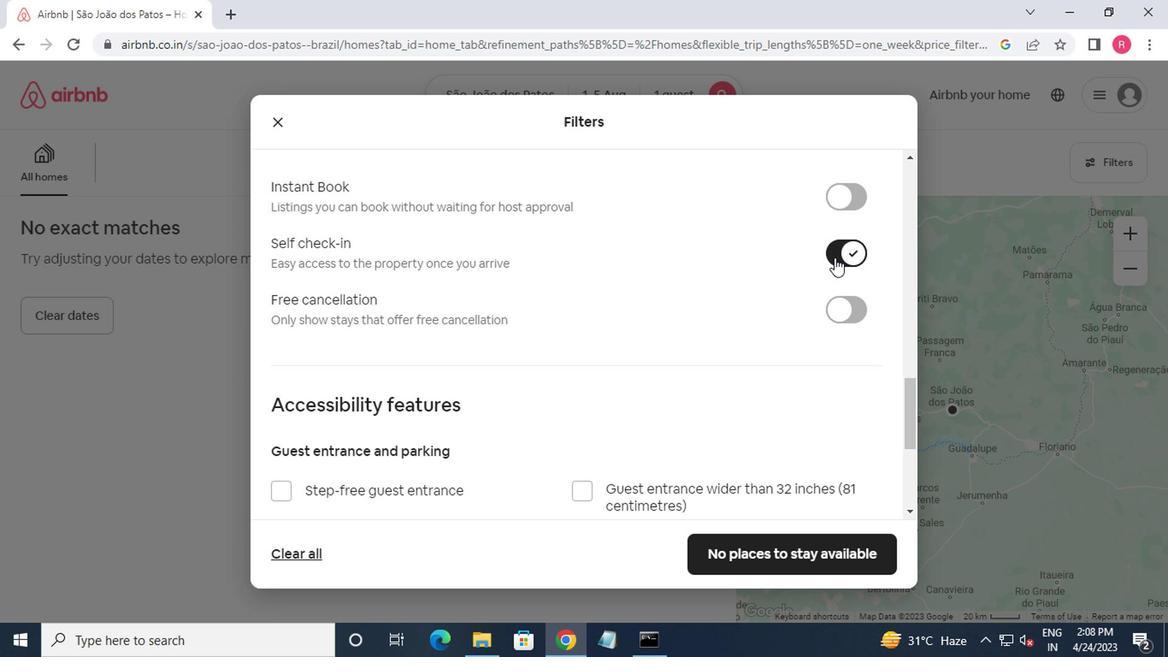 
Action: Mouse moved to (832, 260)
Screenshot: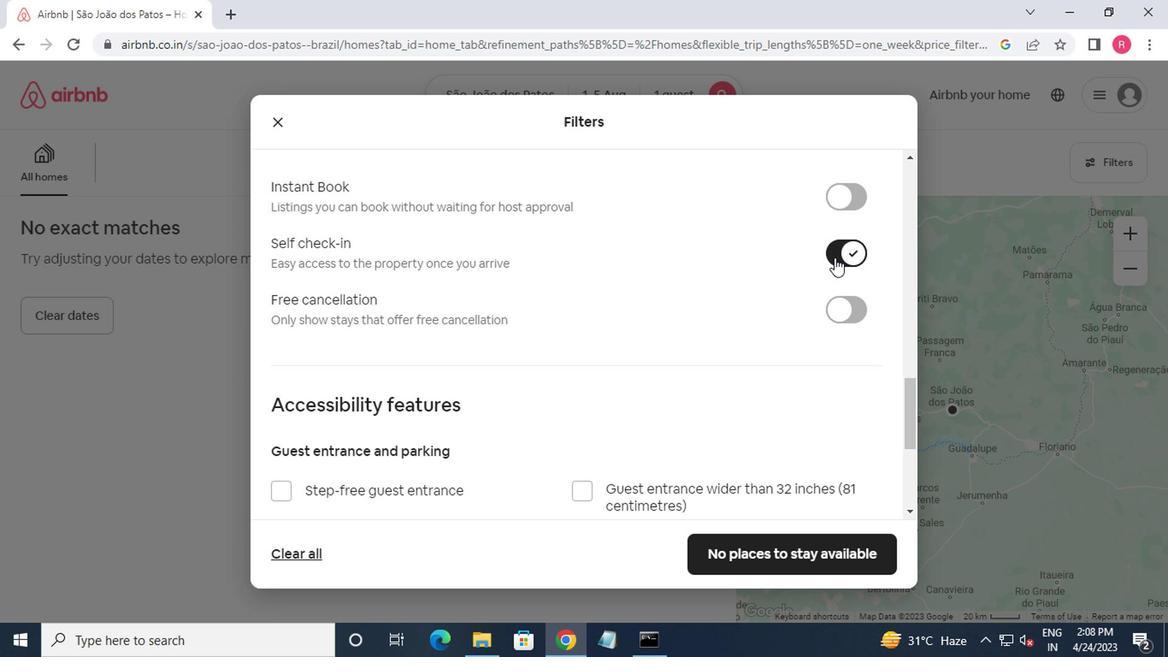 
Action: Mouse scrolled (832, 259) with delta (0, -1)
Screenshot: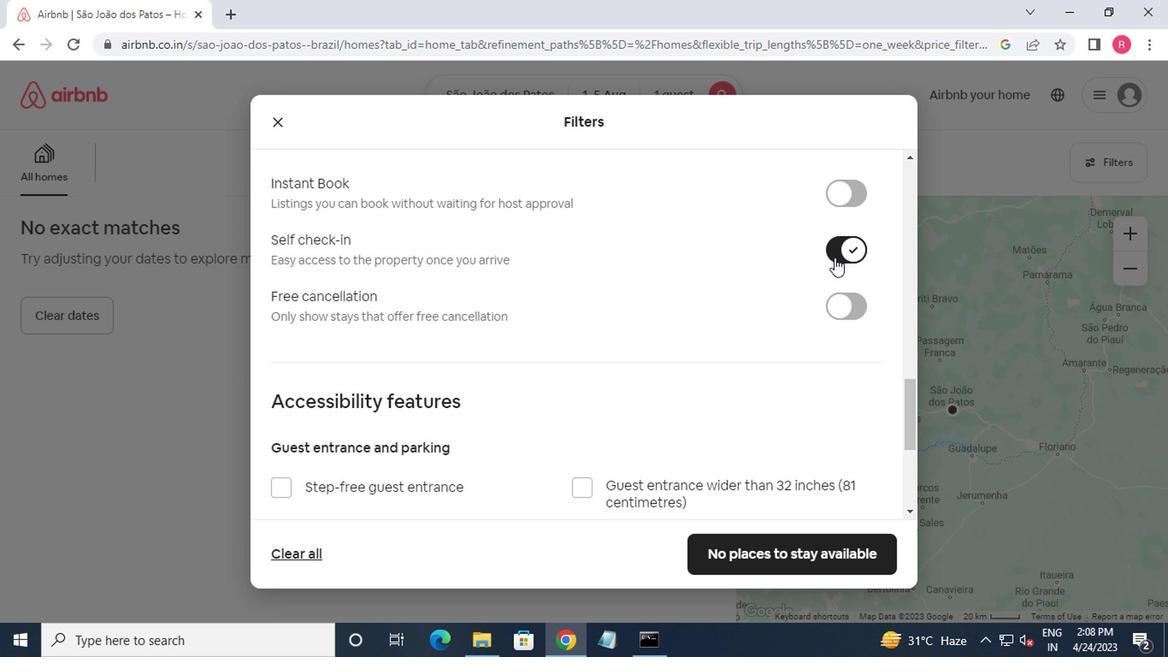 
Action: Mouse moved to (832, 260)
Screenshot: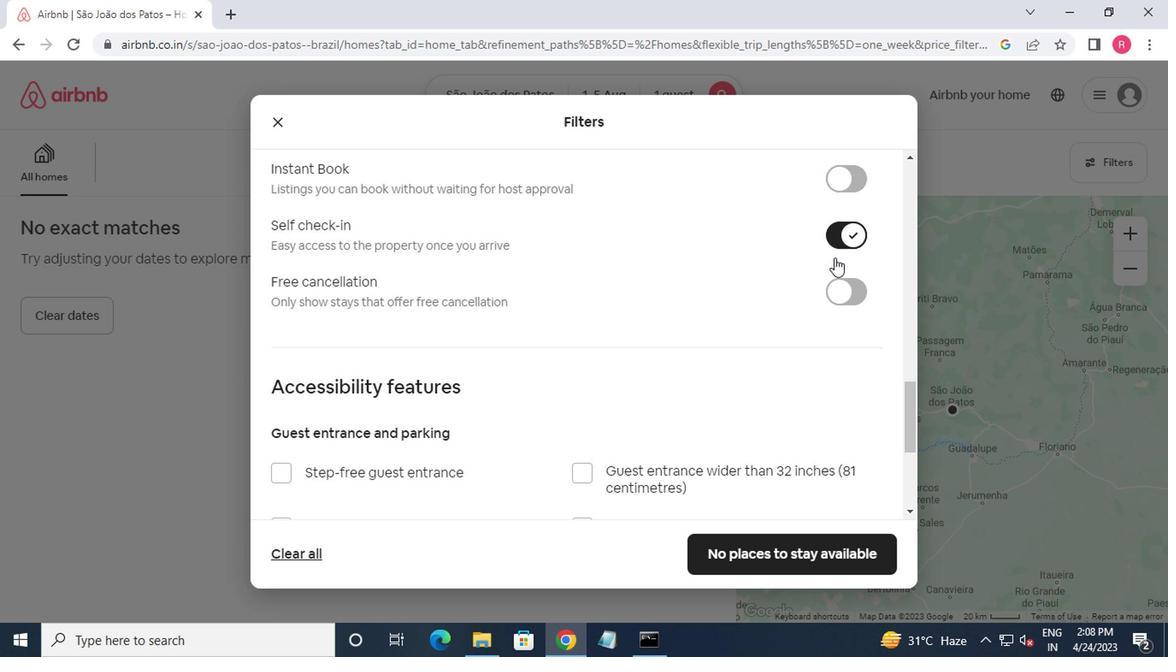 
Action: Mouse scrolled (832, 259) with delta (0, -1)
Screenshot: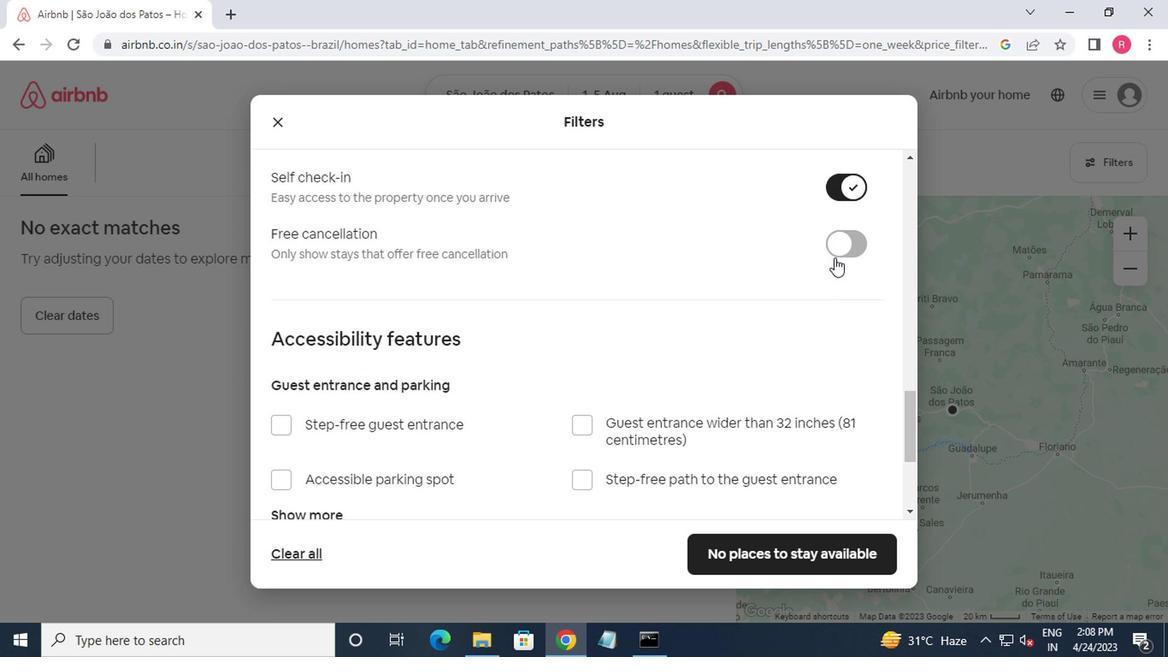 
Action: Mouse scrolled (832, 259) with delta (0, -1)
Screenshot: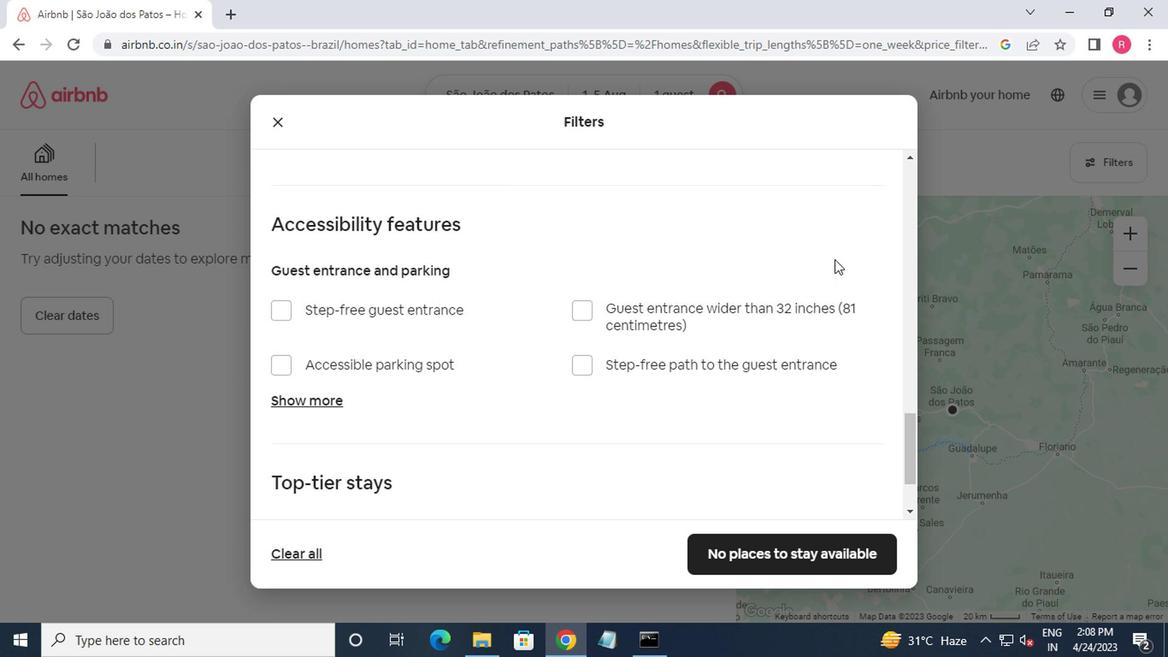 
Action: Mouse moved to (831, 267)
Screenshot: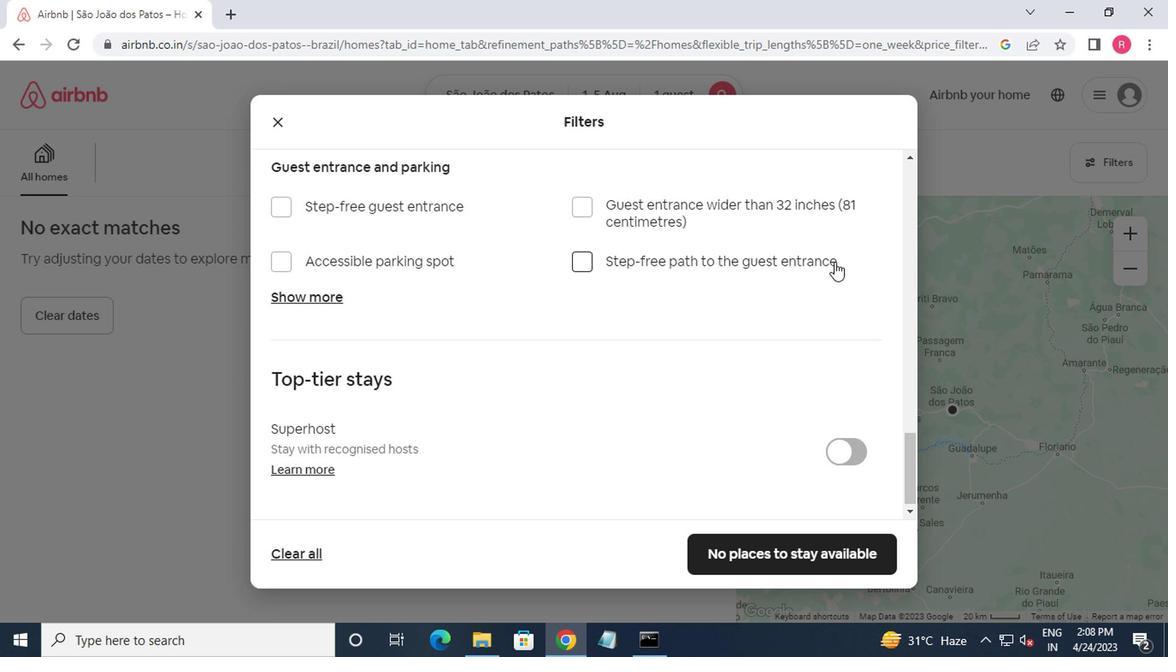 
Action: Mouse scrolled (831, 265) with delta (0, -1)
Screenshot: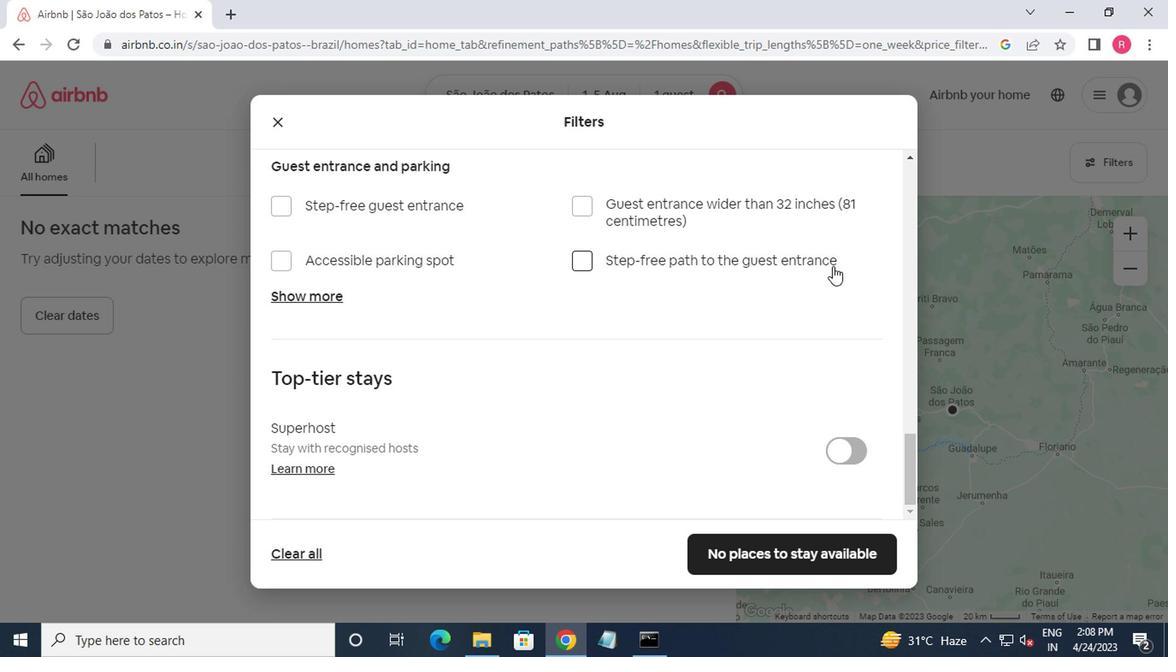 
Action: Mouse moved to (829, 268)
Screenshot: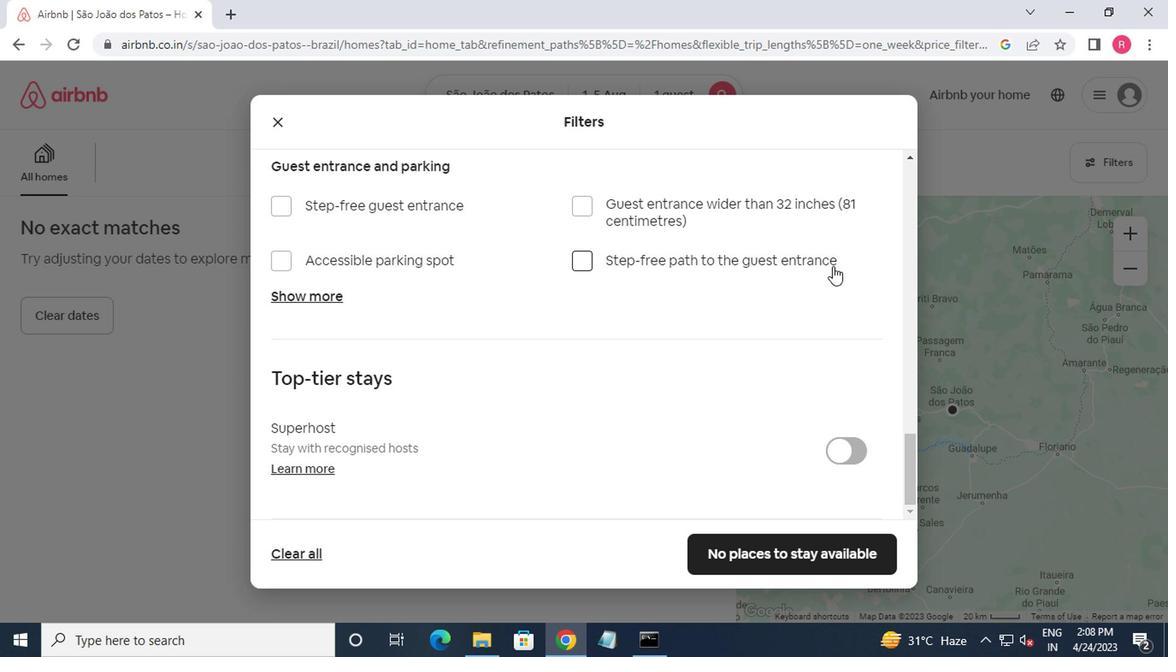 
Action: Mouse scrolled (829, 267) with delta (0, 0)
Screenshot: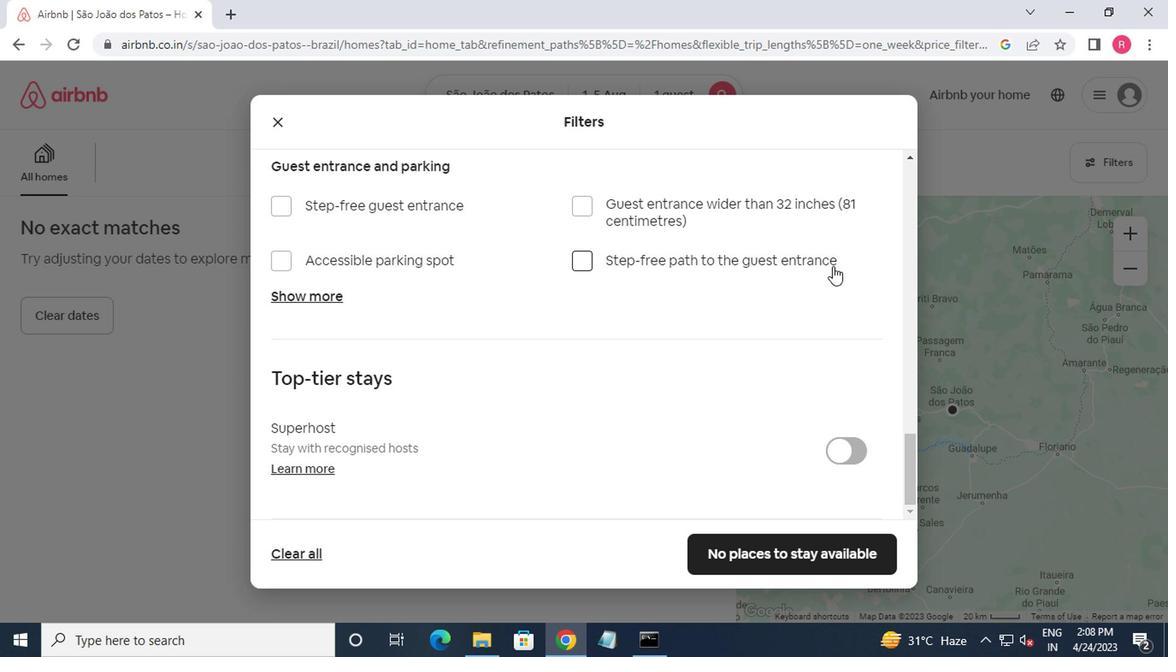 
Action: Mouse scrolled (829, 267) with delta (0, 0)
Screenshot: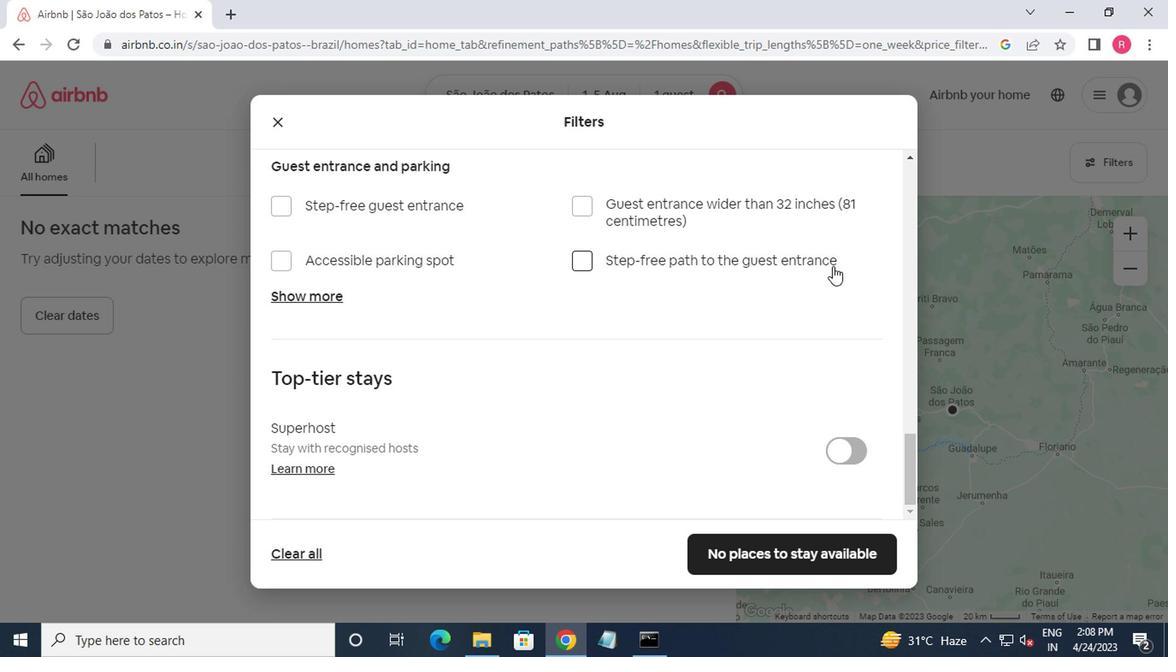 
Action: Mouse scrolled (829, 267) with delta (0, 0)
Screenshot: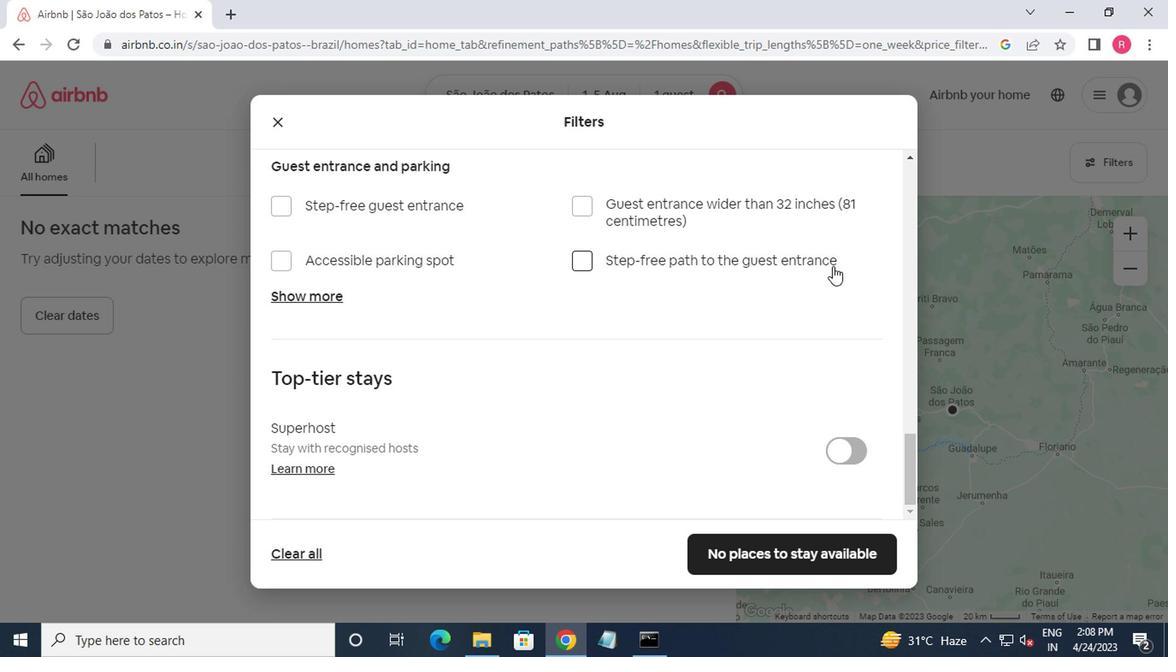 
Action: Mouse moved to (829, 270)
Screenshot: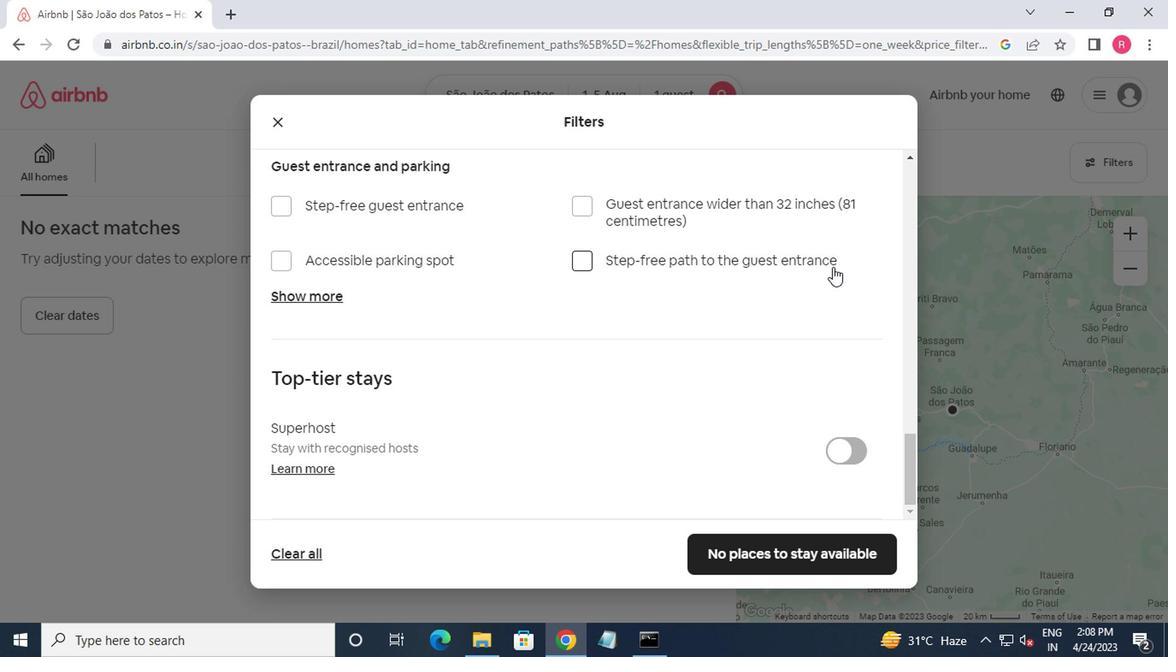 
Action: Mouse scrolled (829, 269) with delta (0, 0)
Screenshot: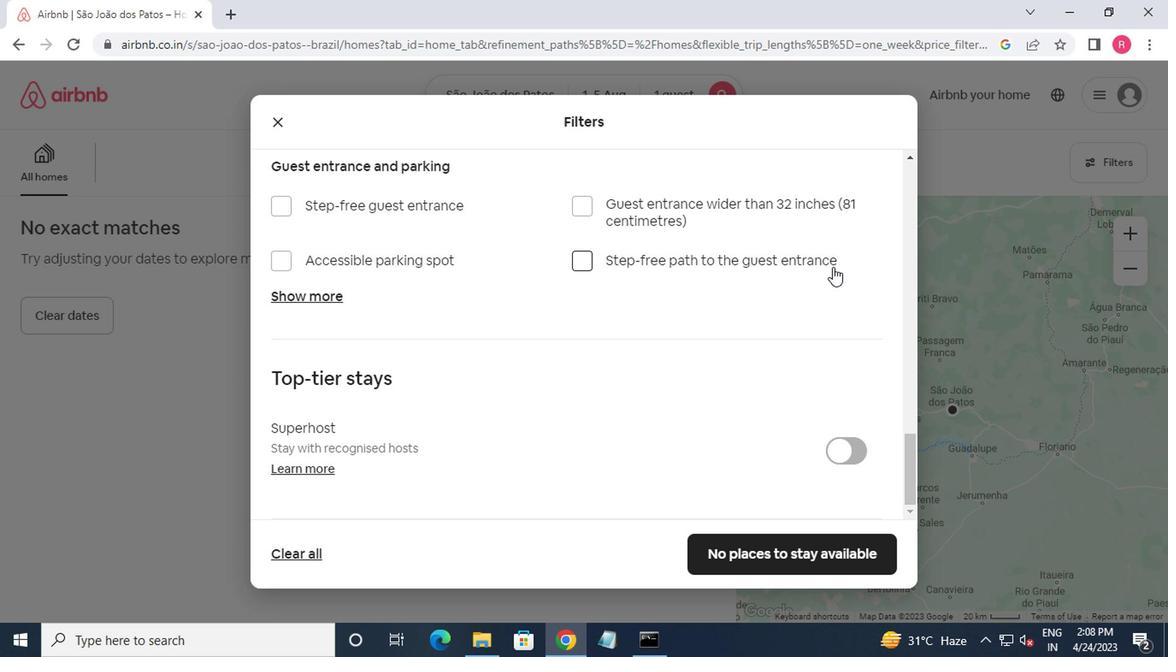 
Action: Mouse moved to (772, 540)
Screenshot: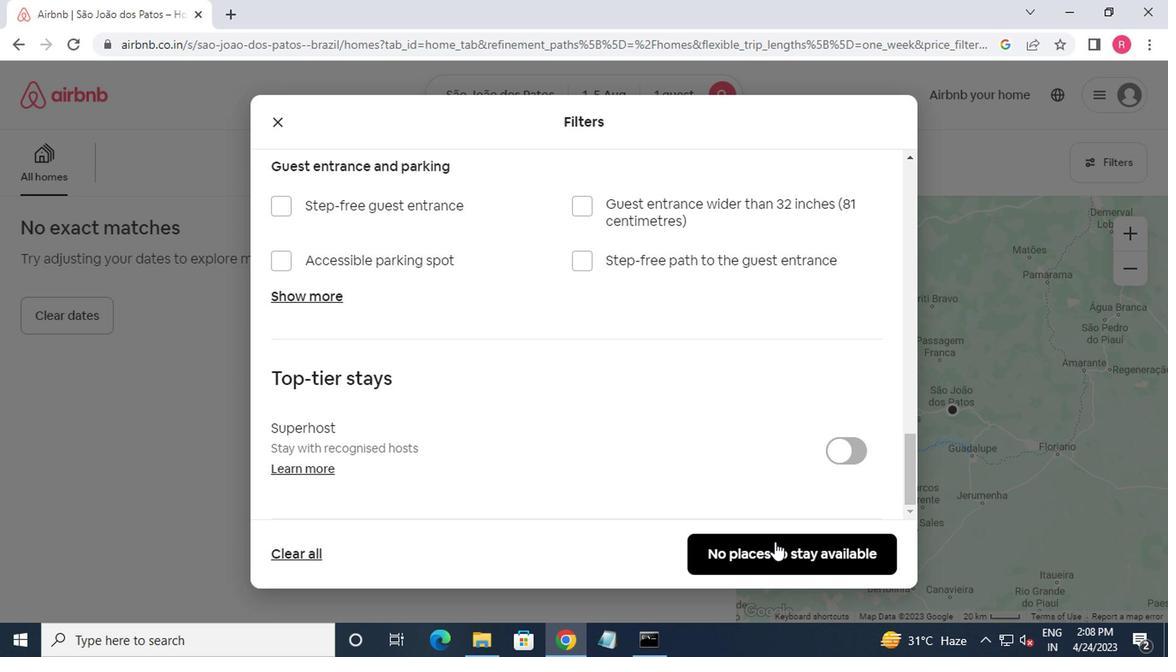 
Action: Mouse pressed left at (772, 540)
Screenshot: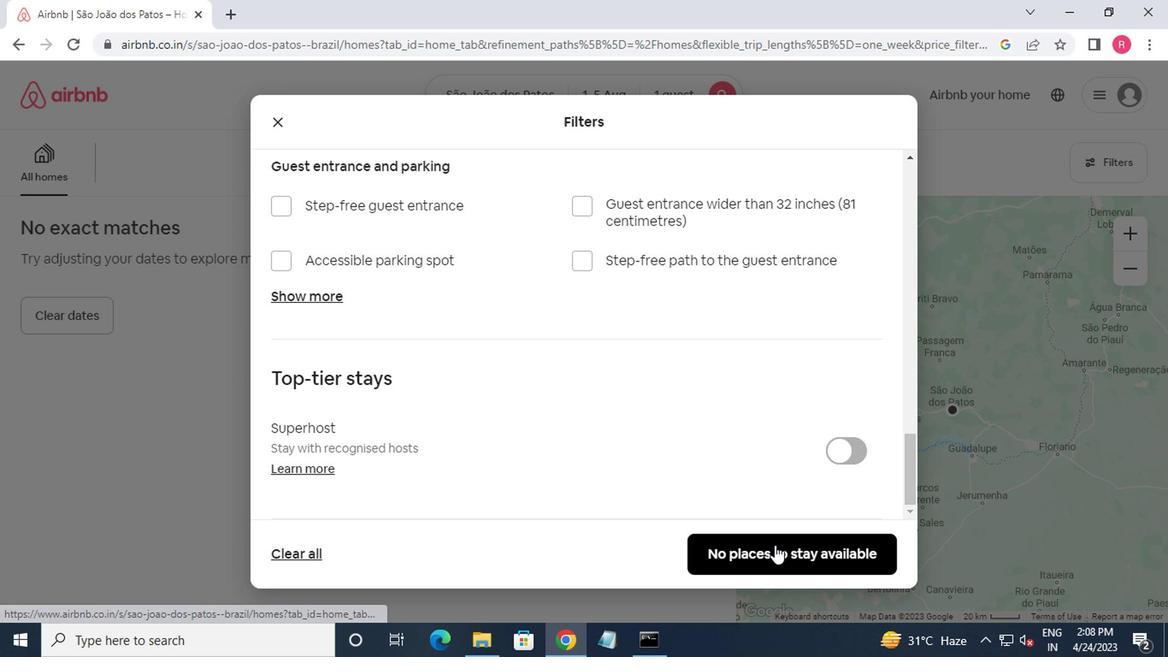 
Action: Mouse moved to (770, 543)
Screenshot: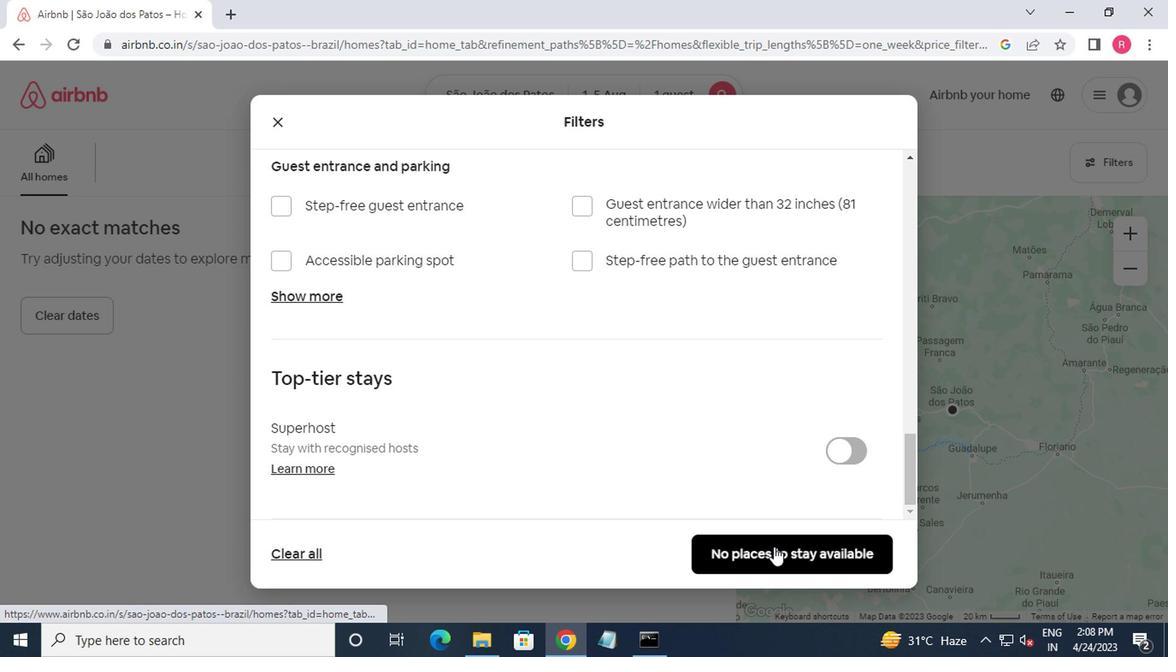
